 Task: Look for space in Brawley, United States from 8th August, 2023 to 15th August, 2023 for 9 adults in price range Rs.10000 to Rs.14000. Place can be shared room with 5 bedrooms having 9 beds and 5 bathrooms. Property type can be house, flat, guest house. Amenities needed are: wifi, TV, free parkinig on premises, gym, breakfast. Booking option can be shelf check-in. Required host language is English.
Action: Mouse moved to (528, 139)
Screenshot: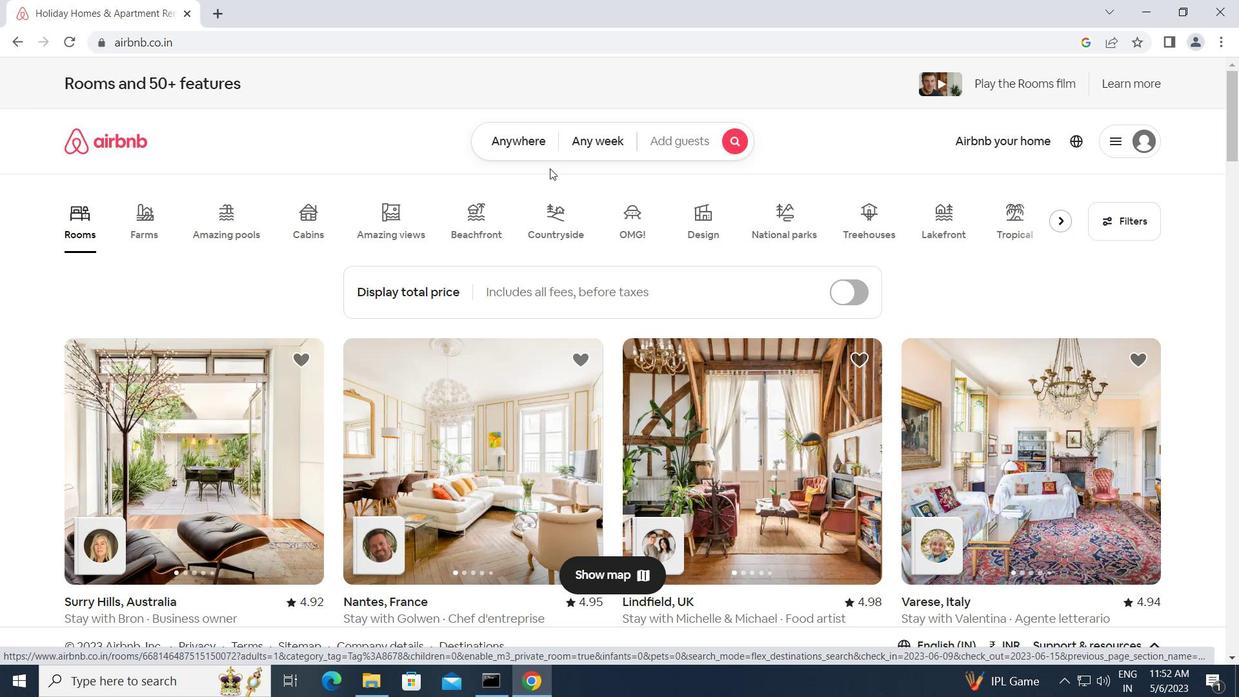 
Action: Mouse pressed left at (528, 139)
Screenshot: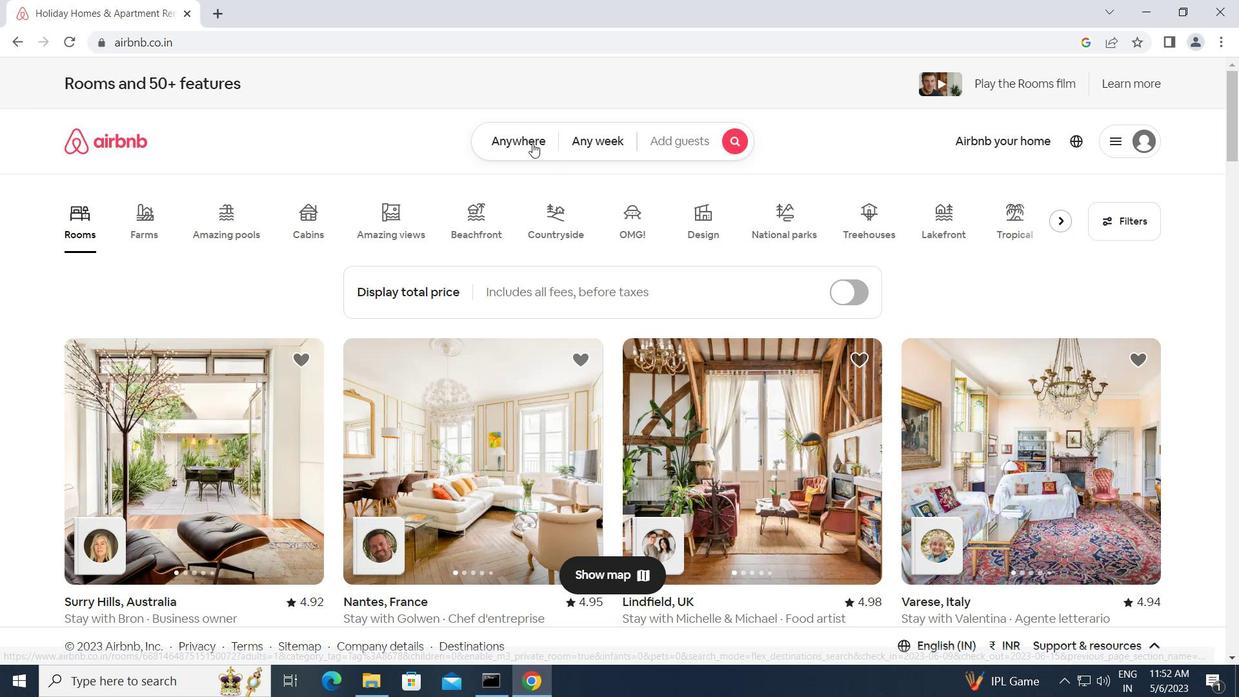 
Action: Mouse moved to (412, 205)
Screenshot: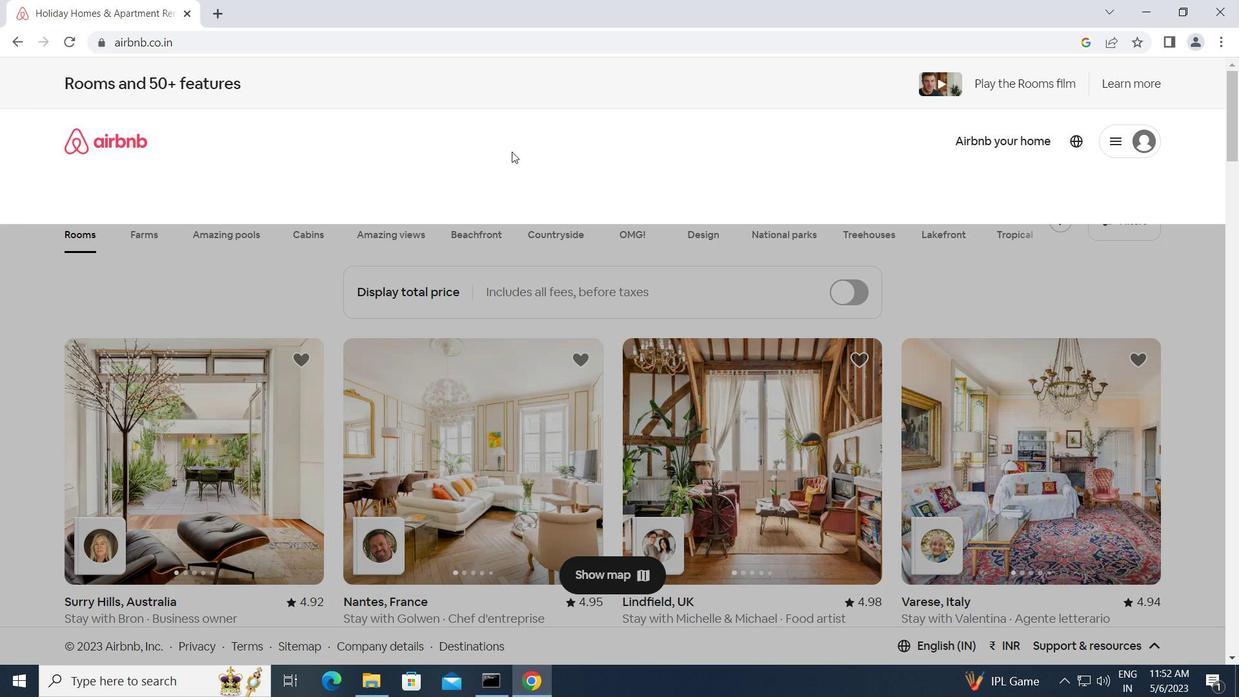 
Action: Mouse pressed left at (412, 205)
Screenshot: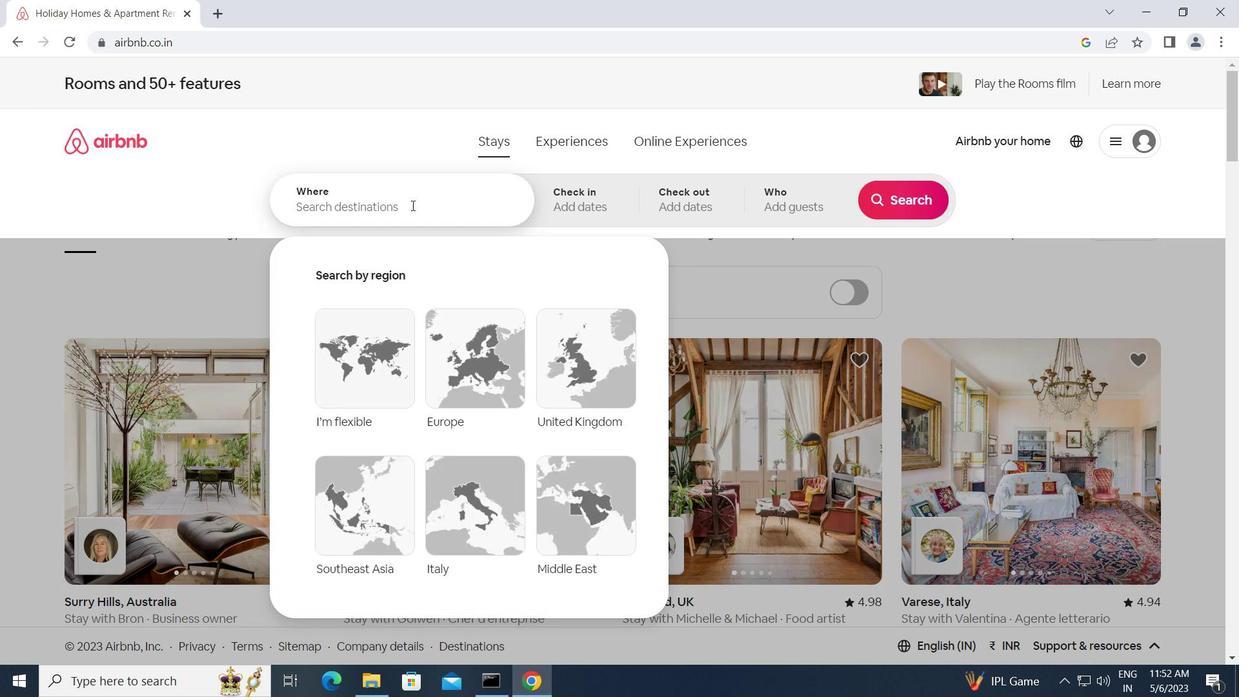 
Action: Key pressed <Key.caps_lock>b<Key.caps_lock>rawley,<Key.space><Key.caps_lock>u<Key.caps_lock>nited<Key.space><Key.caps_lock>s<Key.caps_lock>tates<Key.enter>
Screenshot: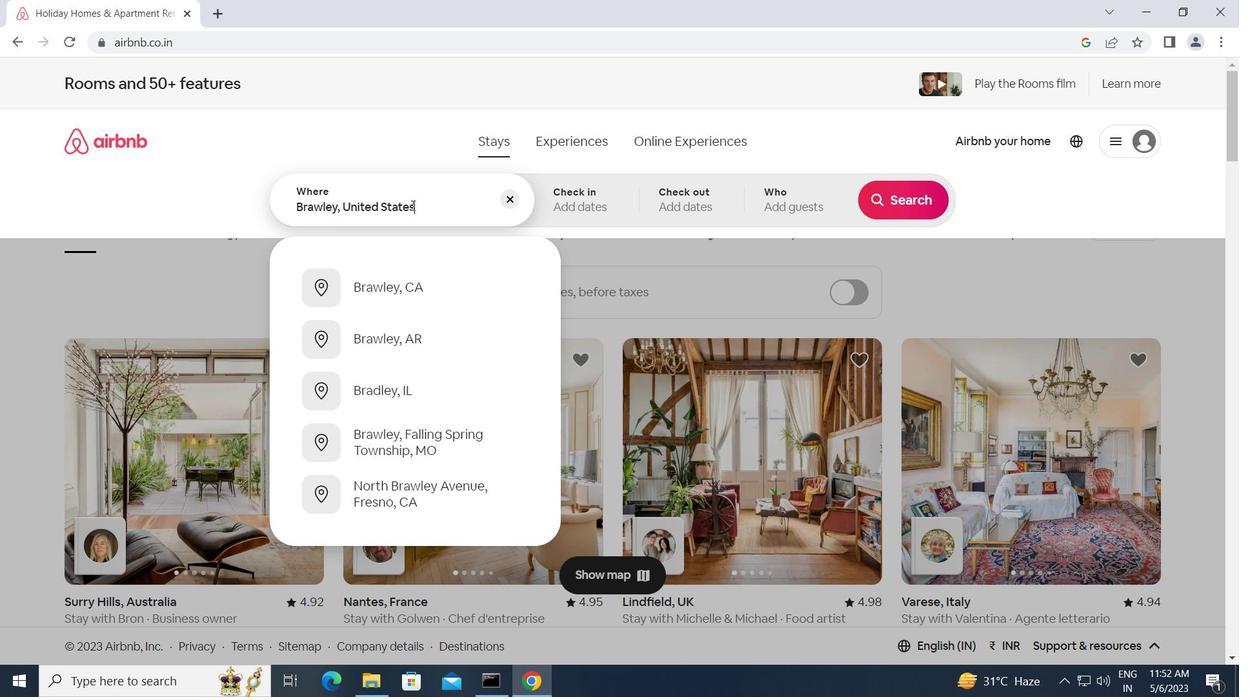 
Action: Mouse moved to (911, 334)
Screenshot: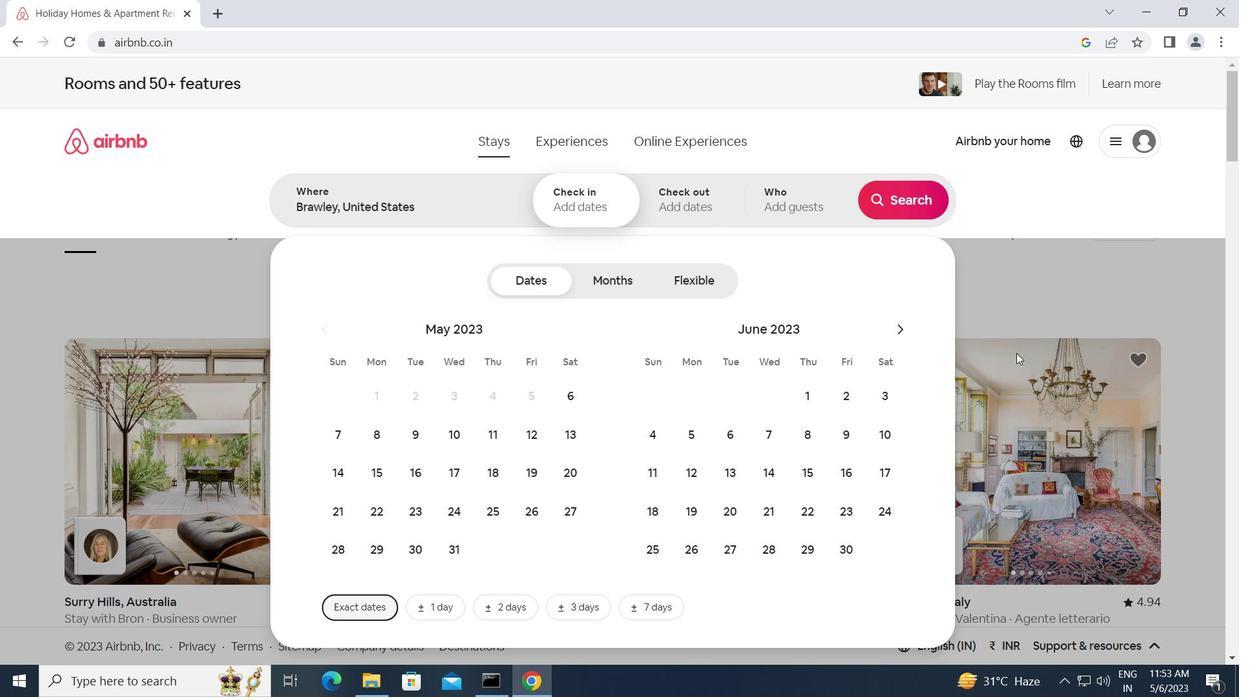 
Action: Mouse pressed left at (911, 334)
Screenshot: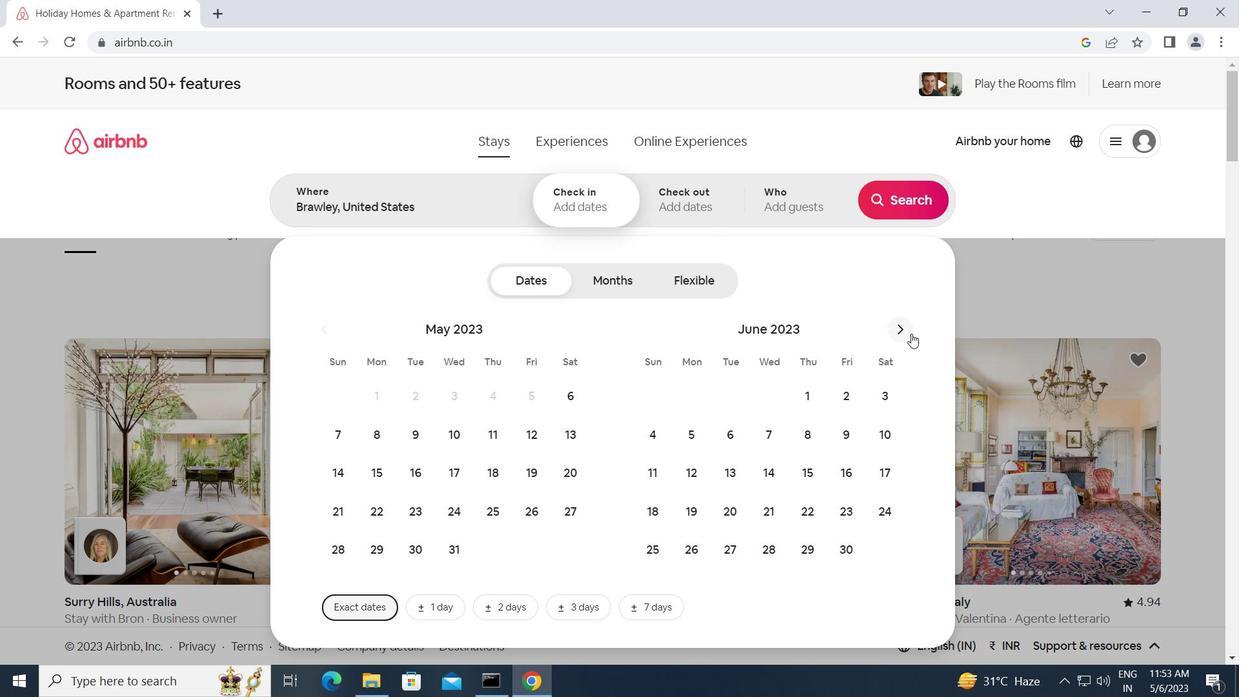 
Action: Mouse pressed left at (911, 334)
Screenshot: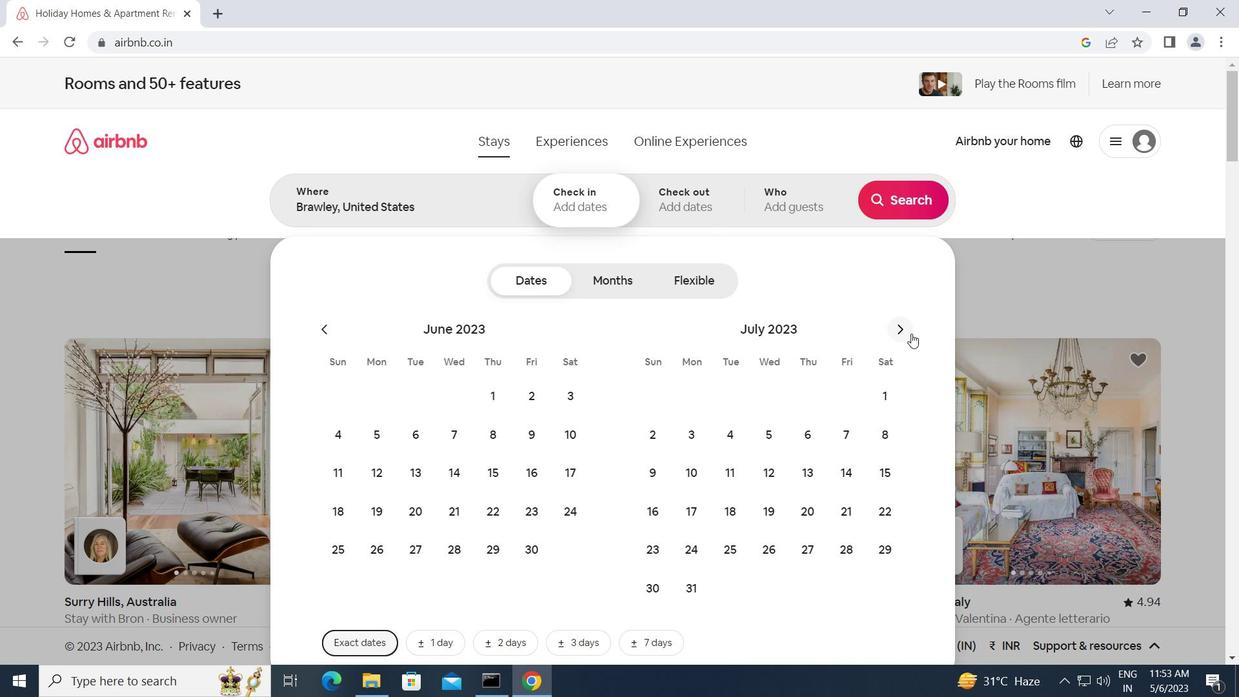 
Action: Mouse moved to (733, 436)
Screenshot: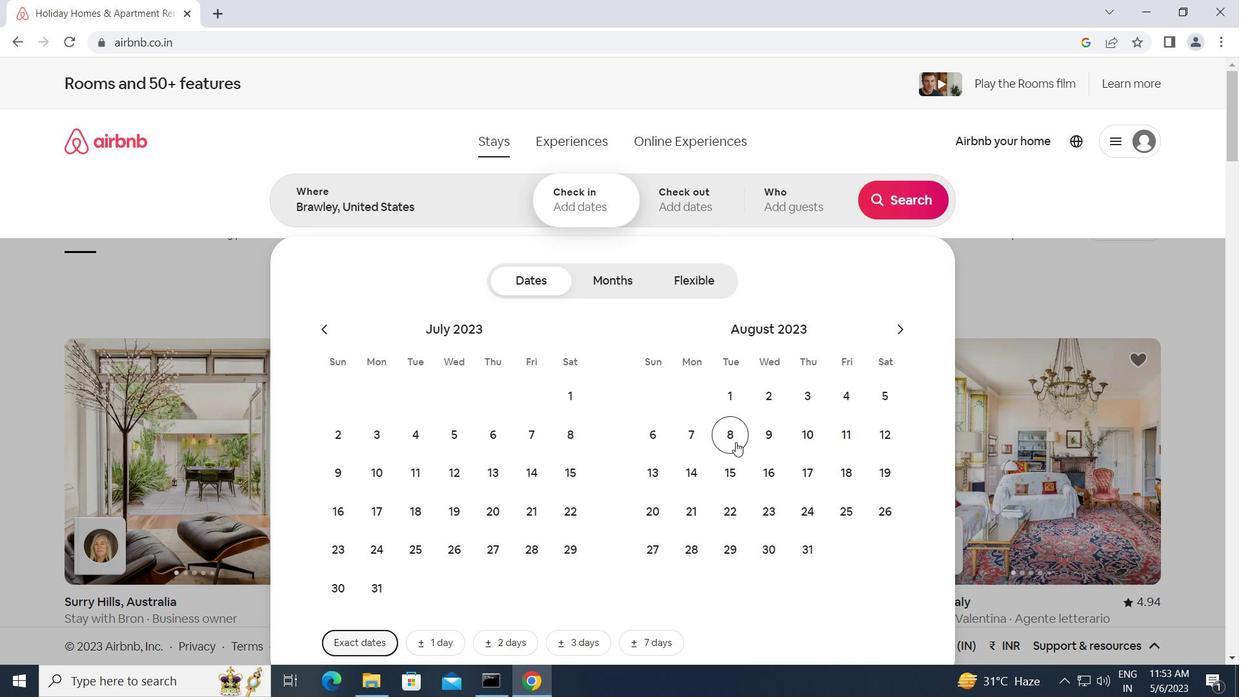 
Action: Mouse pressed left at (733, 436)
Screenshot: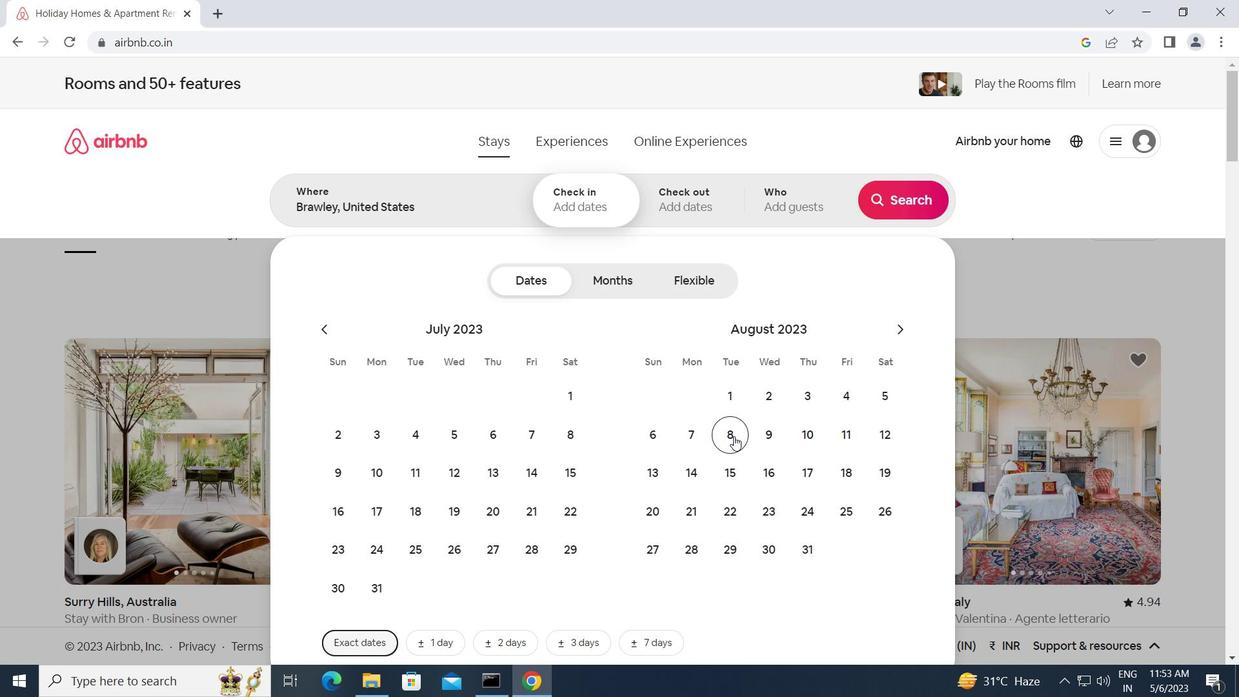 
Action: Mouse moved to (733, 471)
Screenshot: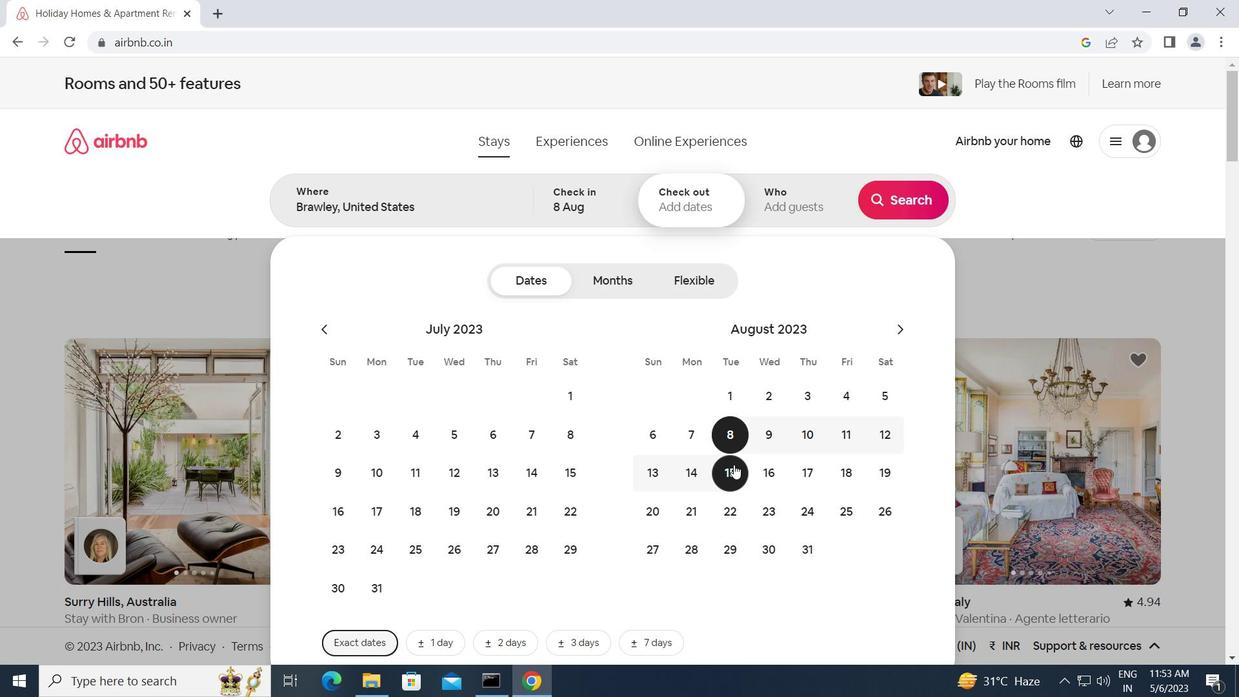 
Action: Mouse pressed left at (733, 471)
Screenshot: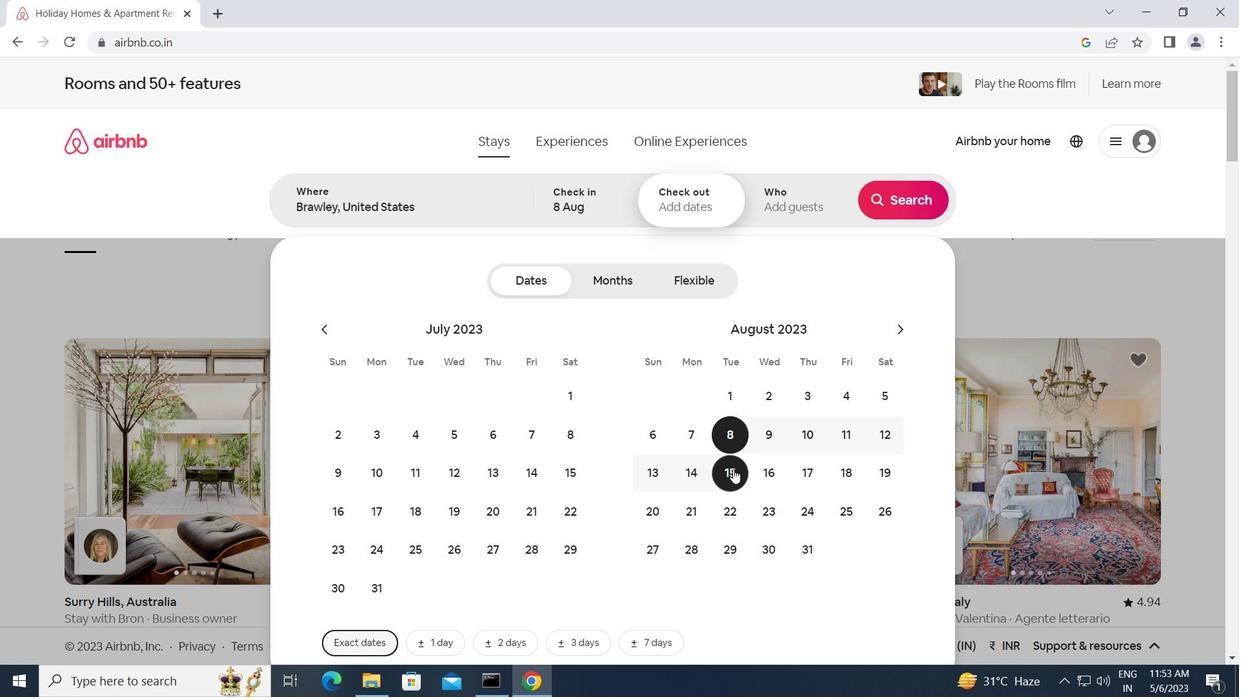 
Action: Mouse moved to (800, 214)
Screenshot: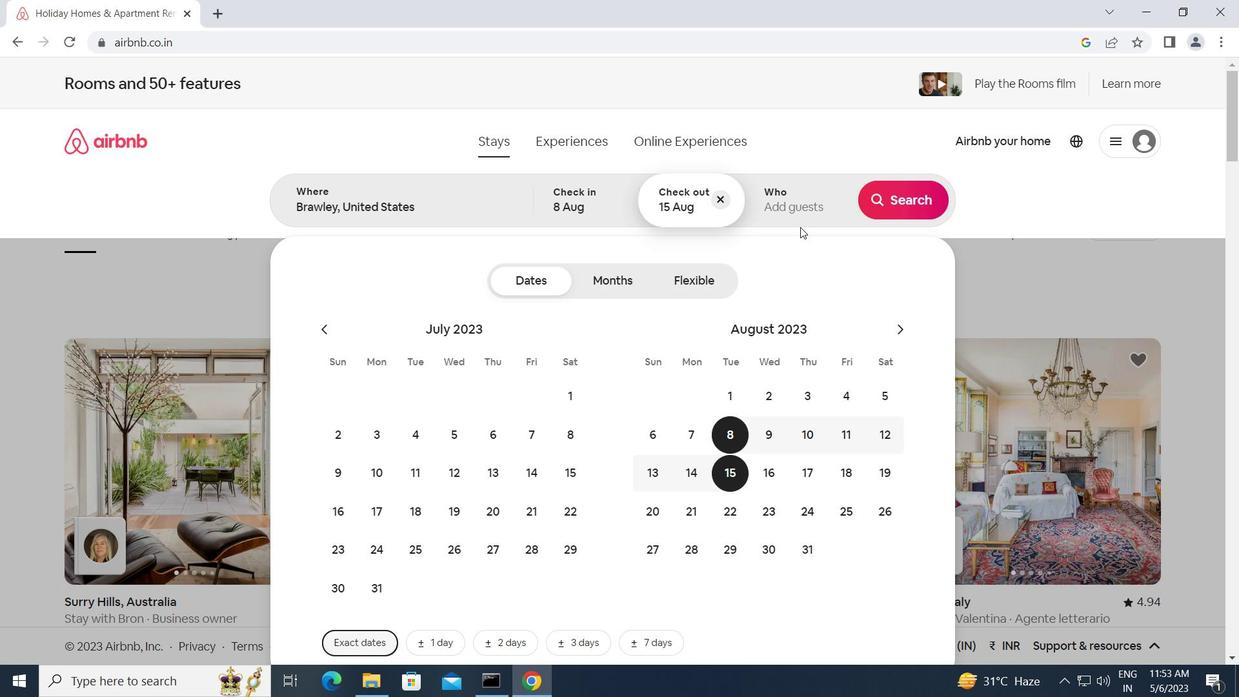 
Action: Mouse pressed left at (800, 214)
Screenshot: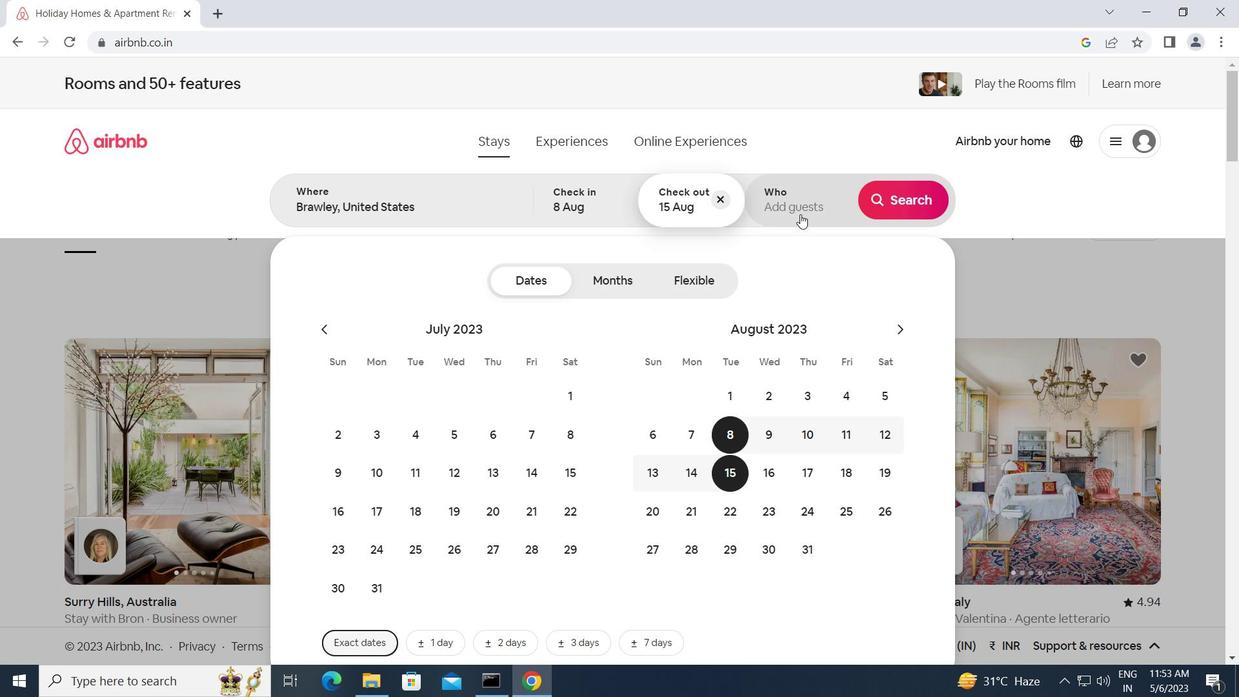 
Action: Mouse moved to (911, 291)
Screenshot: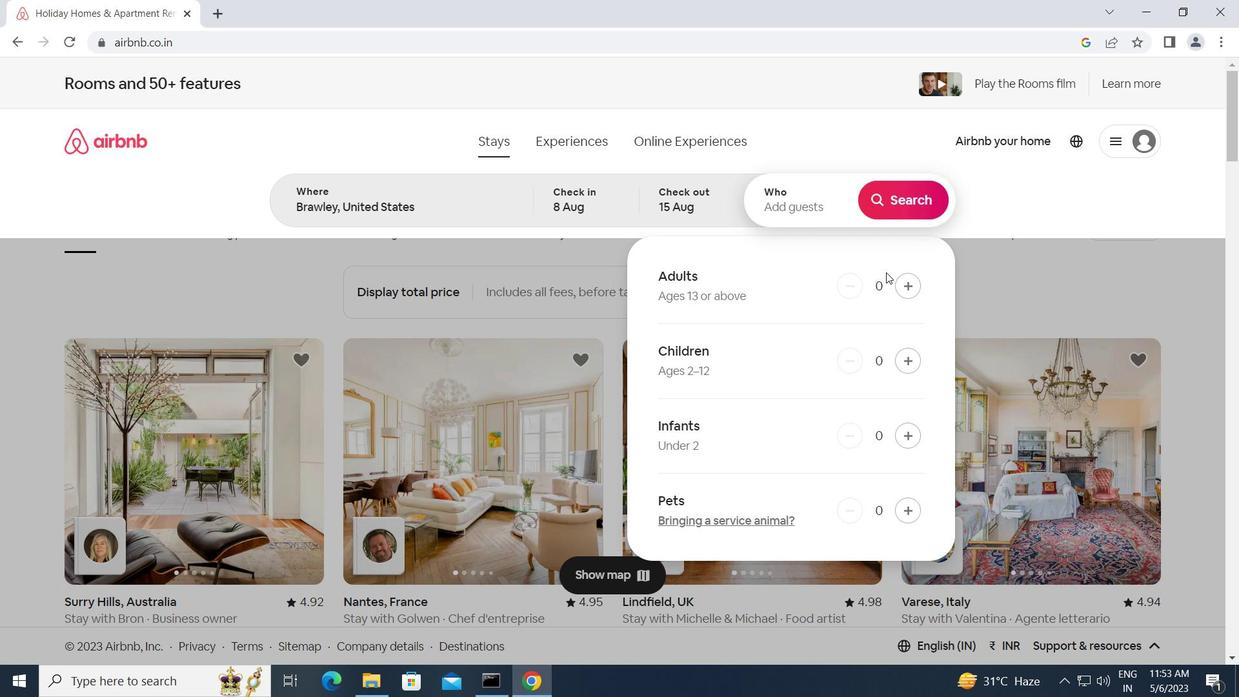 
Action: Mouse pressed left at (911, 291)
Screenshot: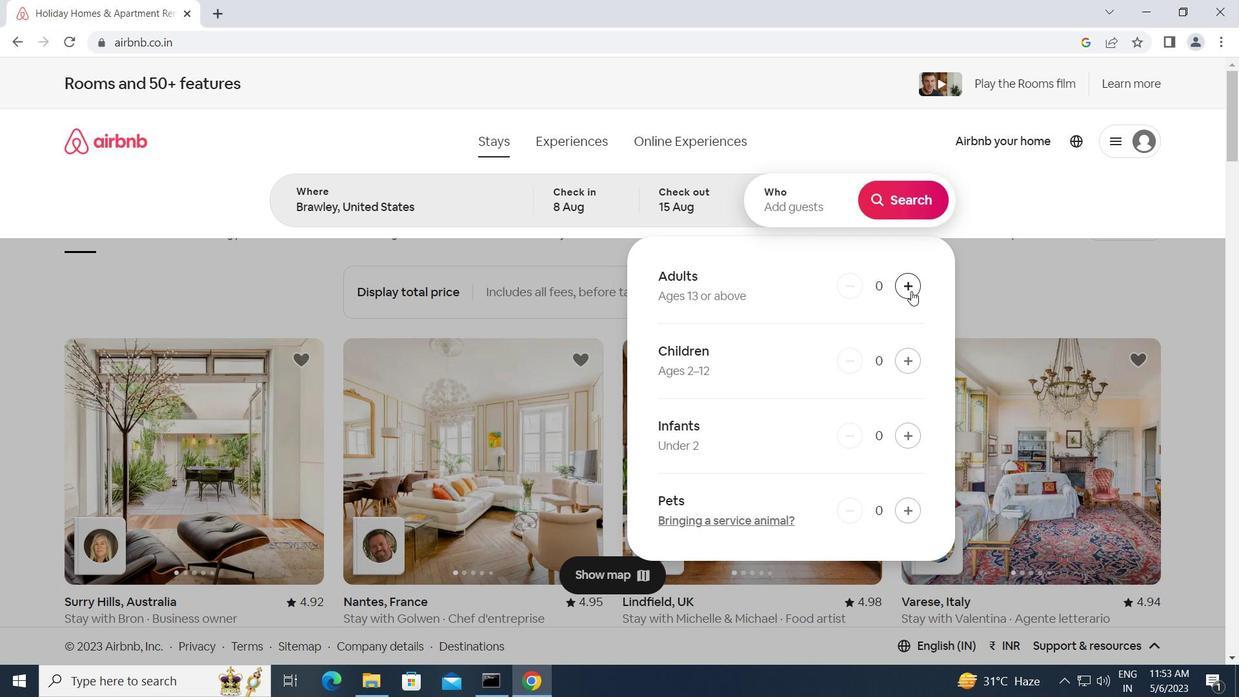 
Action: Mouse pressed left at (911, 291)
Screenshot: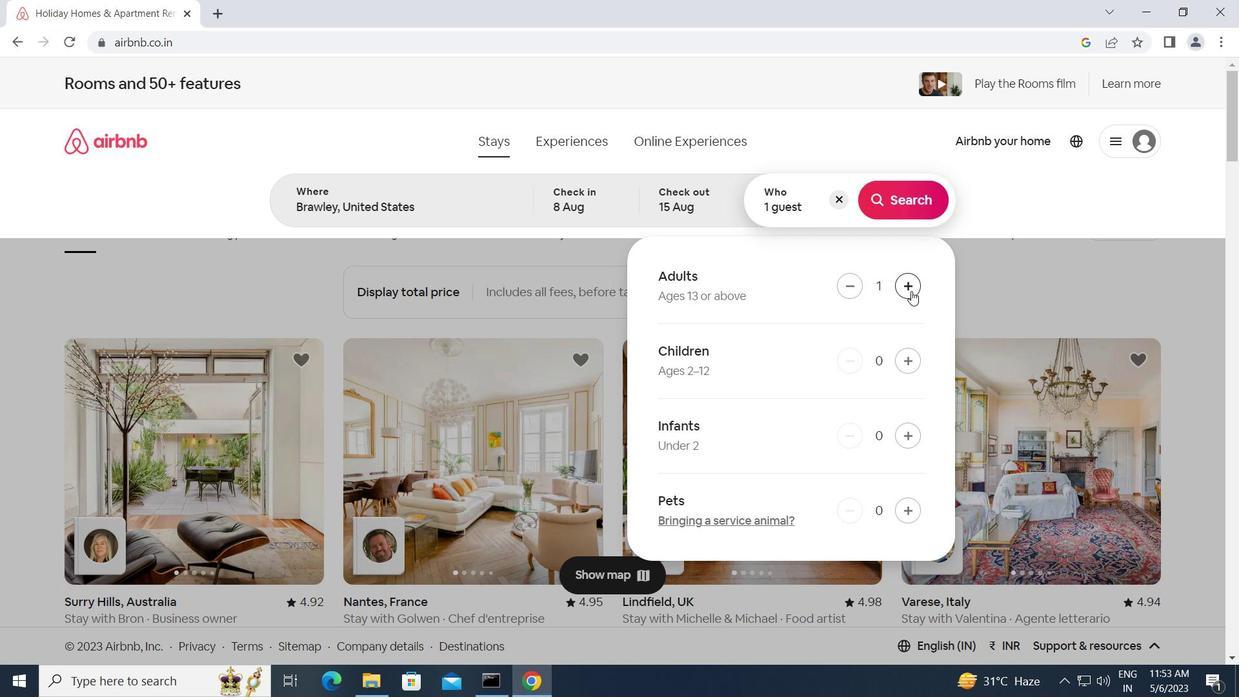 
Action: Mouse pressed left at (911, 291)
Screenshot: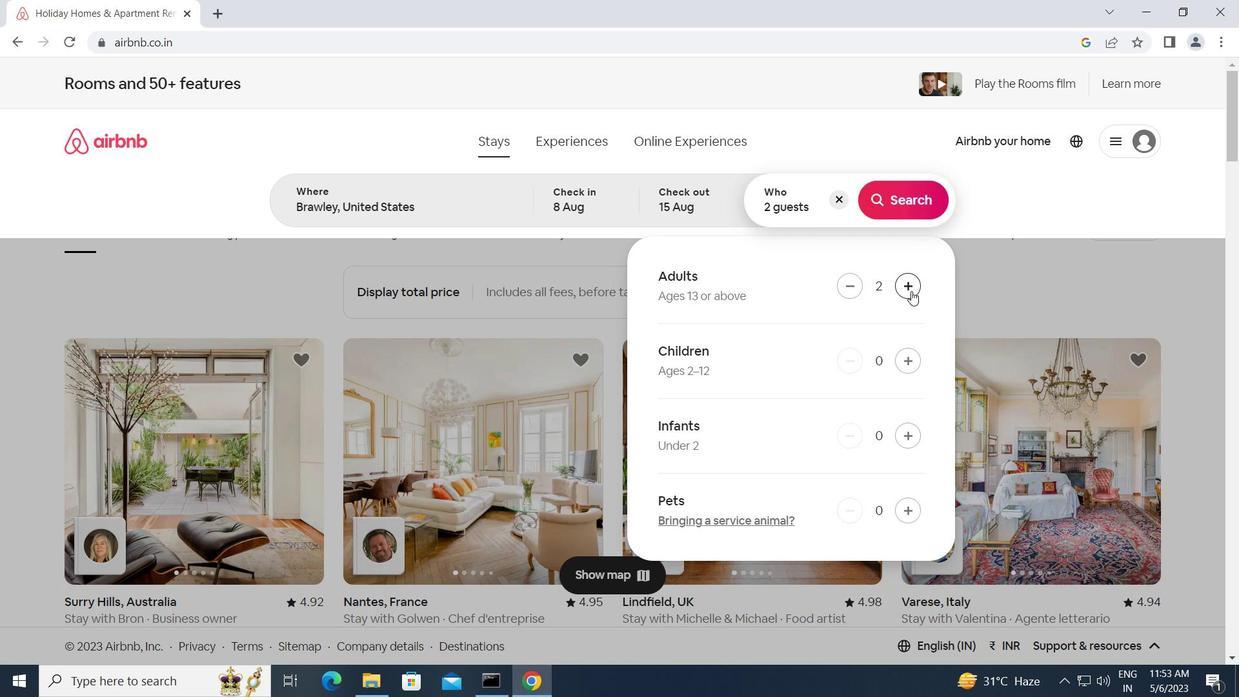 
Action: Mouse pressed left at (911, 291)
Screenshot: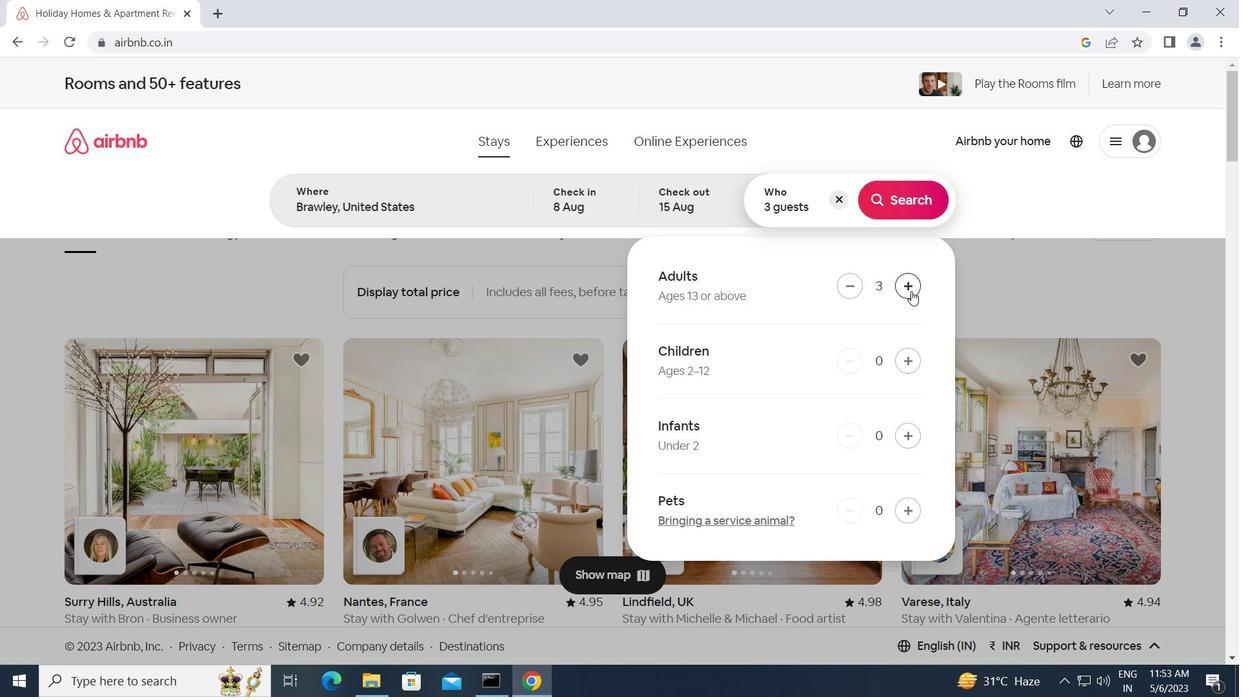 
Action: Mouse pressed left at (911, 291)
Screenshot: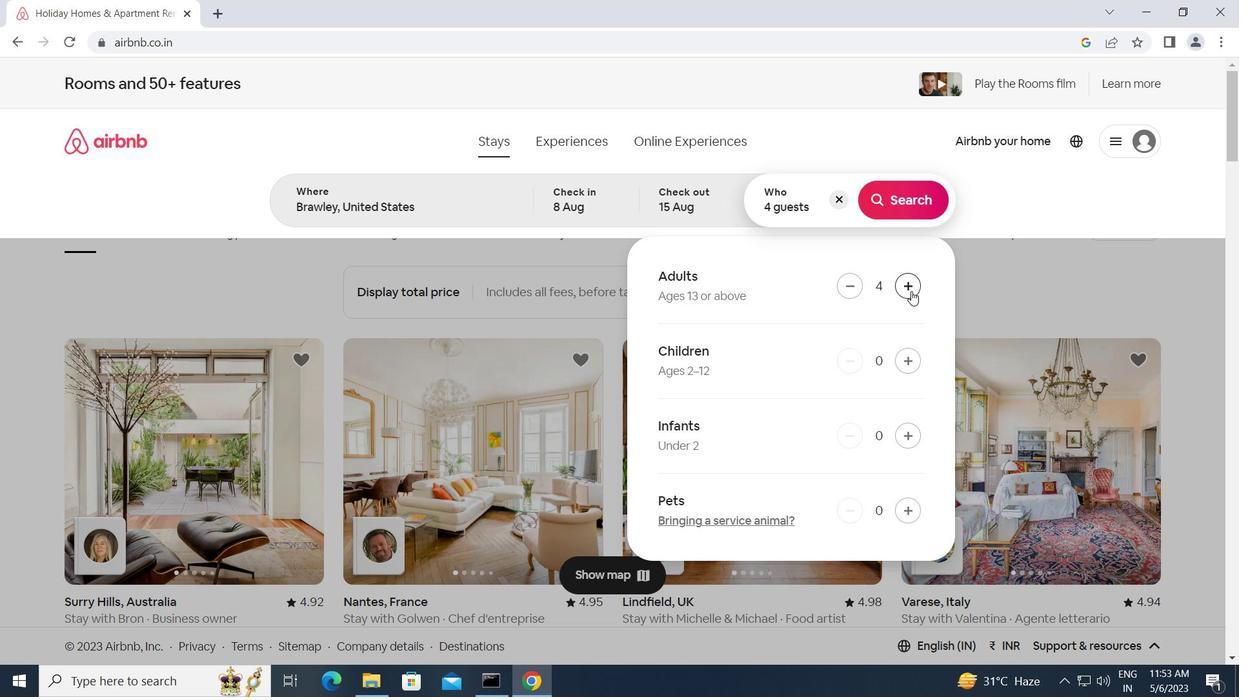 
Action: Mouse pressed left at (911, 291)
Screenshot: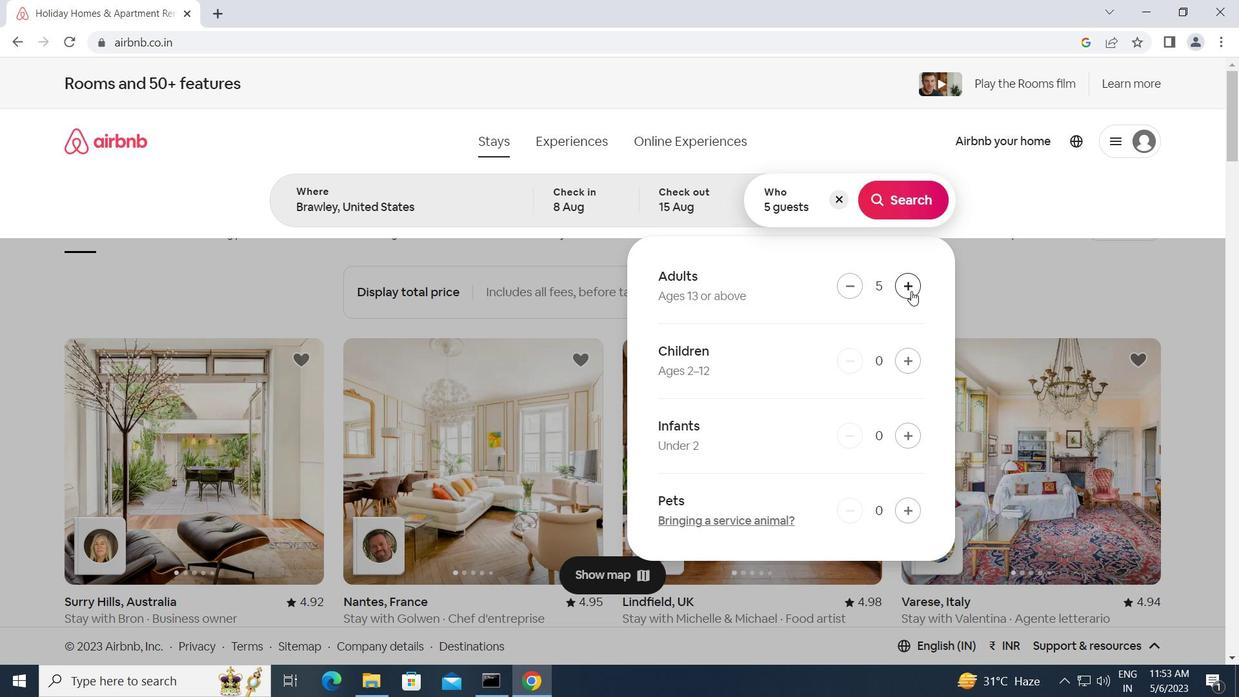
Action: Mouse pressed left at (911, 291)
Screenshot: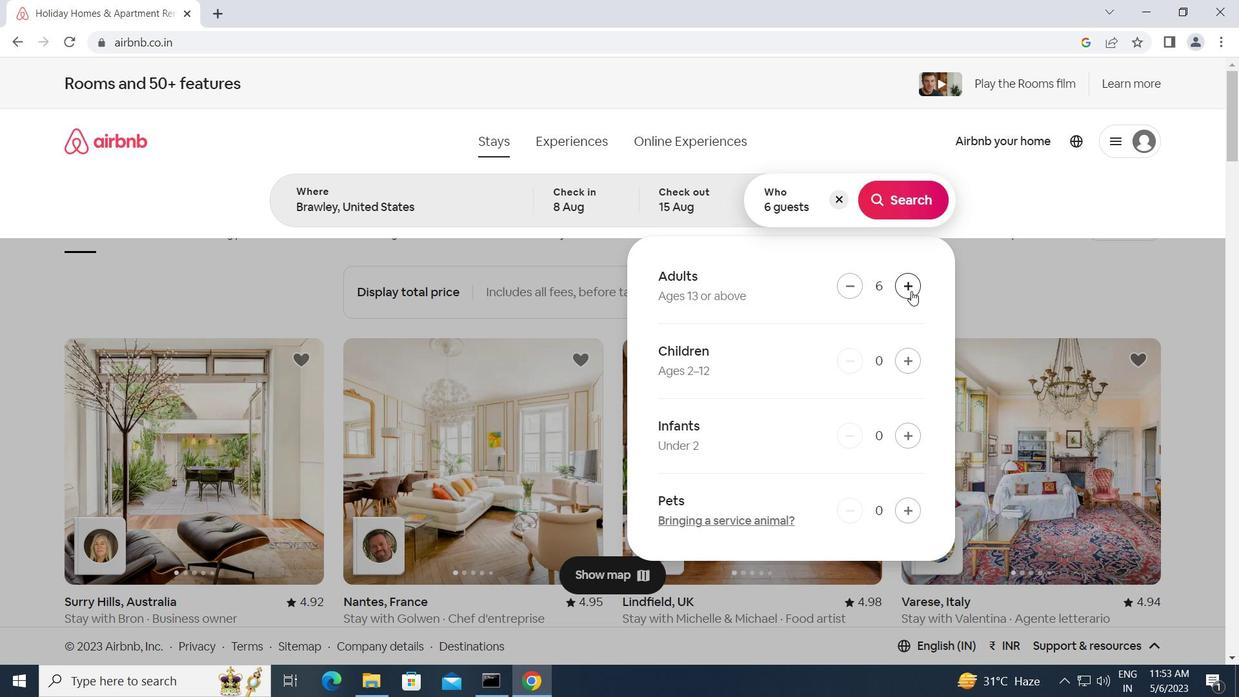 
Action: Mouse pressed left at (911, 291)
Screenshot: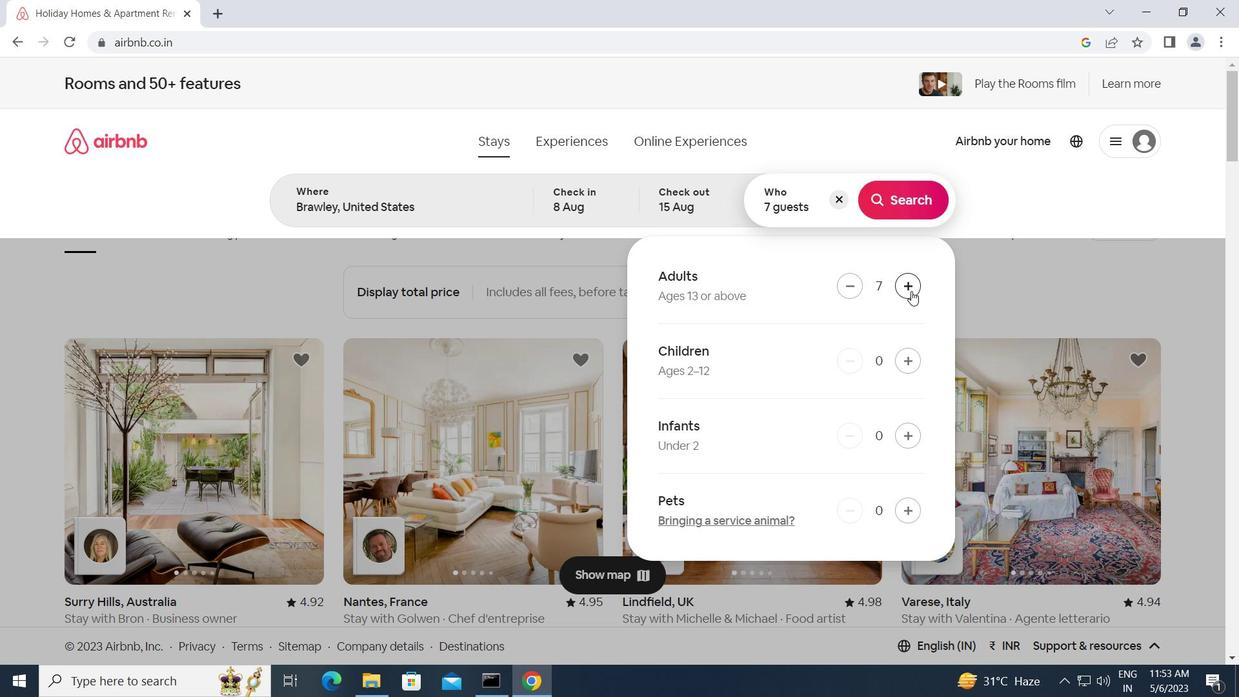 
Action: Mouse pressed left at (911, 291)
Screenshot: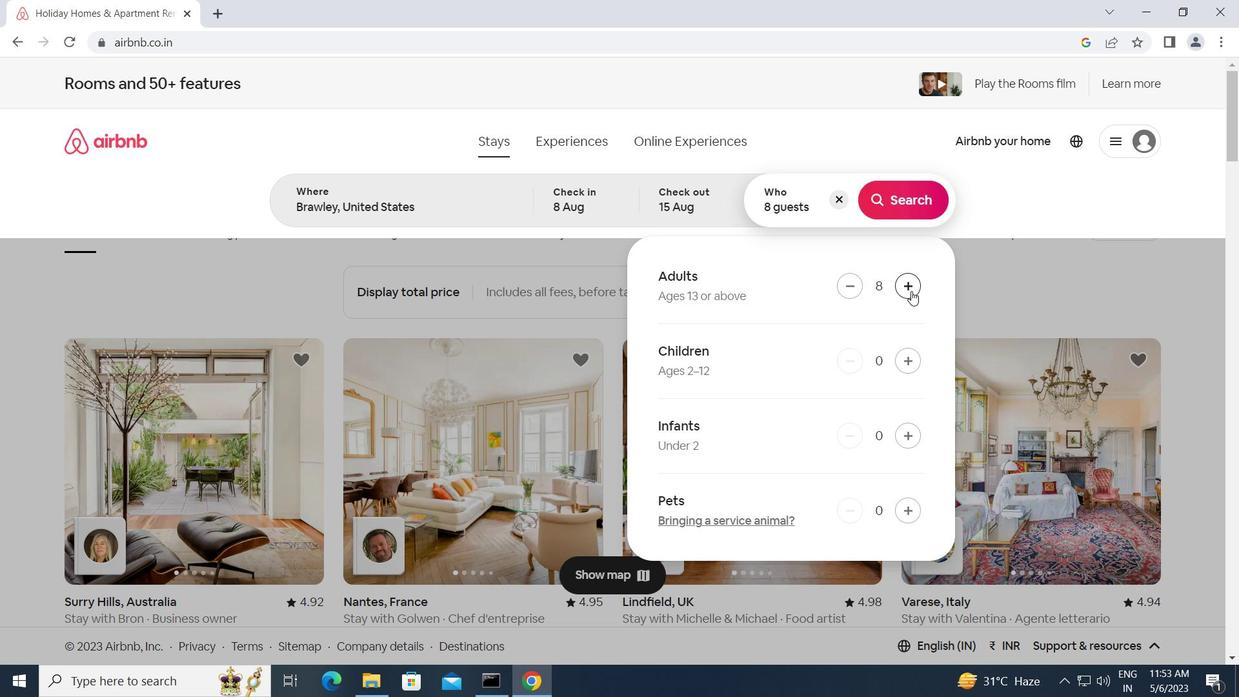 
Action: Mouse moved to (892, 192)
Screenshot: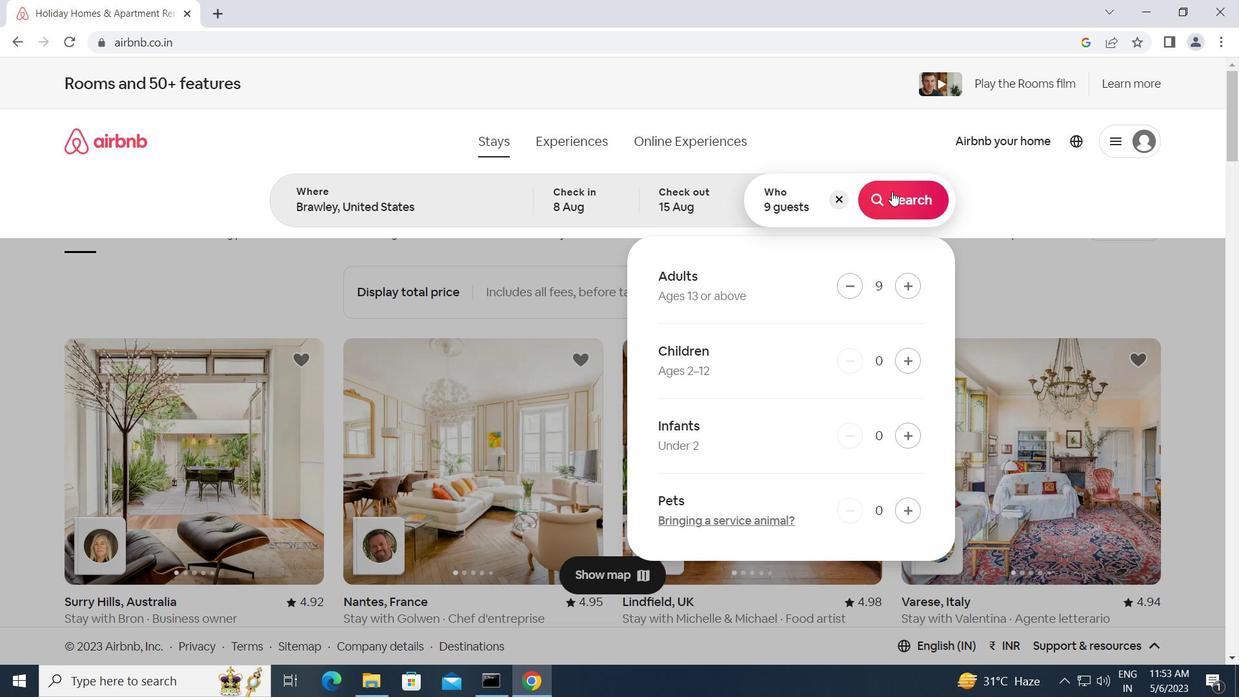 
Action: Mouse pressed left at (892, 192)
Screenshot: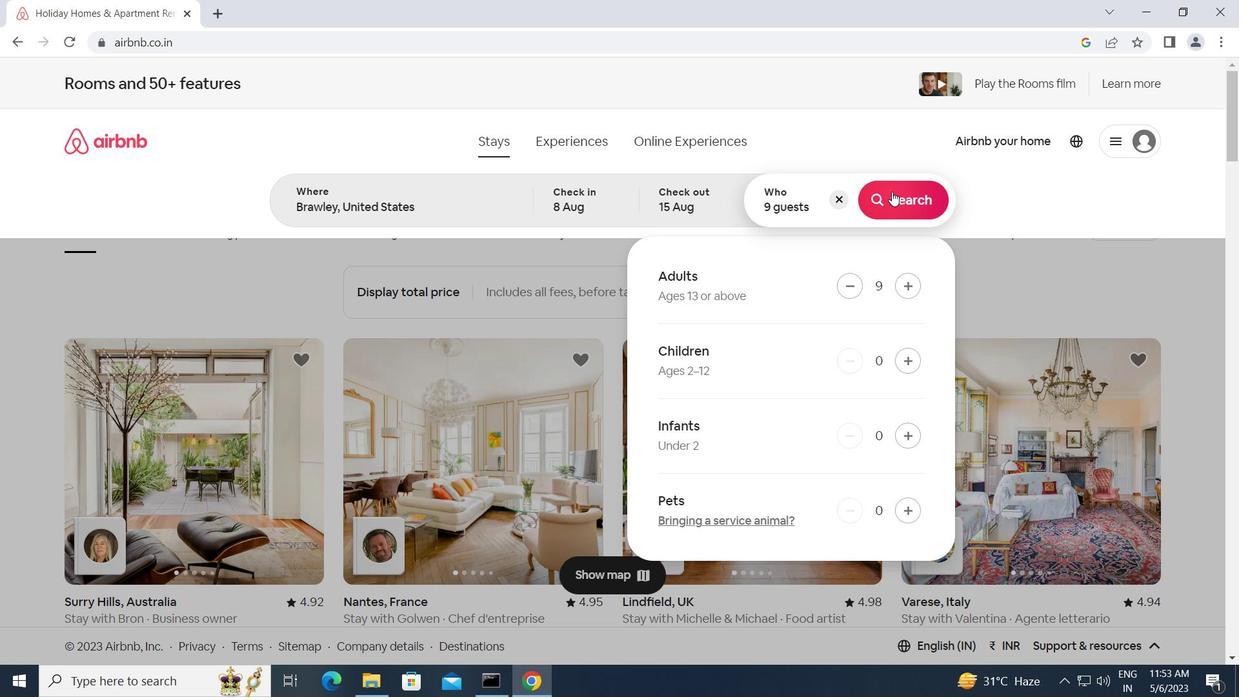 
Action: Mouse moved to (1174, 147)
Screenshot: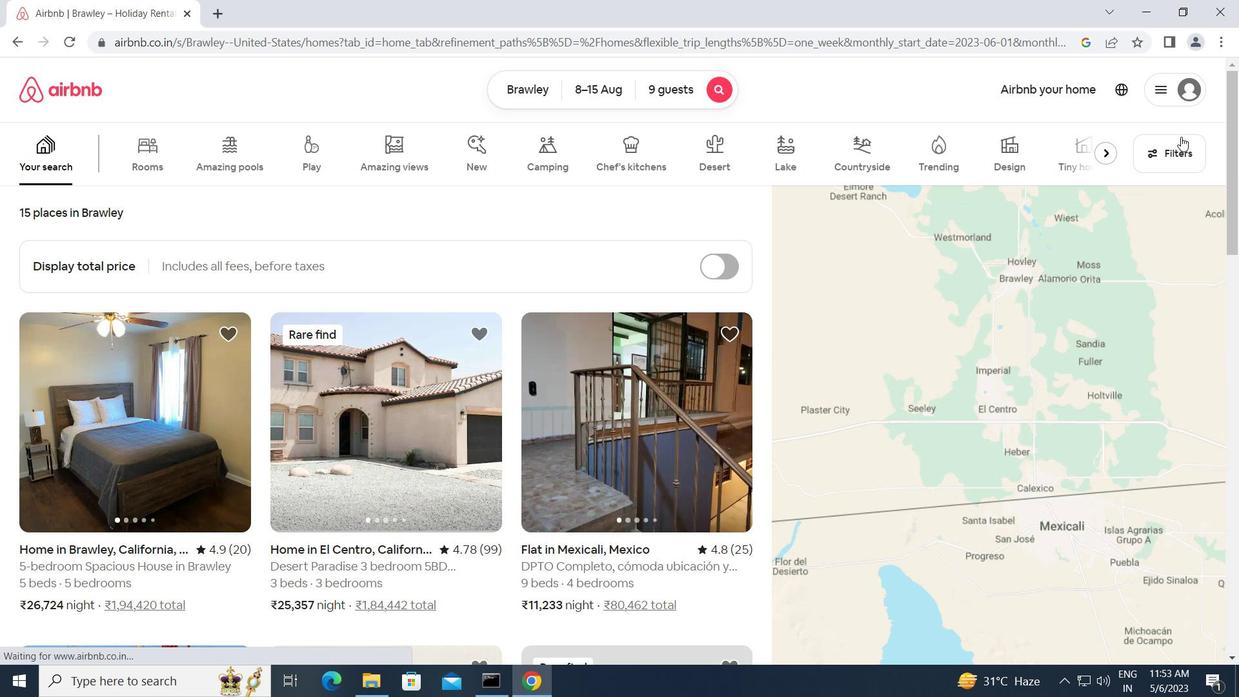 
Action: Mouse pressed left at (1174, 147)
Screenshot: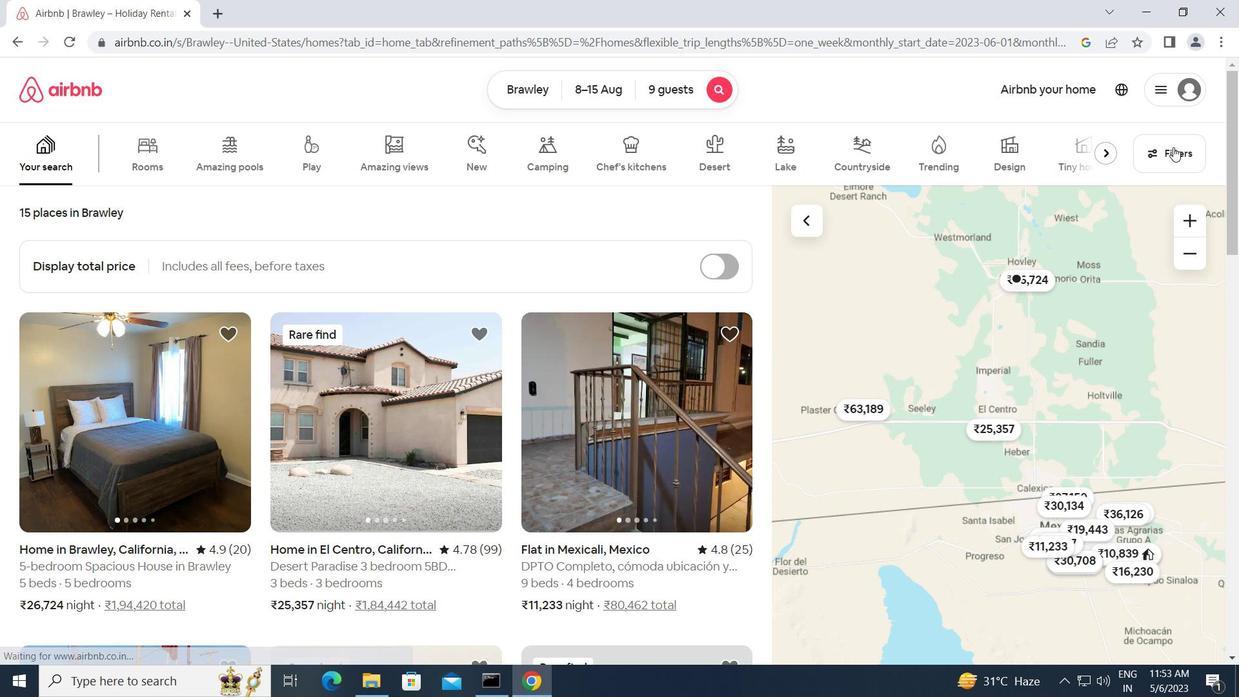
Action: Mouse moved to (380, 456)
Screenshot: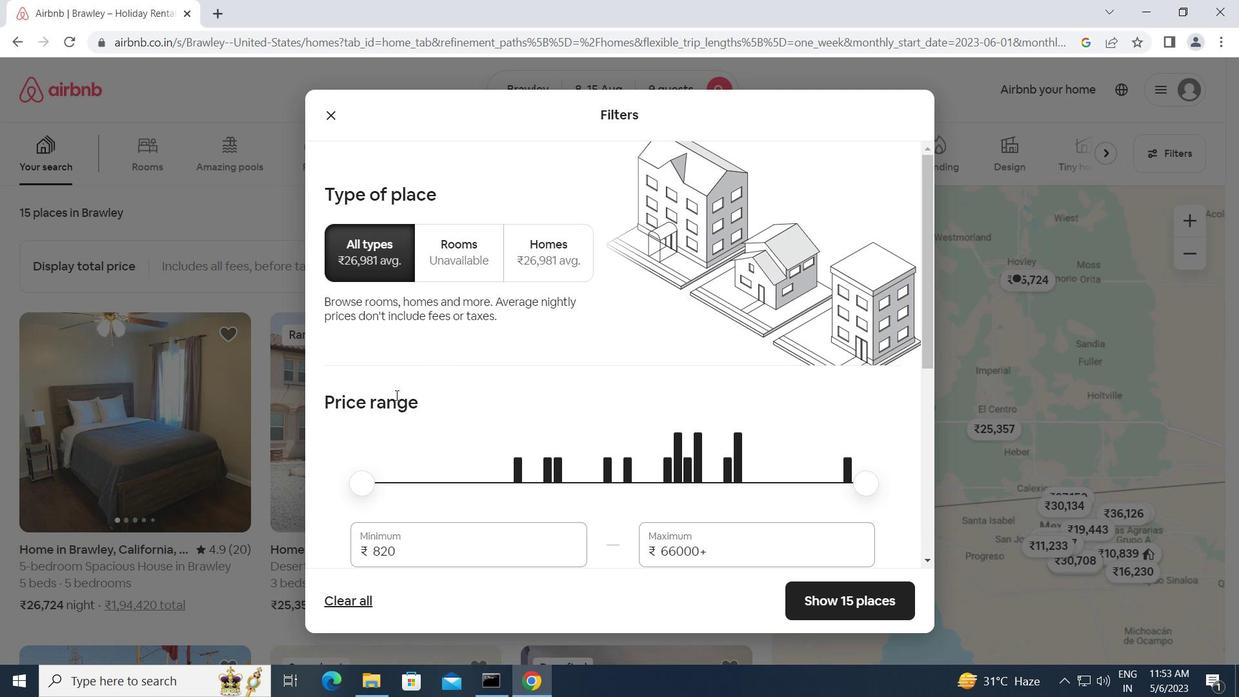 
Action: Mouse scrolled (380, 455) with delta (0, 0)
Screenshot: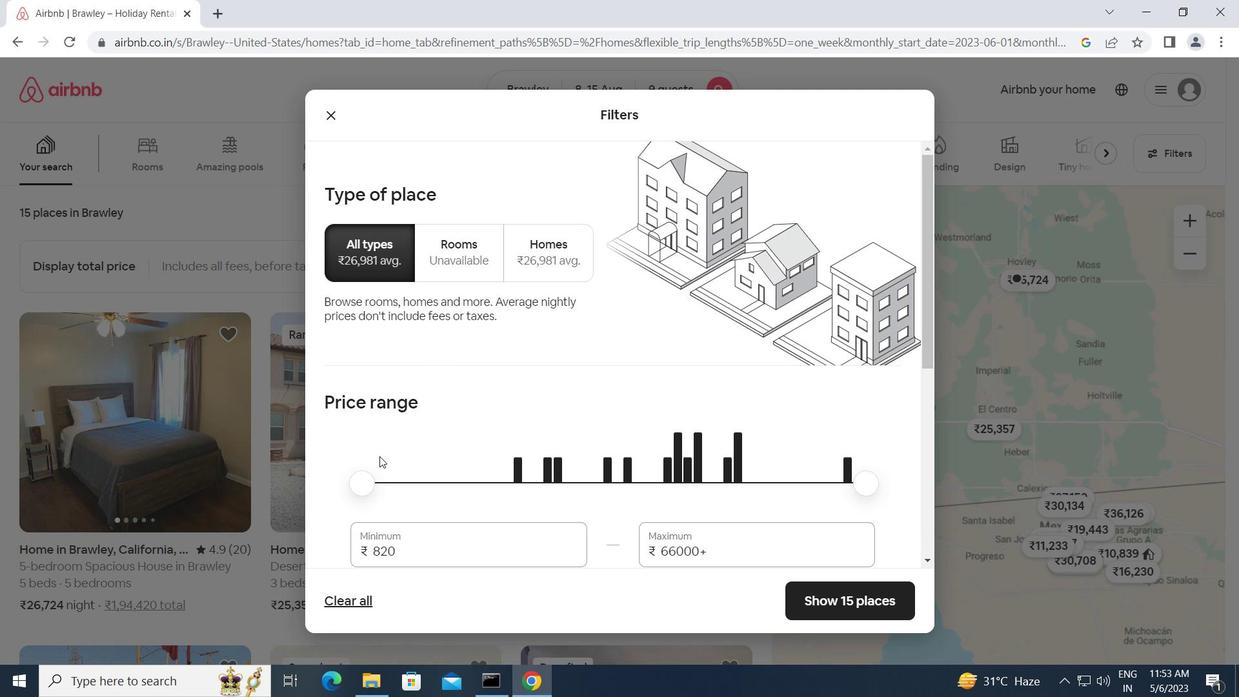 
Action: Mouse moved to (398, 471)
Screenshot: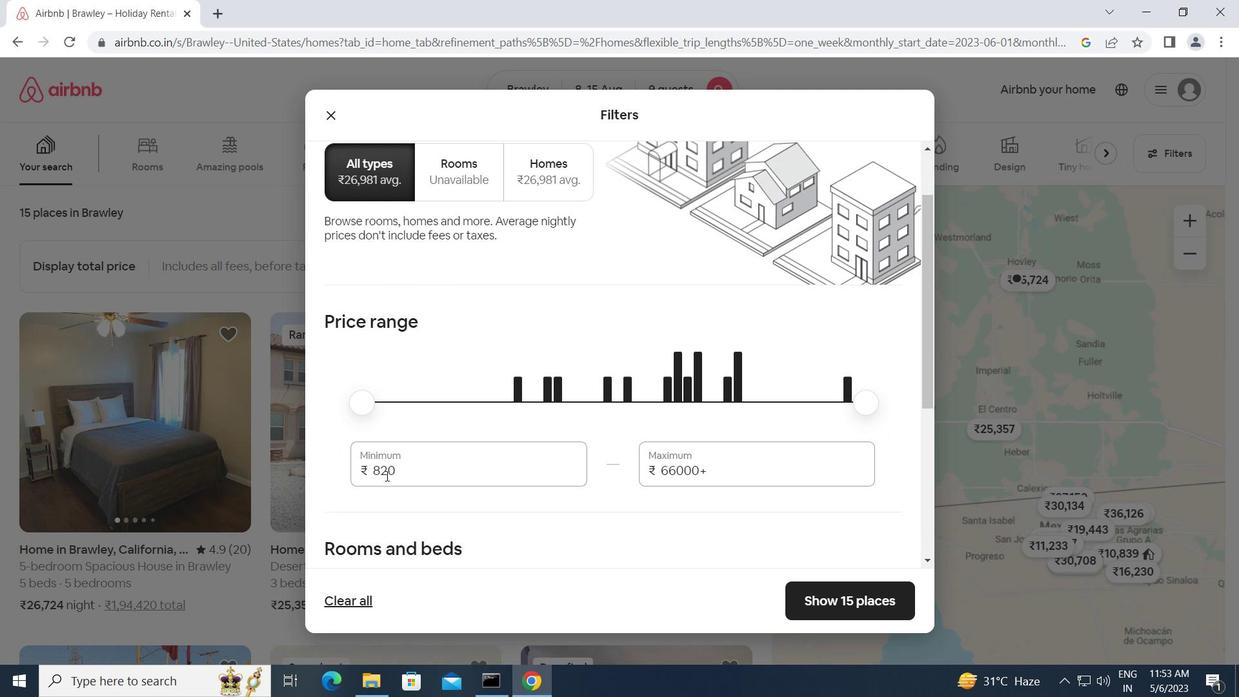 
Action: Mouse pressed left at (398, 471)
Screenshot: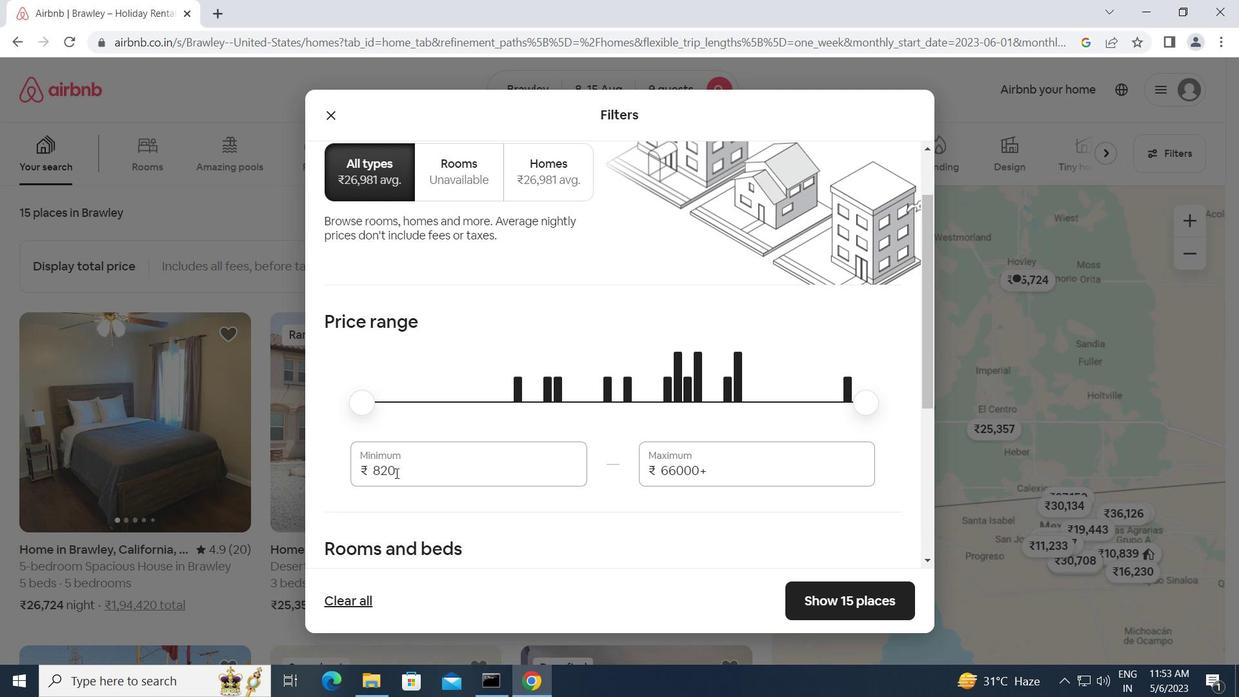 
Action: Mouse moved to (356, 479)
Screenshot: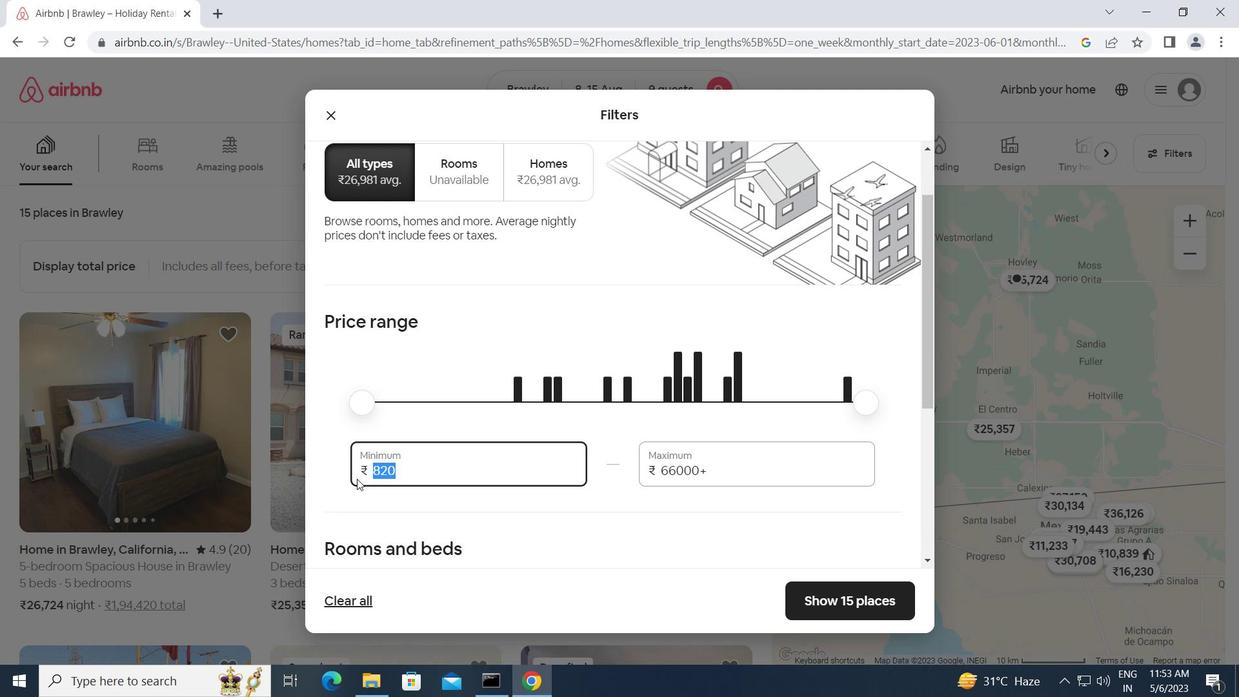 
Action: Key pressed 10000<Key.tab>14000
Screenshot: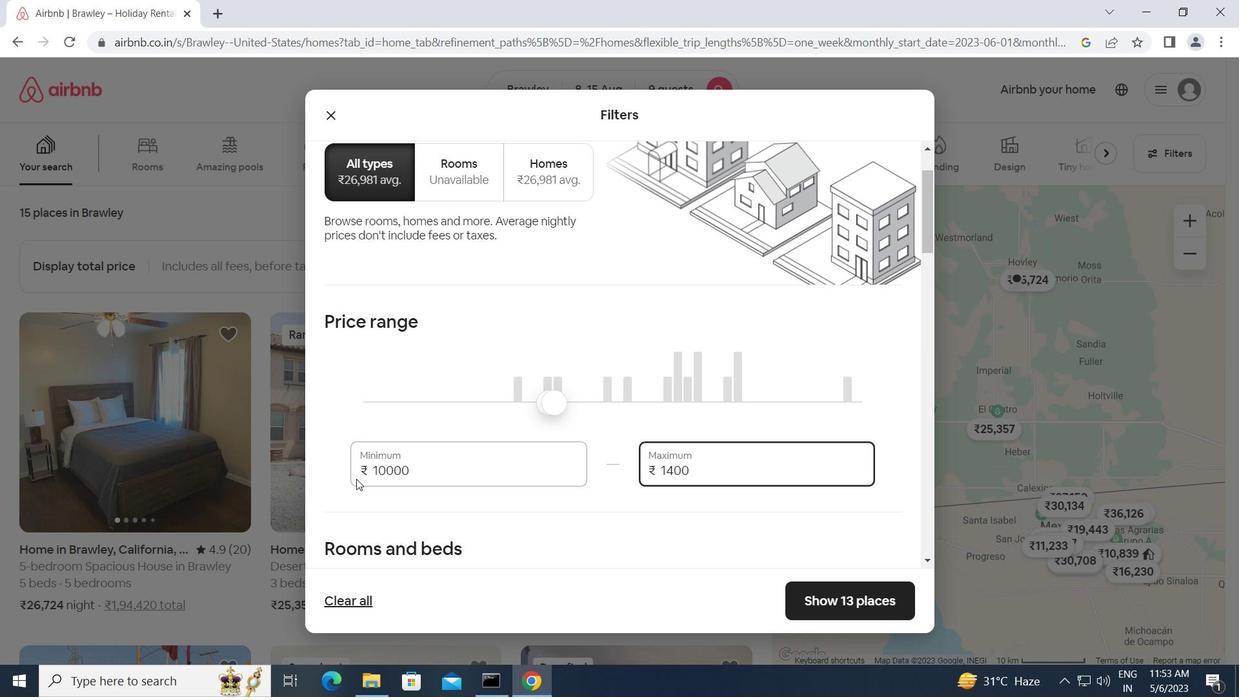 
Action: Mouse scrolled (356, 478) with delta (0, 0)
Screenshot: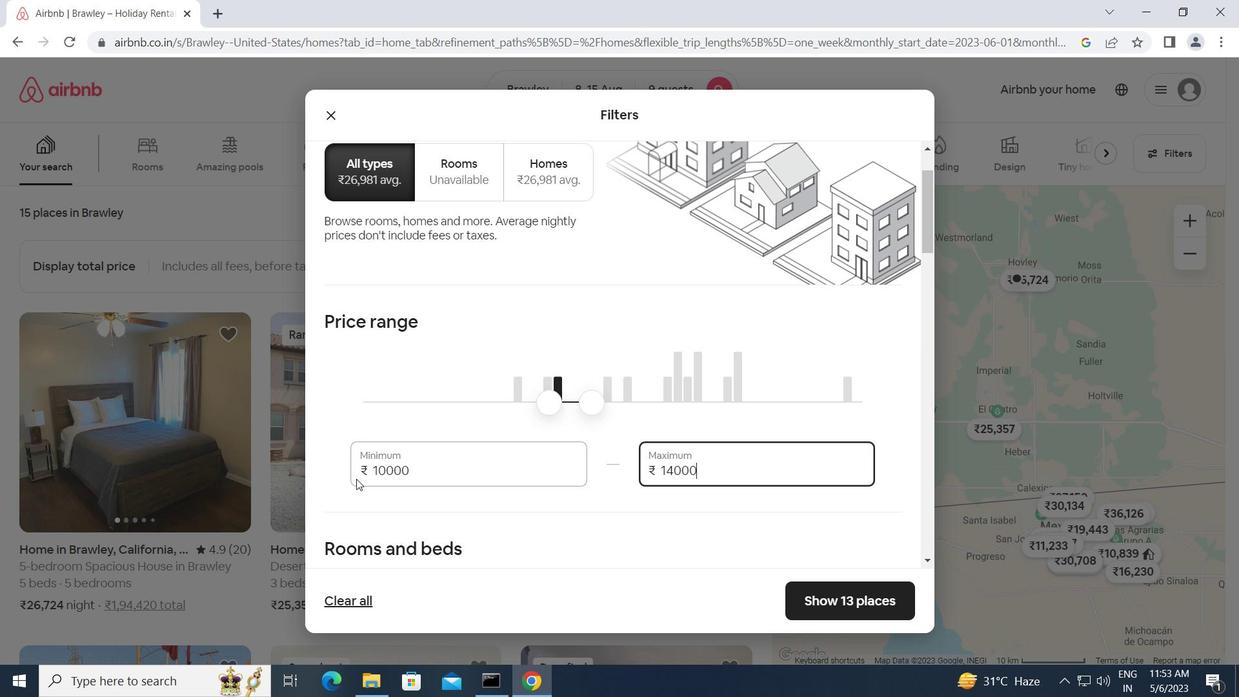 
Action: Mouse moved to (445, 476)
Screenshot: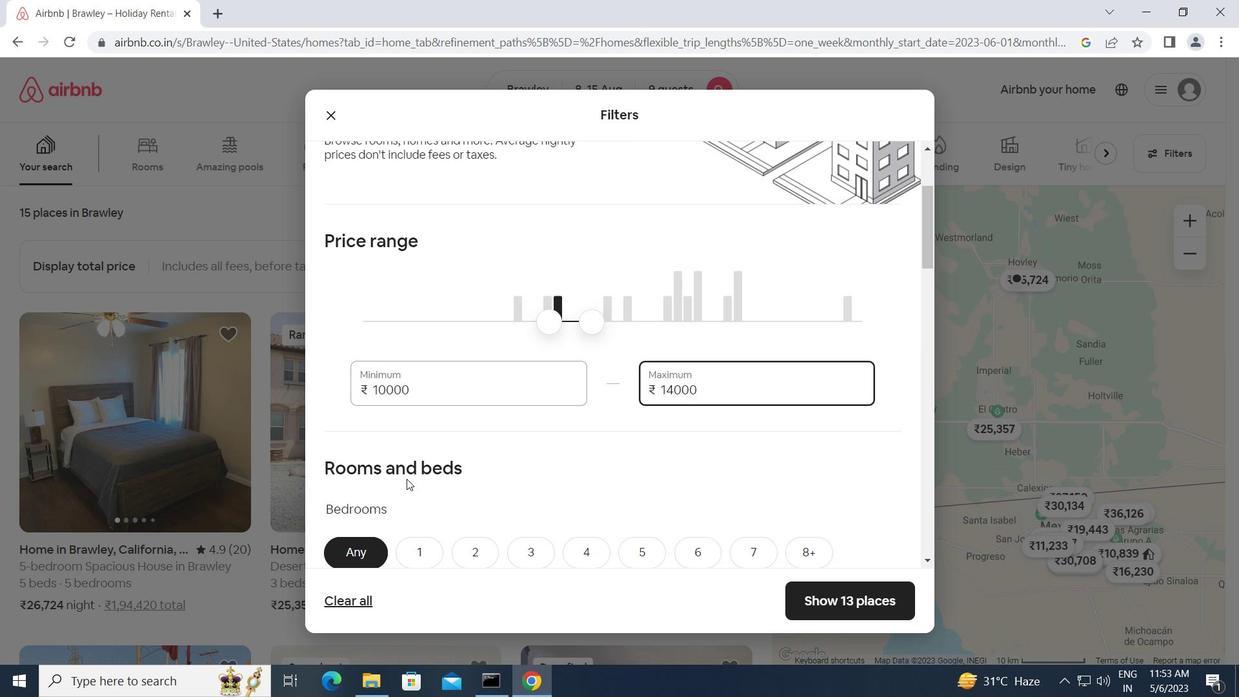 
Action: Mouse scrolled (445, 475) with delta (0, 0)
Screenshot: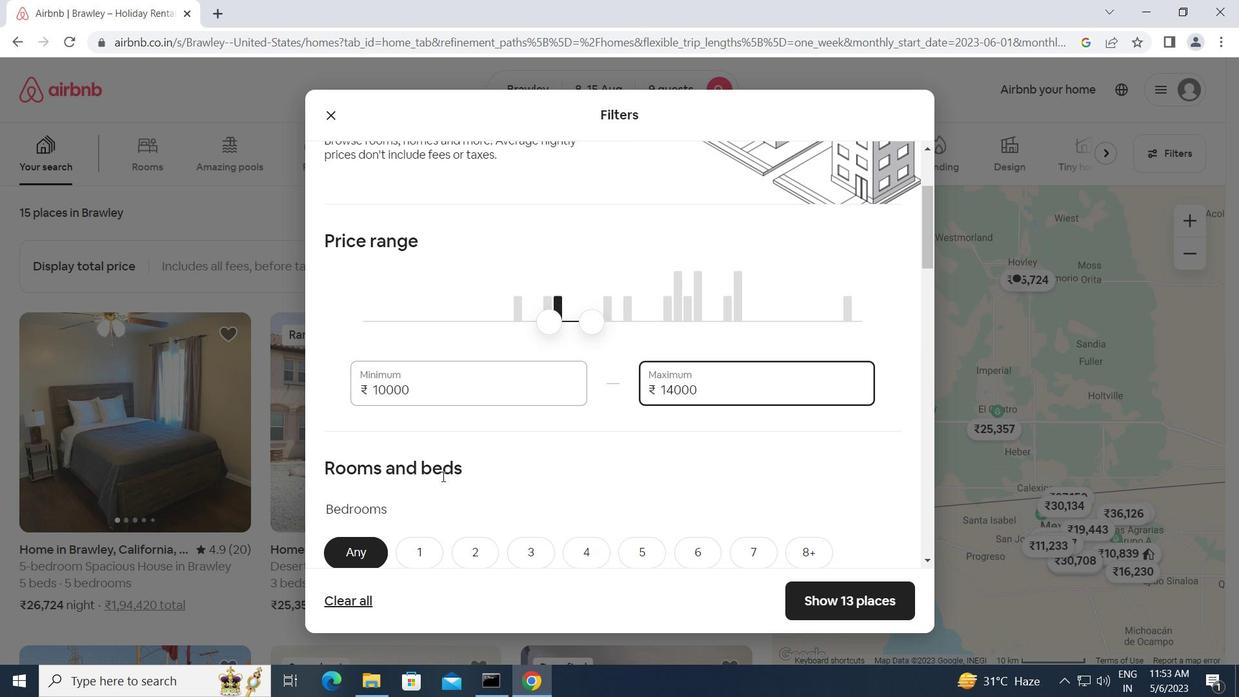 
Action: Mouse scrolled (445, 475) with delta (0, 0)
Screenshot: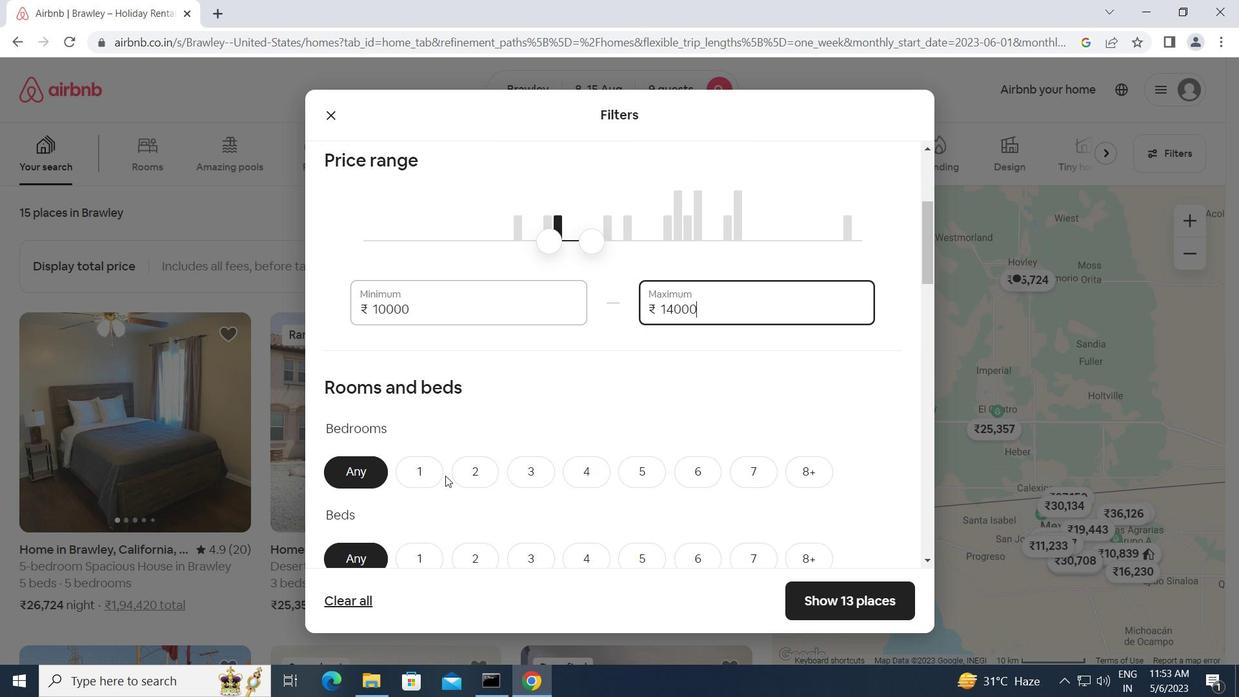 
Action: Mouse scrolled (445, 475) with delta (0, 0)
Screenshot: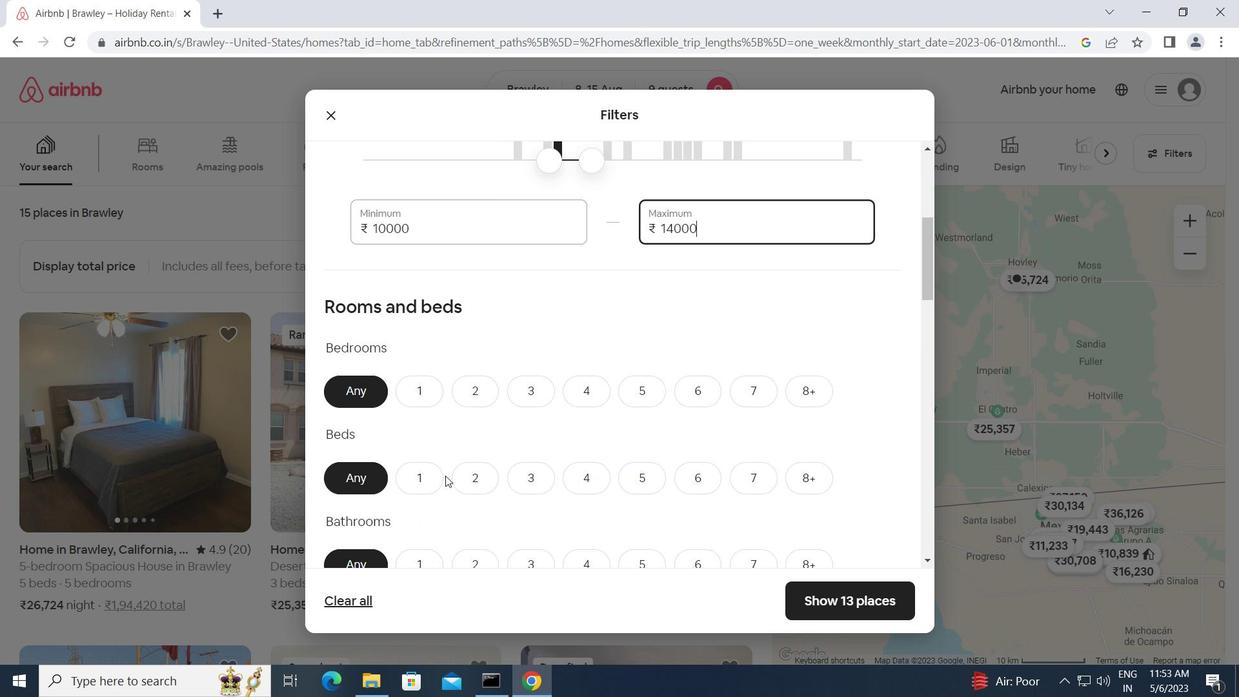 
Action: Mouse moved to (637, 311)
Screenshot: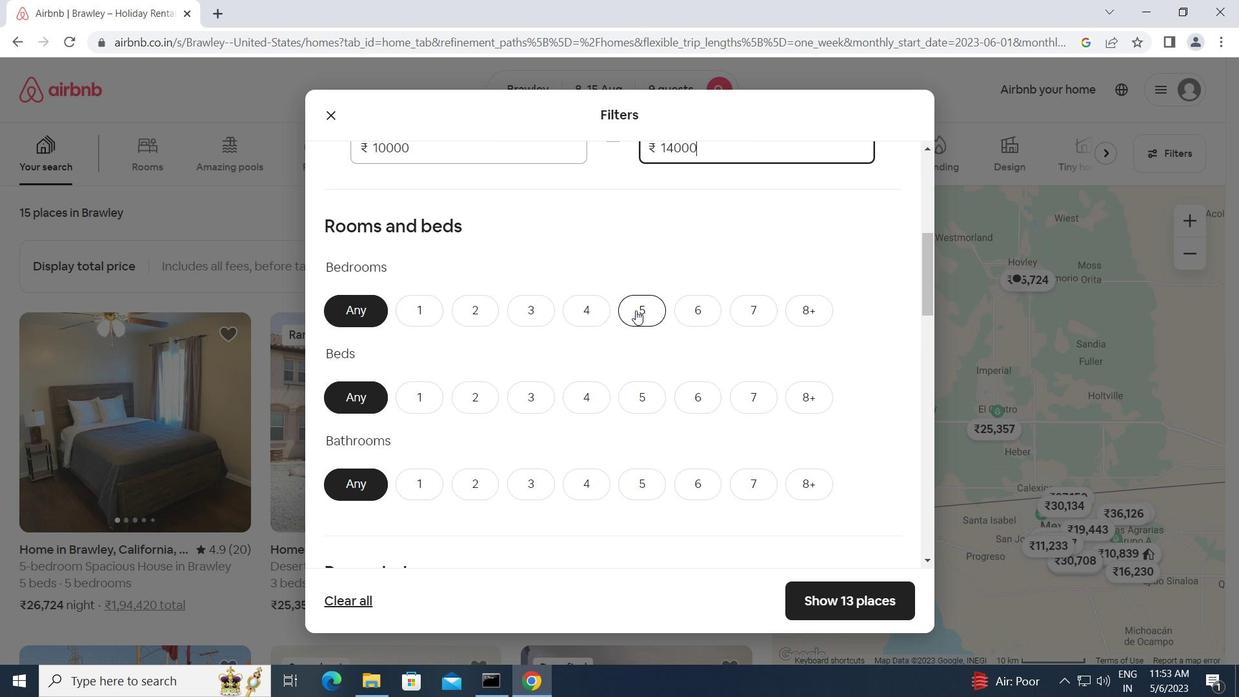 
Action: Mouse pressed left at (637, 311)
Screenshot: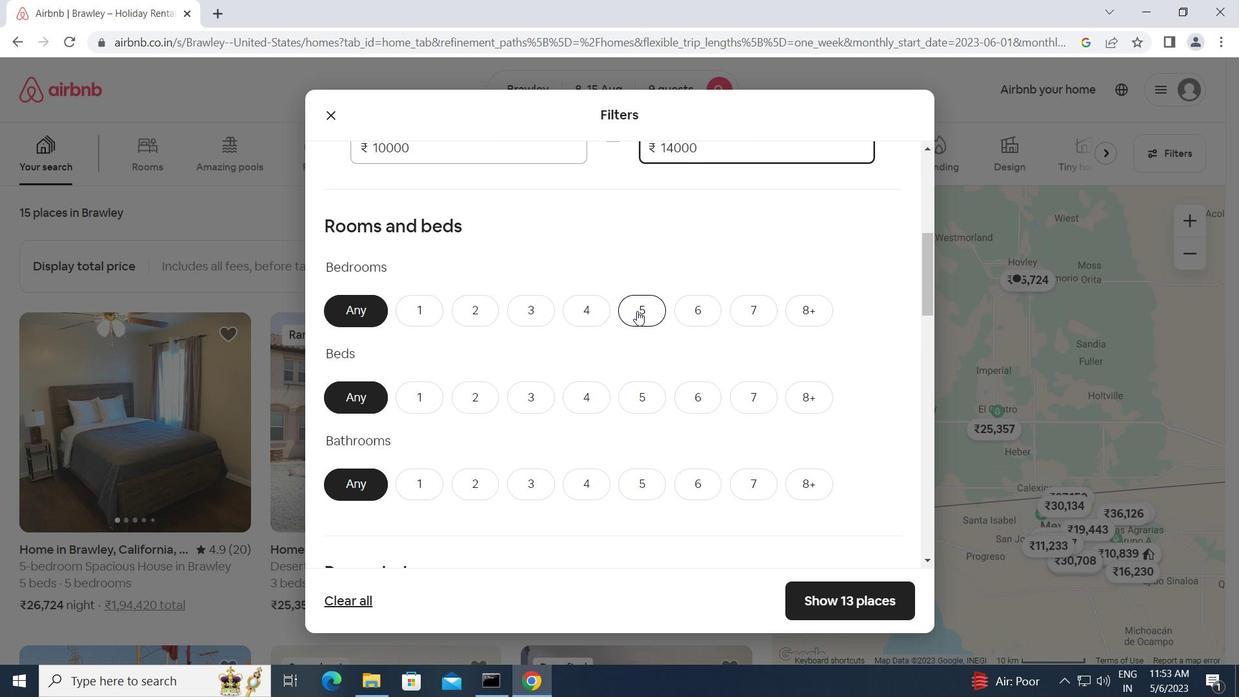
Action: Mouse moved to (815, 397)
Screenshot: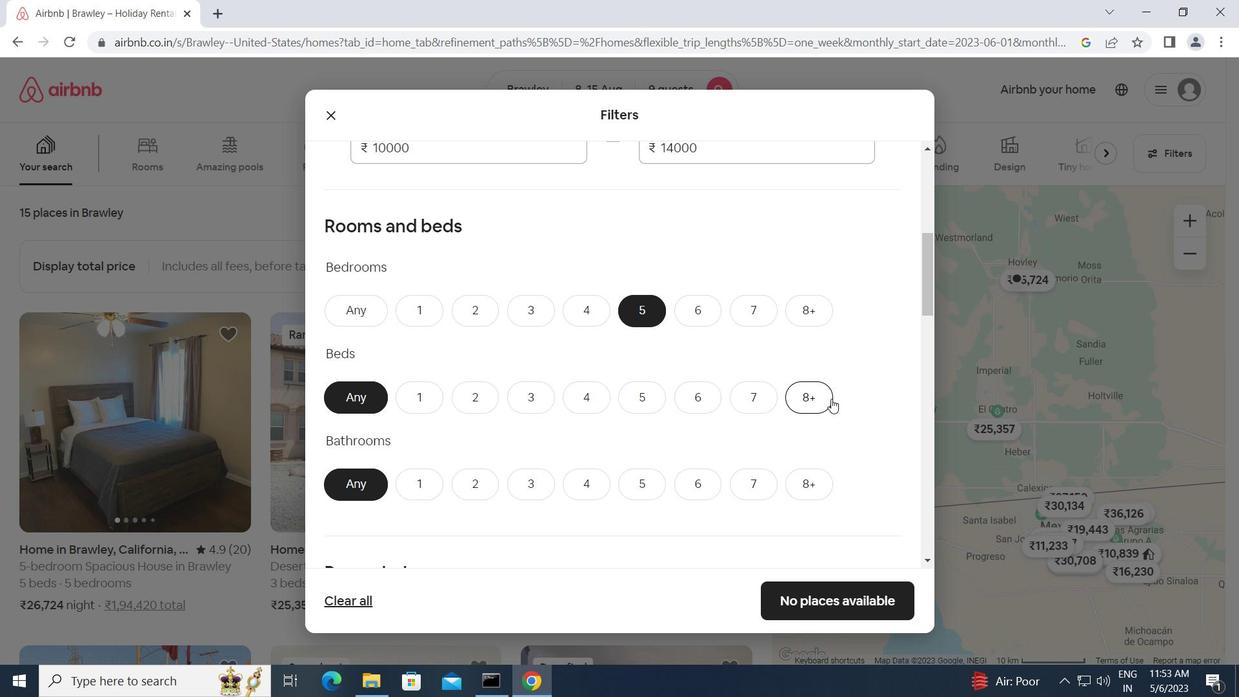 
Action: Mouse pressed left at (815, 397)
Screenshot: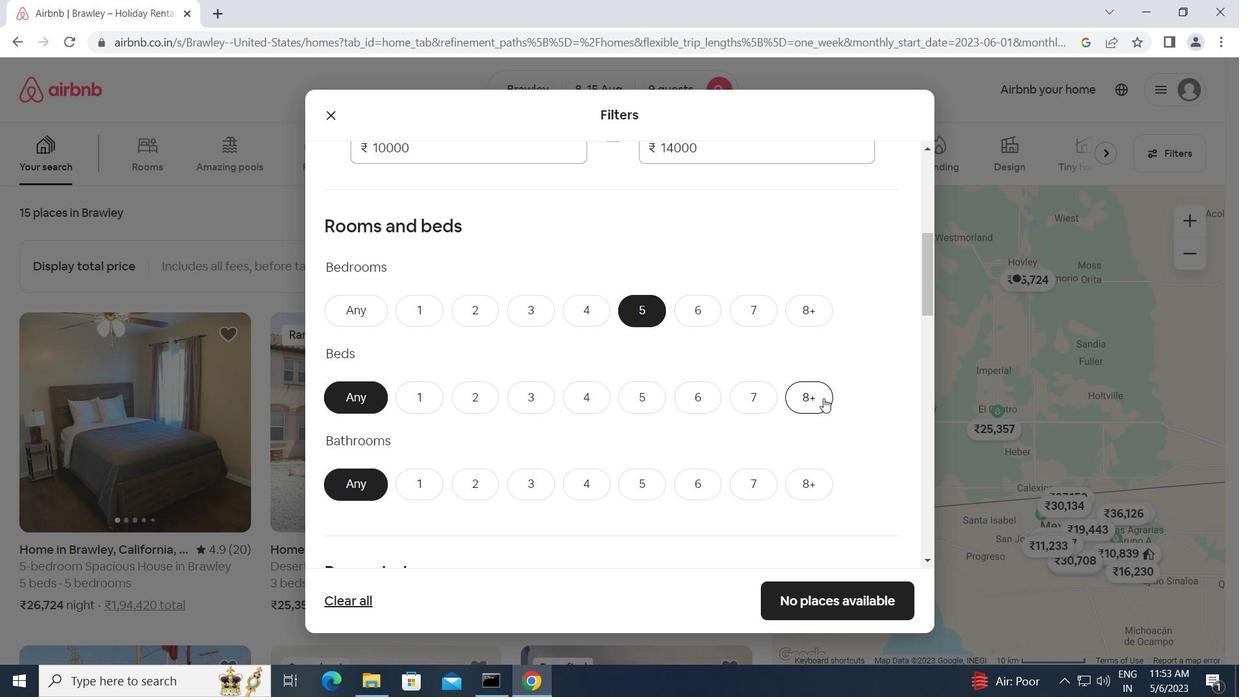 
Action: Mouse moved to (569, 487)
Screenshot: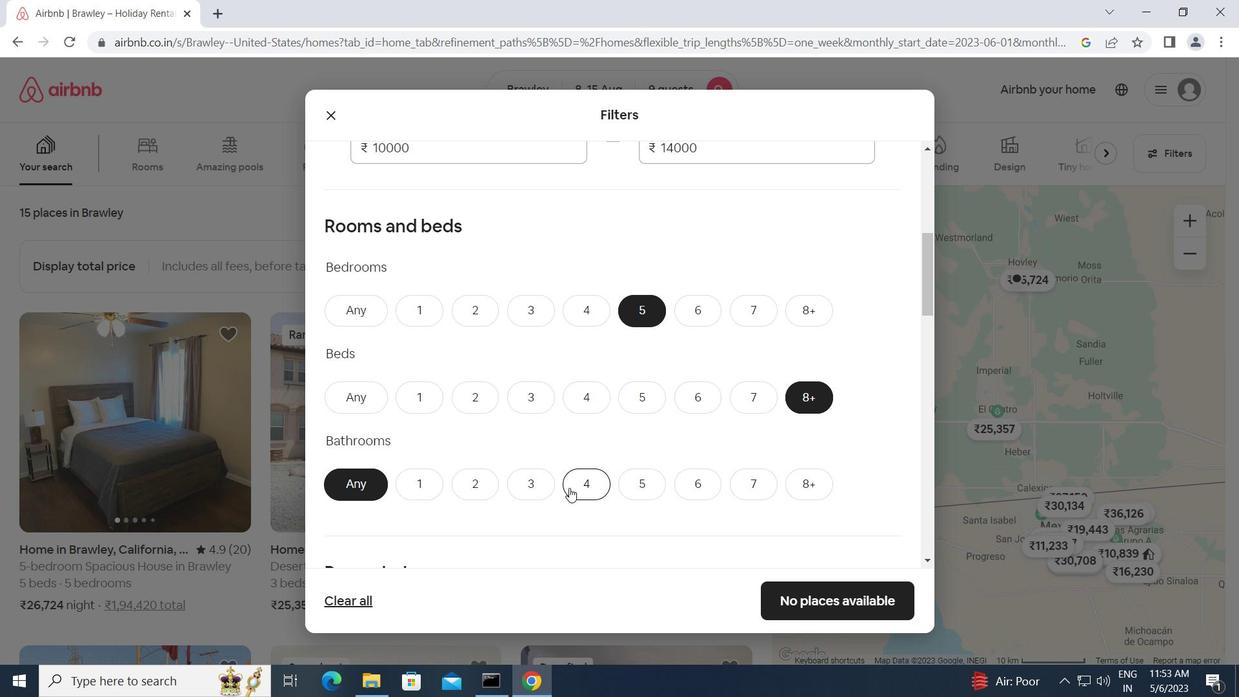 
Action: Mouse scrolled (569, 486) with delta (0, 0)
Screenshot: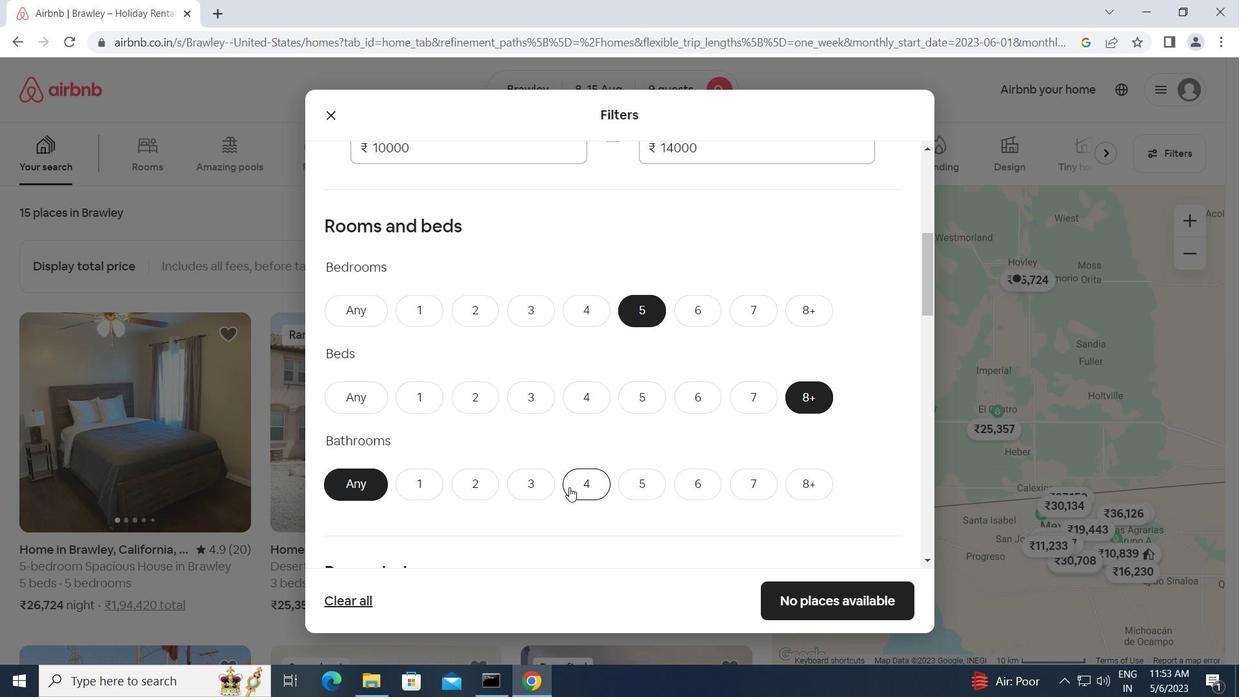 
Action: Mouse scrolled (569, 487) with delta (0, 0)
Screenshot: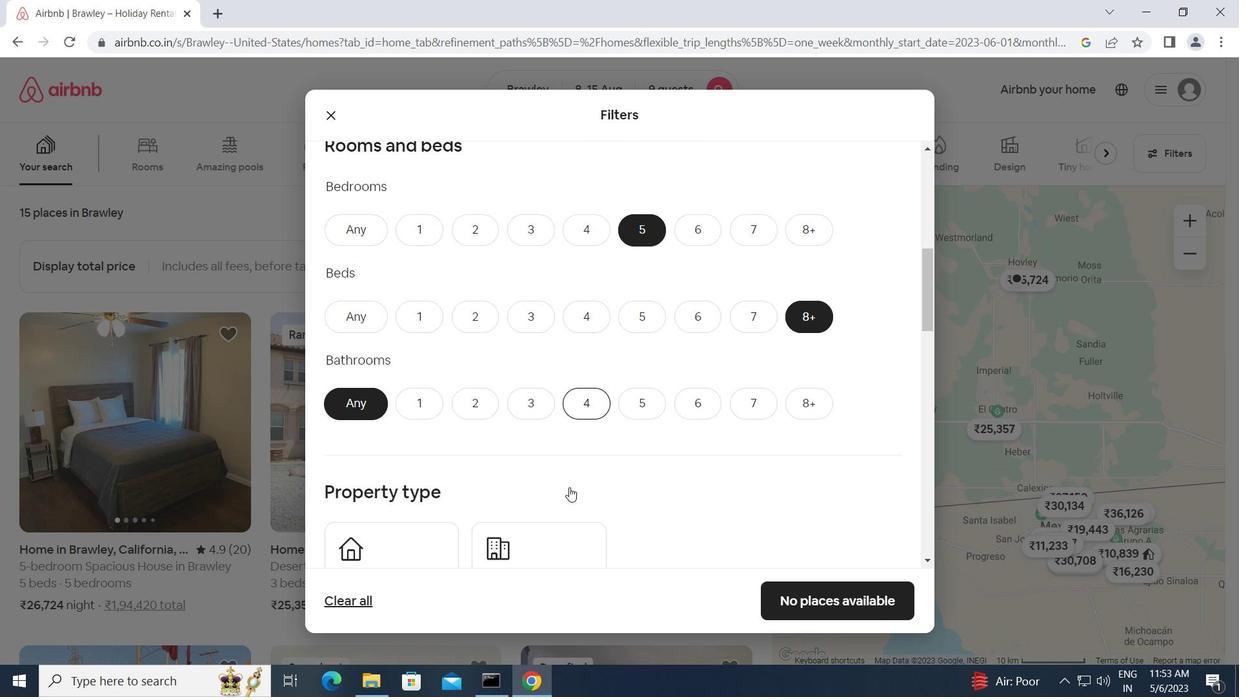
Action: Mouse moved to (650, 483)
Screenshot: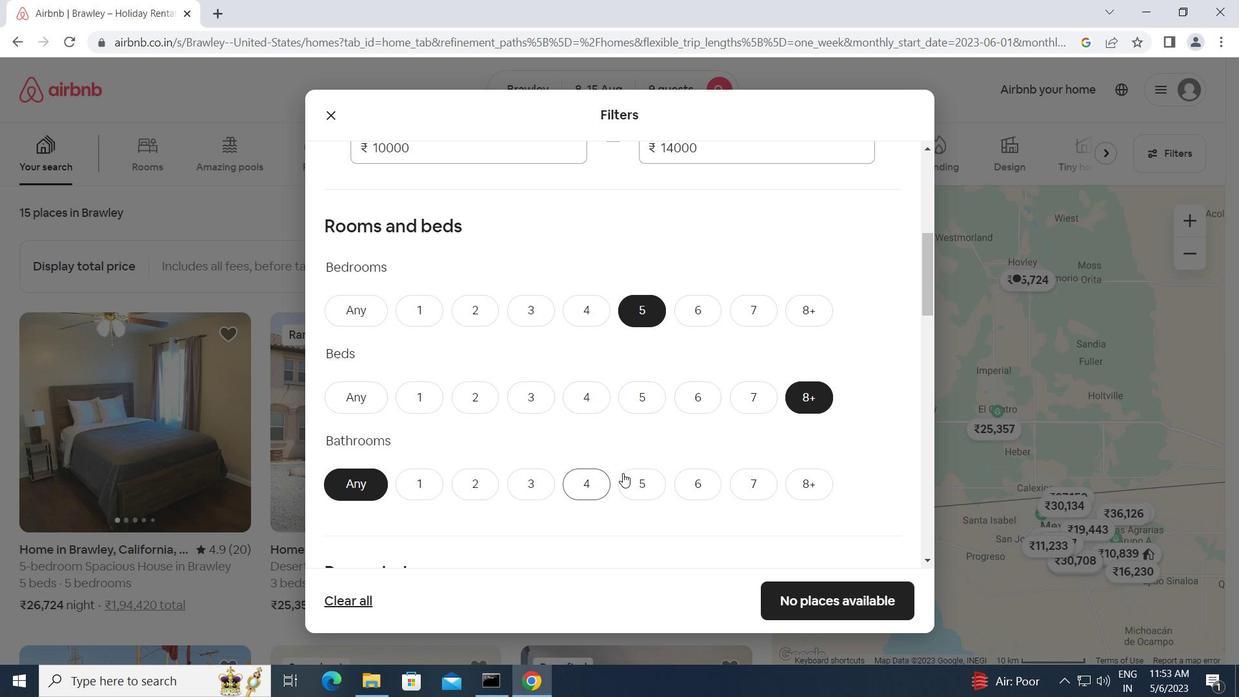 
Action: Mouse pressed left at (650, 483)
Screenshot: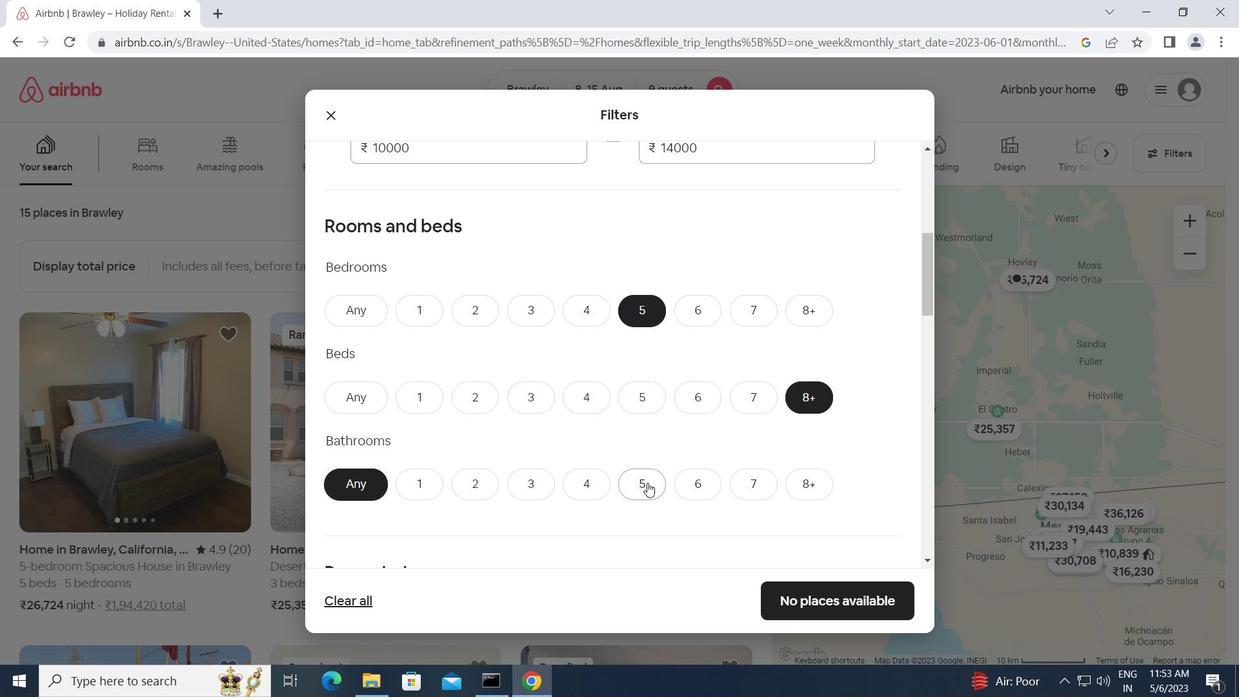 
Action: Mouse moved to (628, 500)
Screenshot: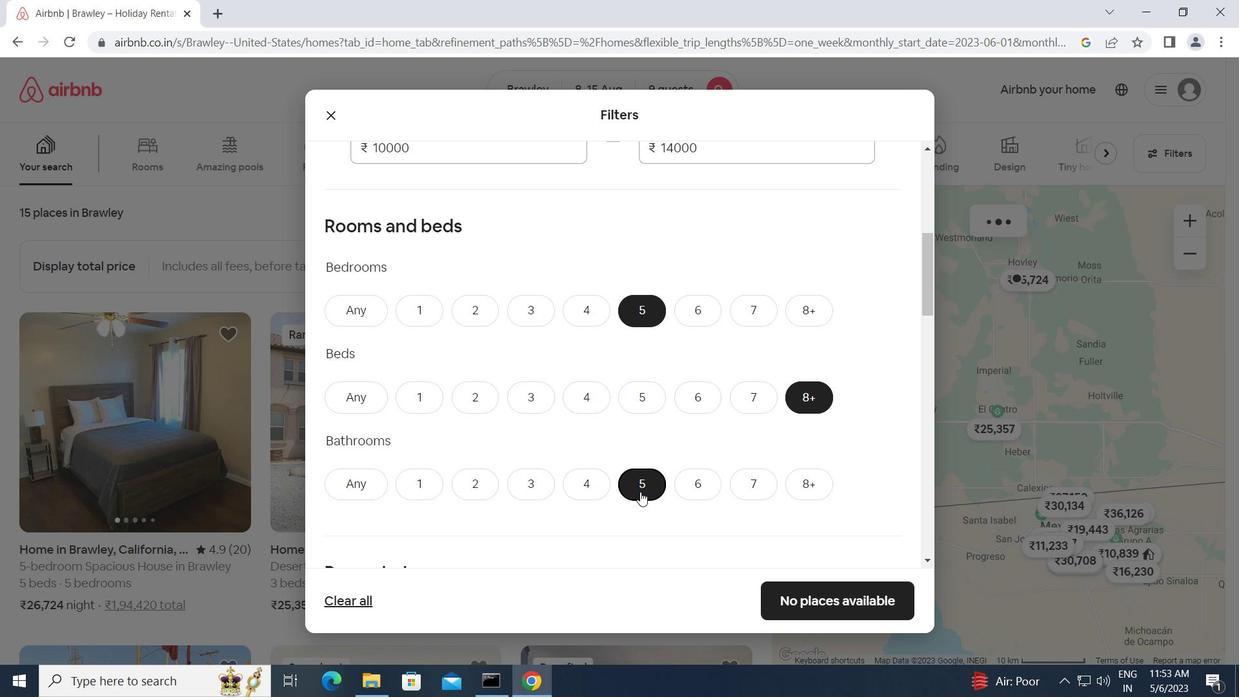 
Action: Mouse scrolled (628, 499) with delta (0, 0)
Screenshot: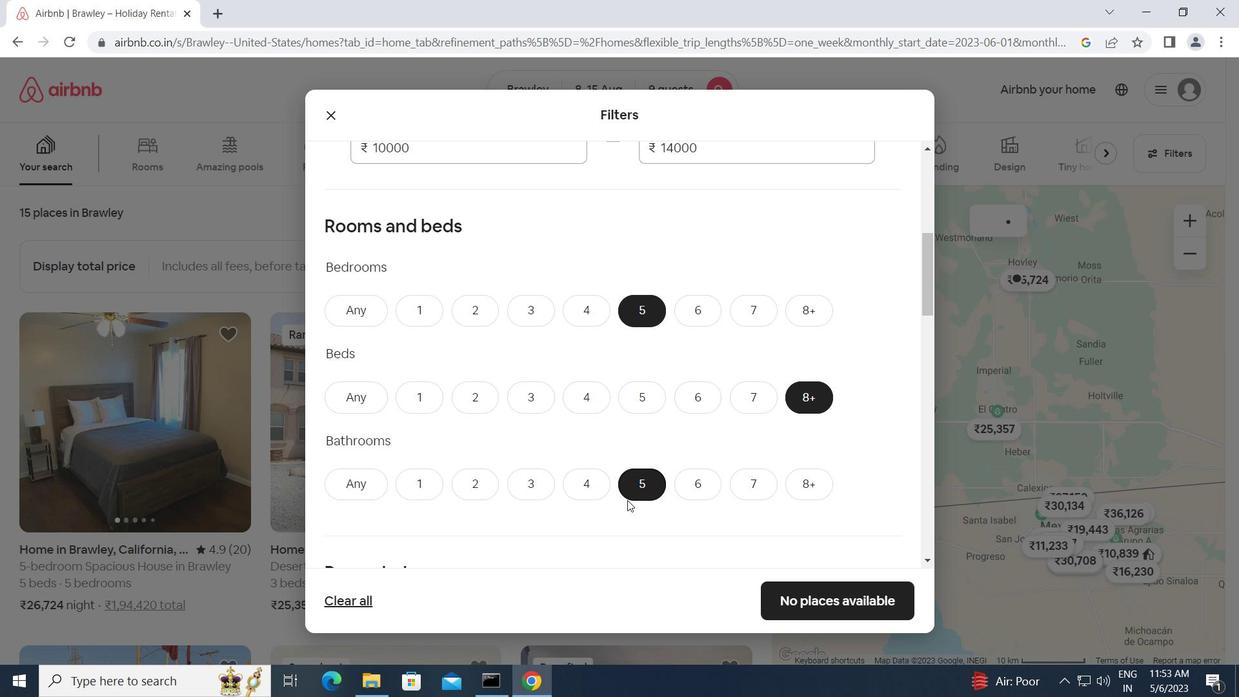 
Action: Mouse scrolled (628, 499) with delta (0, 0)
Screenshot: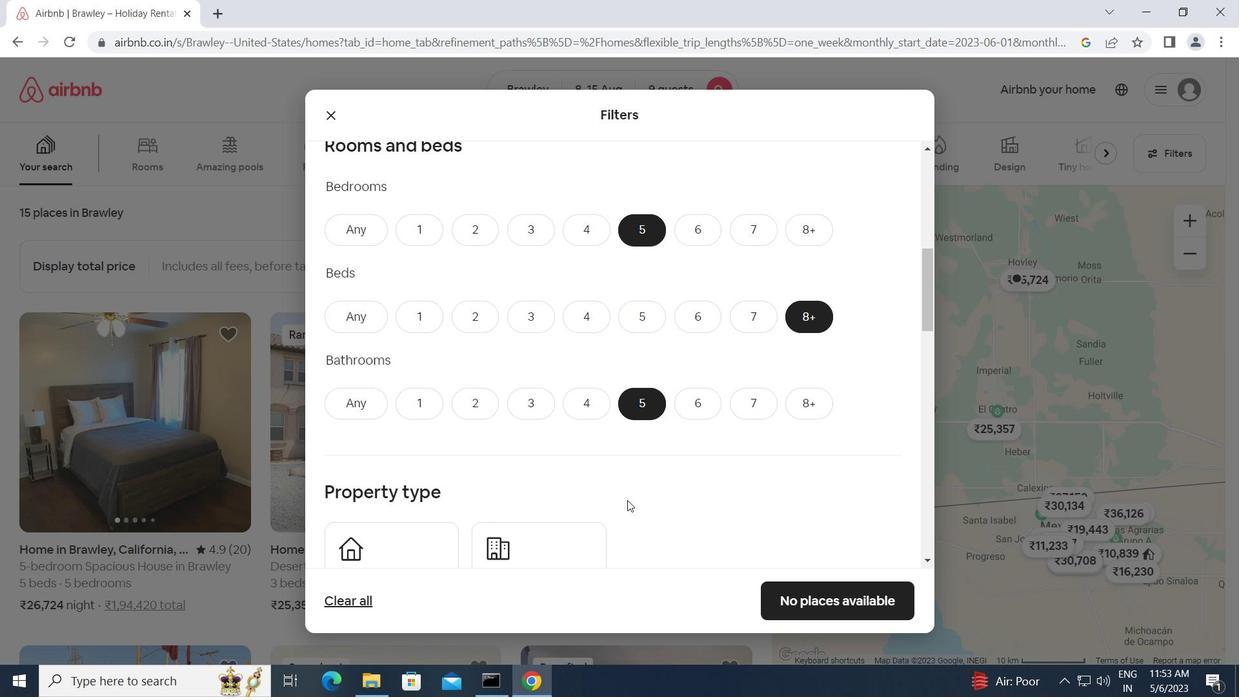 
Action: Mouse scrolled (628, 499) with delta (0, 0)
Screenshot: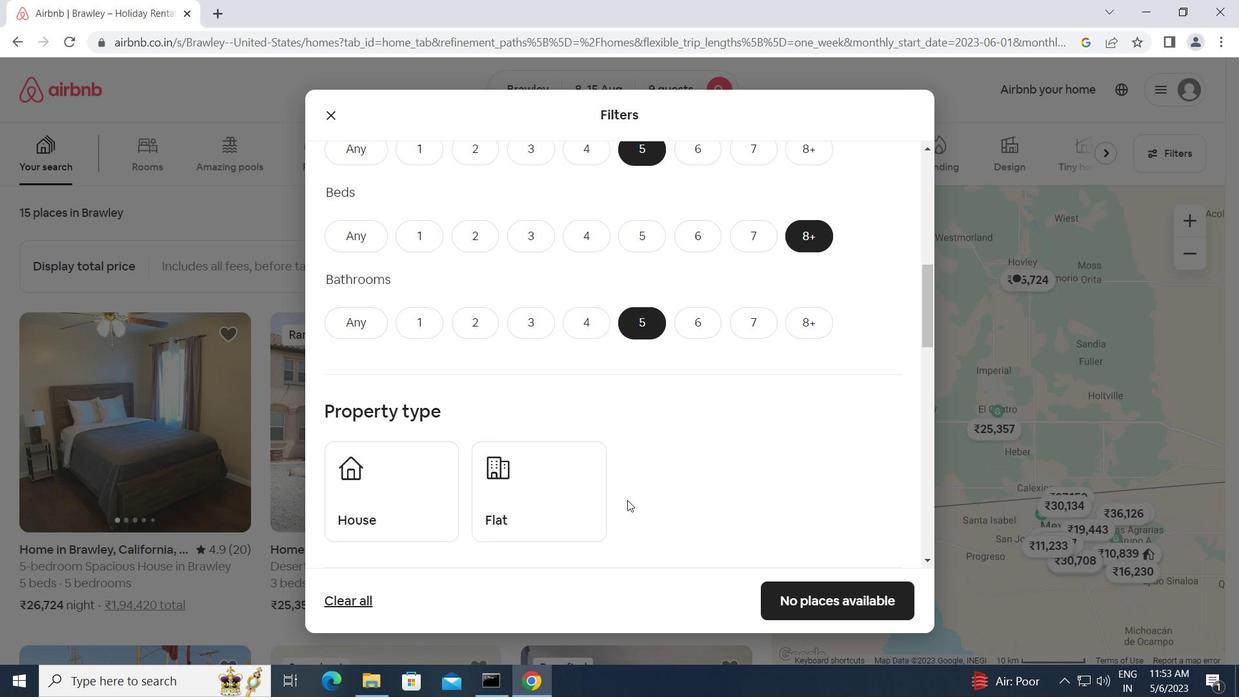 
Action: Mouse scrolled (628, 499) with delta (0, 0)
Screenshot: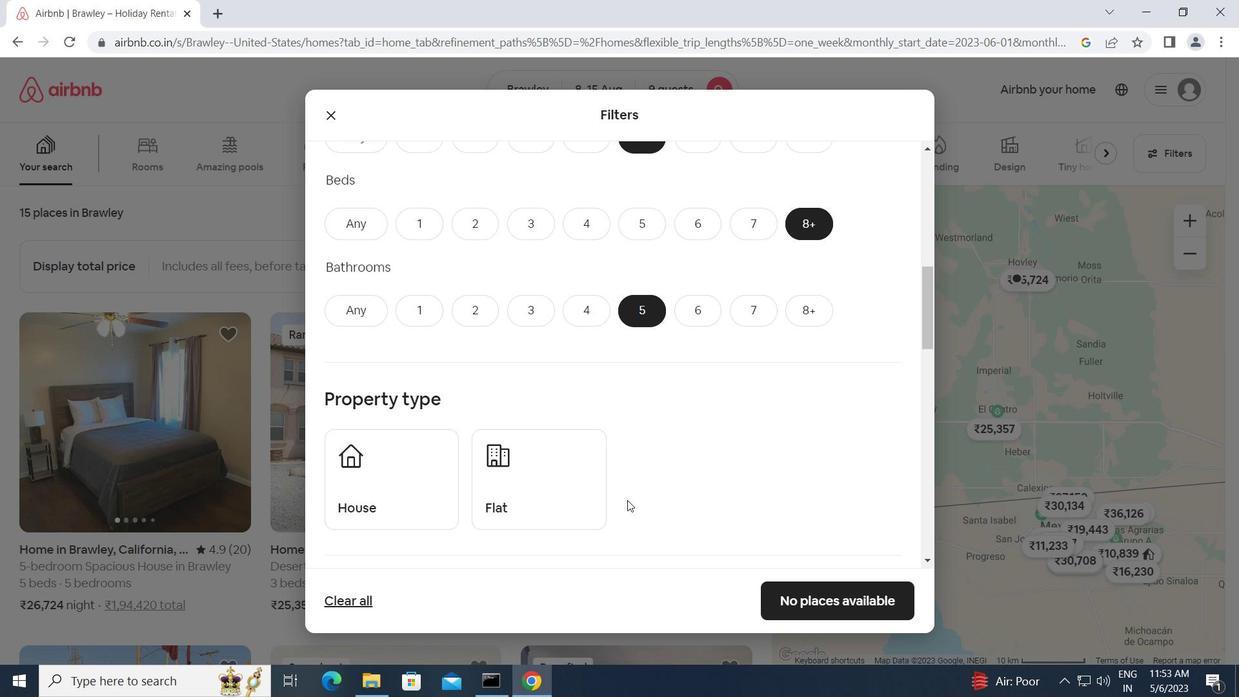 
Action: Mouse scrolled (628, 499) with delta (0, 0)
Screenshot: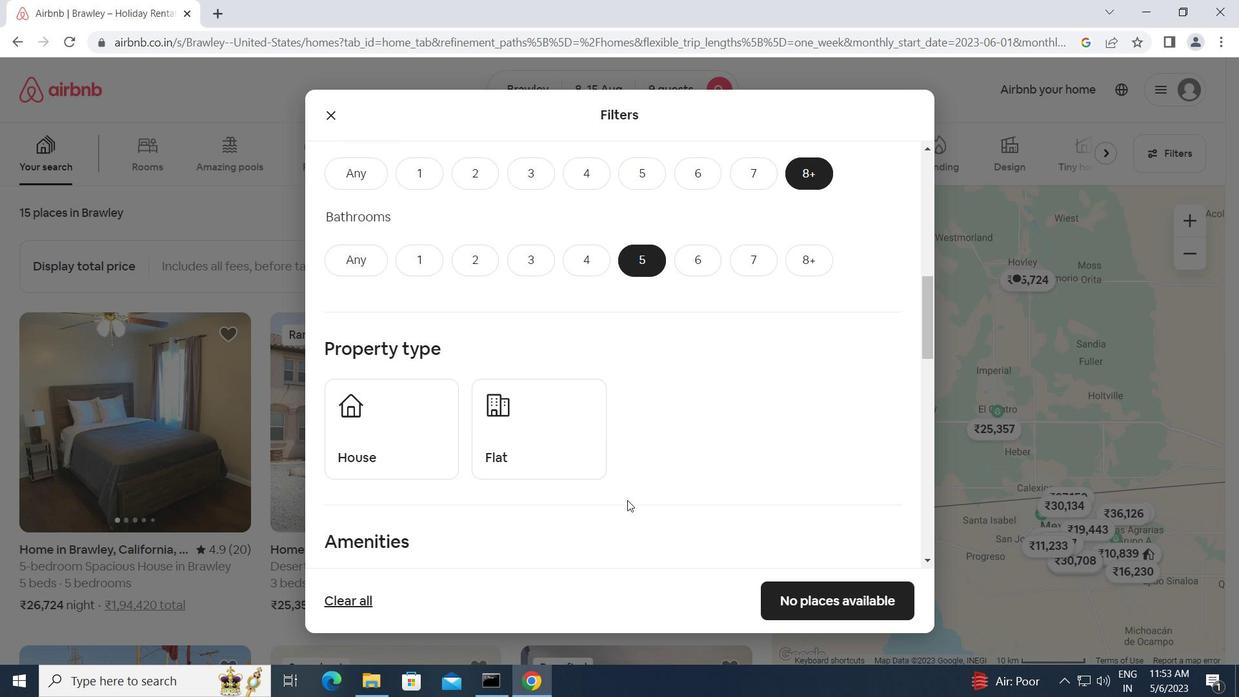
Action: Mouse moved to (375, 258)
Screenshot: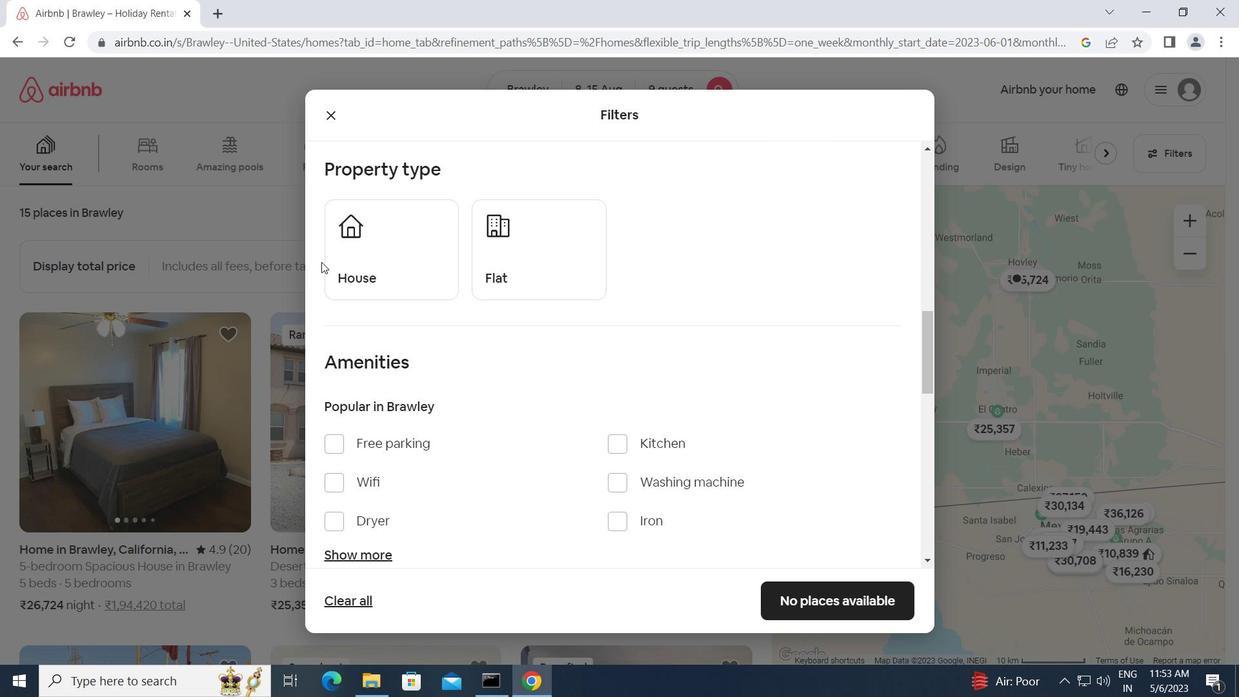 
Action: Mouse pressed left at (375, 258)
Screenshot: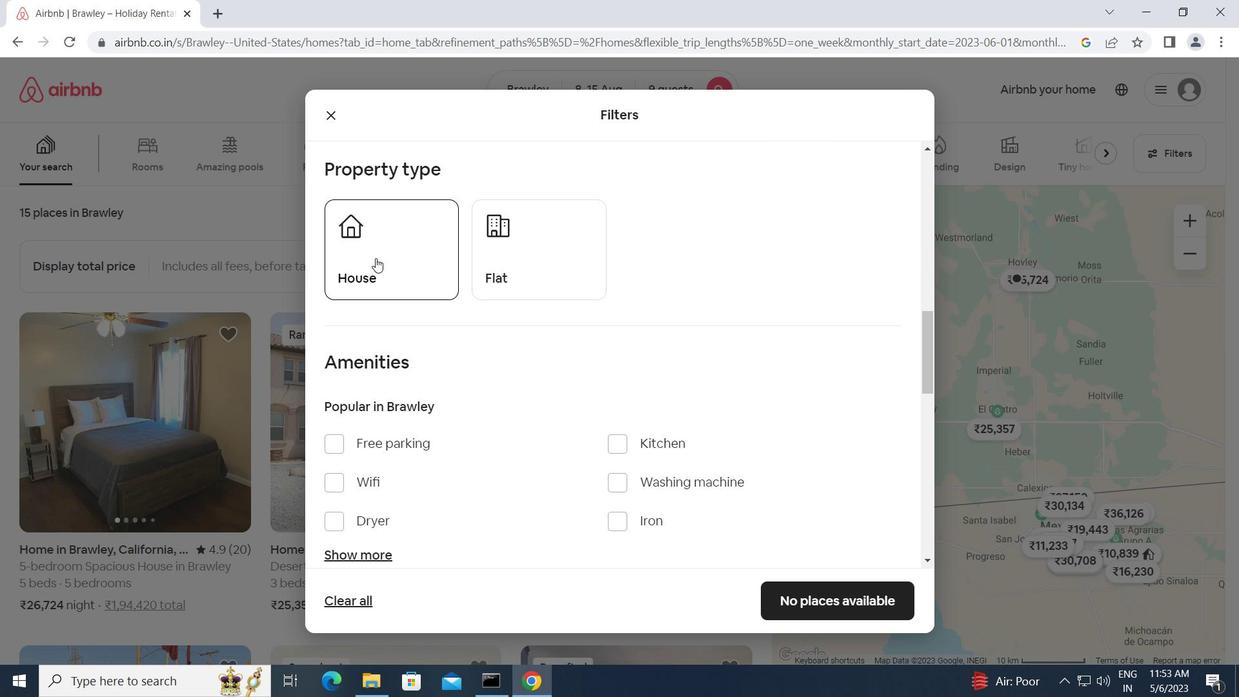 
Action: Mouse moved to (500, 258)
Screenshot: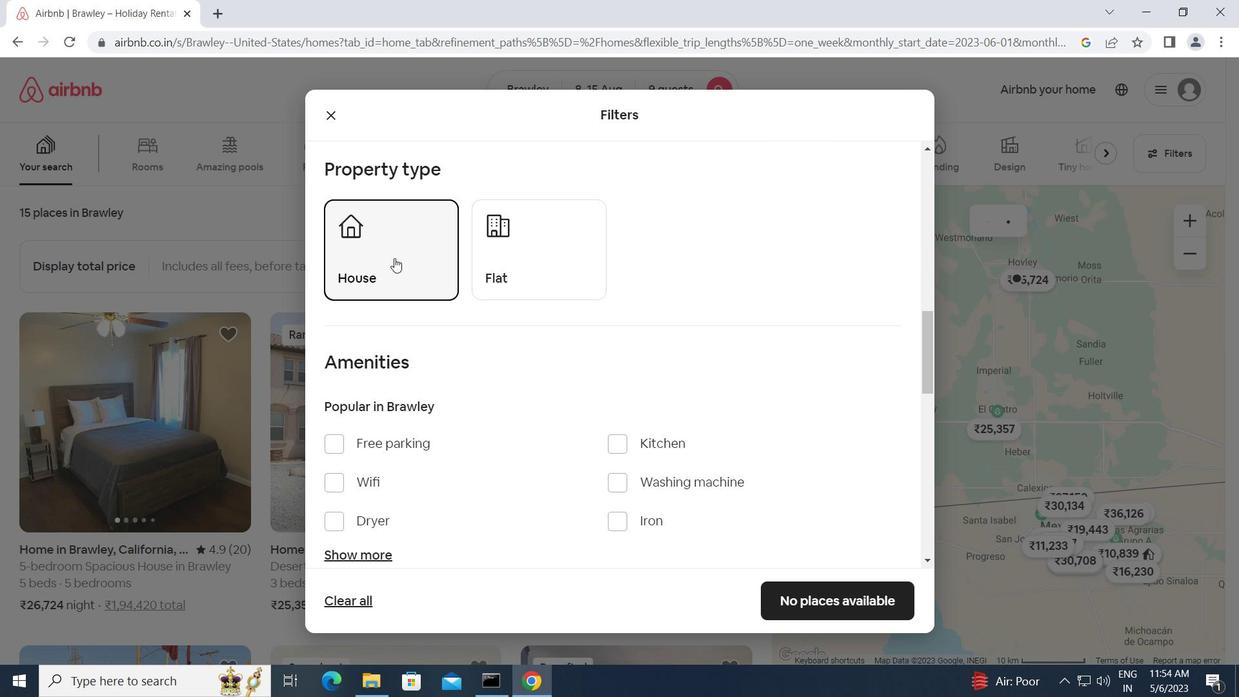 
Action: Mouse pressed left at (500, 258)
Screenshot: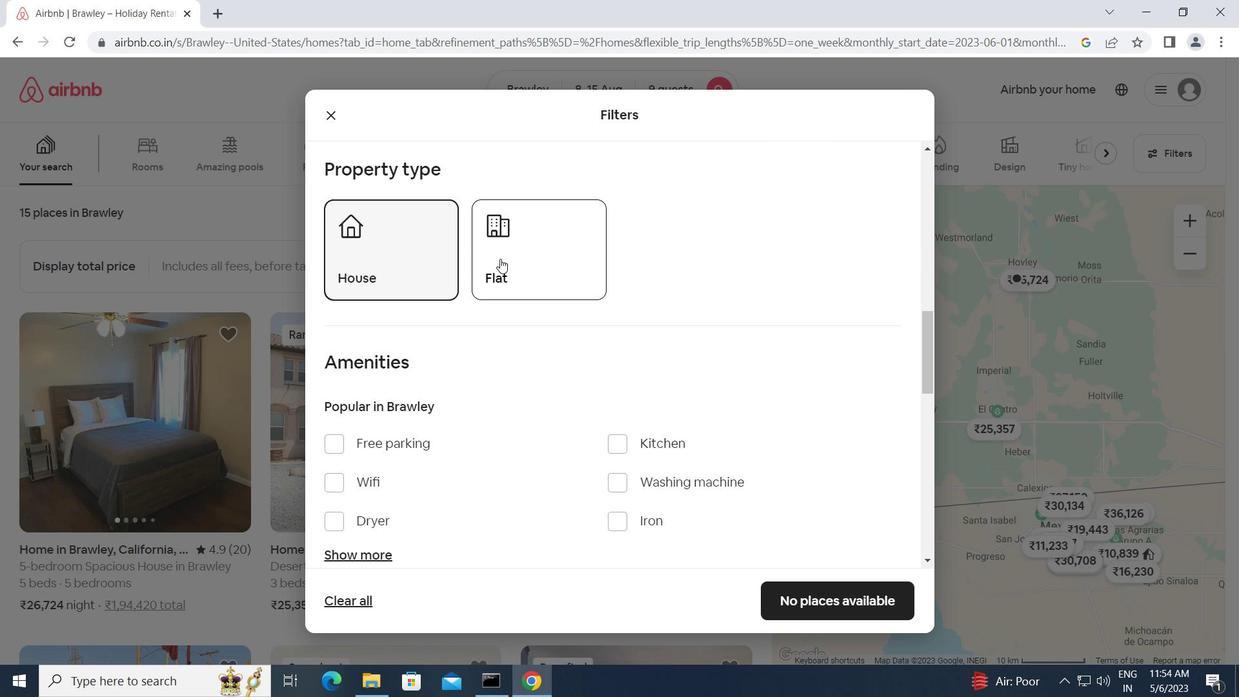 
Action: Mouse moved to (501, 378)
Screenshot: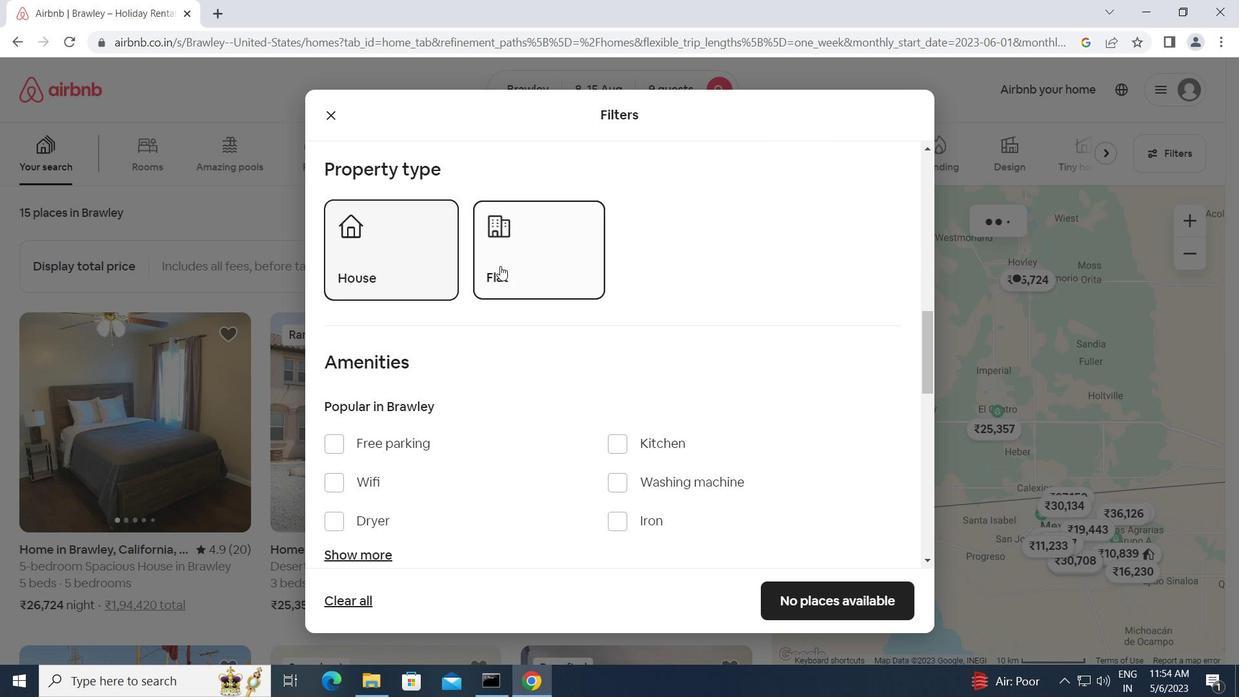 
Action: Mouse scrolled (501, 378) with delta (0, 0)
Screenshot: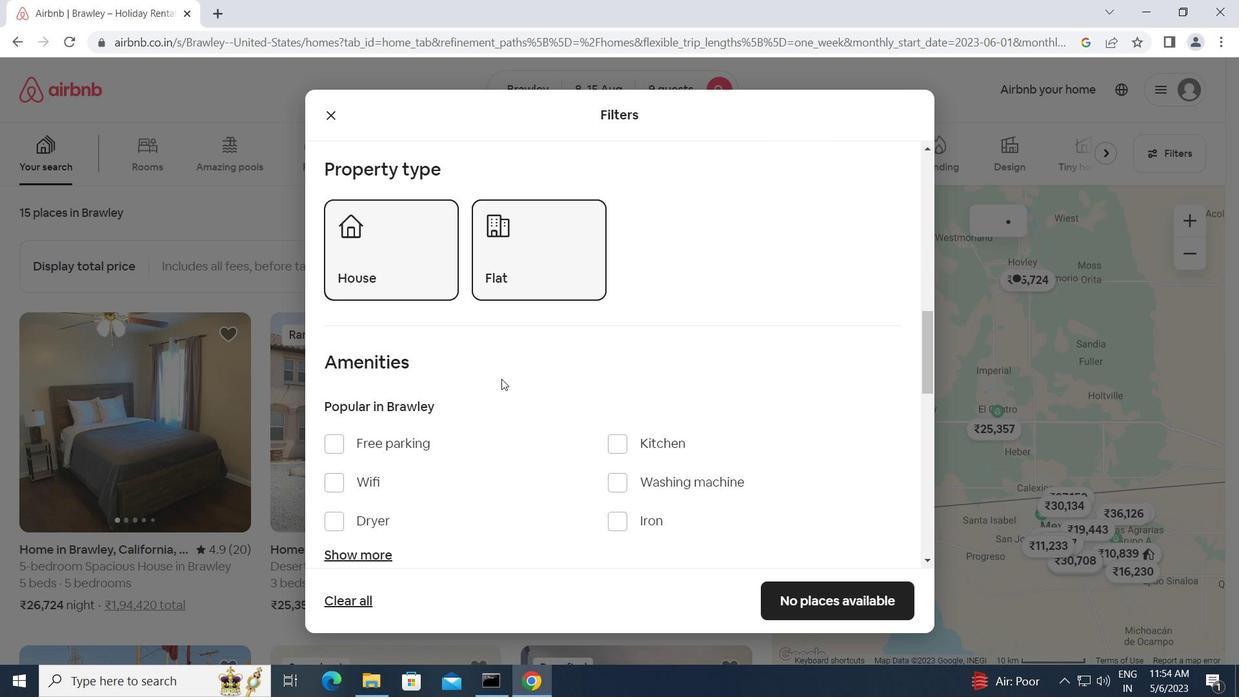 
Action: Mouse moved to (334, 398)
Screenshot: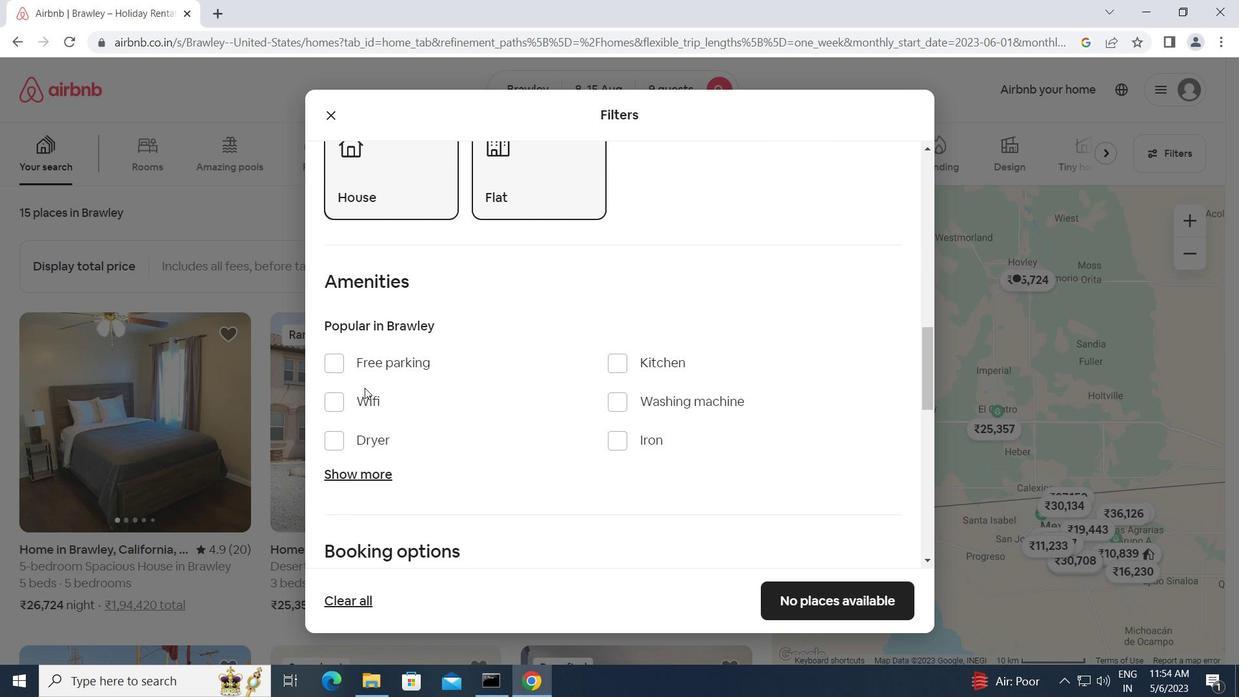 
Action: Mouse pressed left at (334, 398)
Screenshot: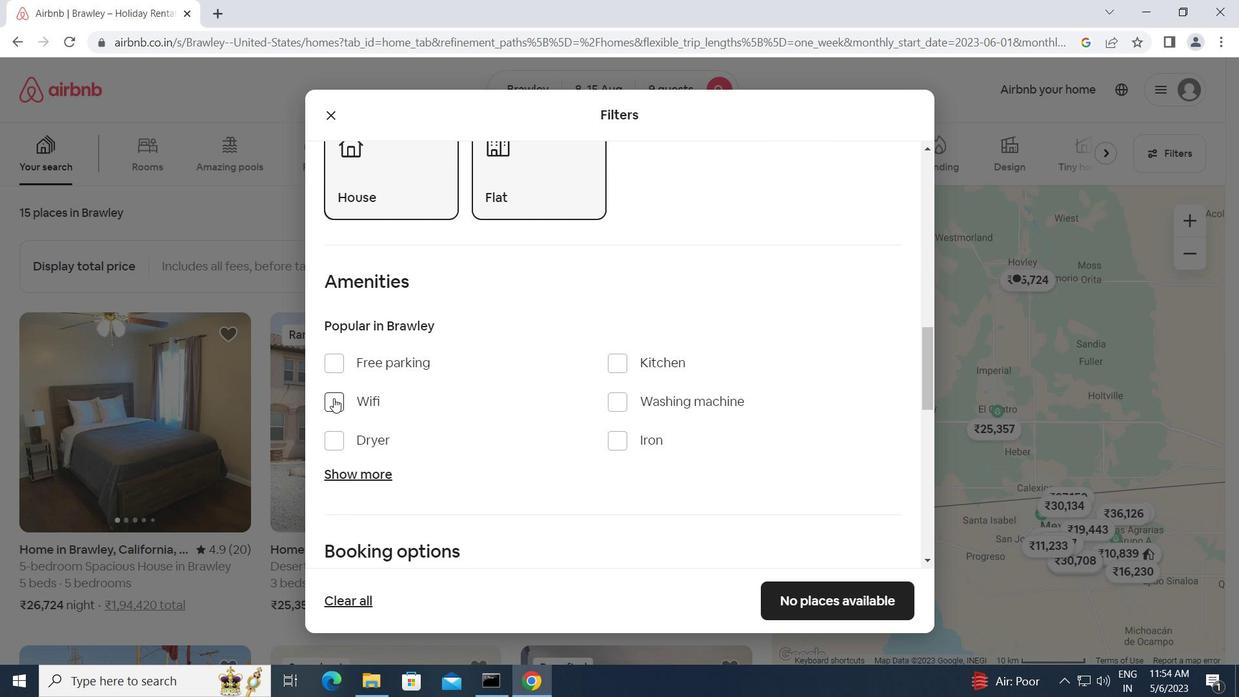 
Action: Mouse moved to (363, 440)
Screenshot: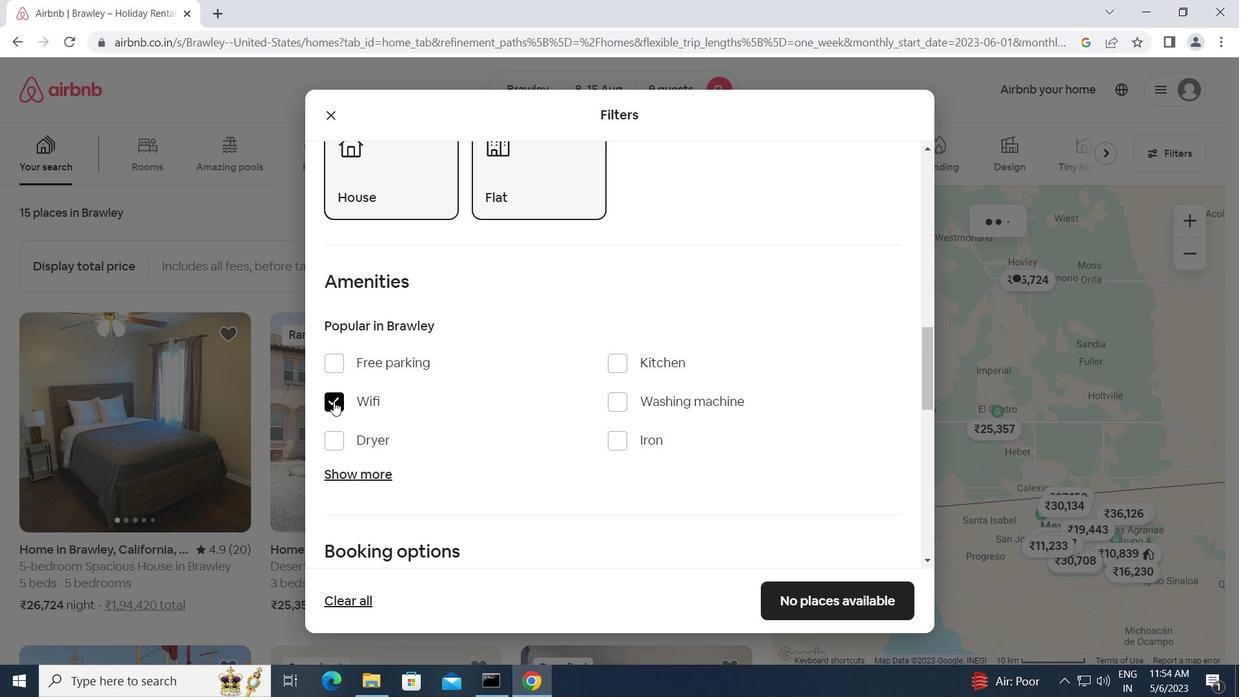 
Action: Mouse scrolled (363, 439) with delta (0, 0)
Screenshot: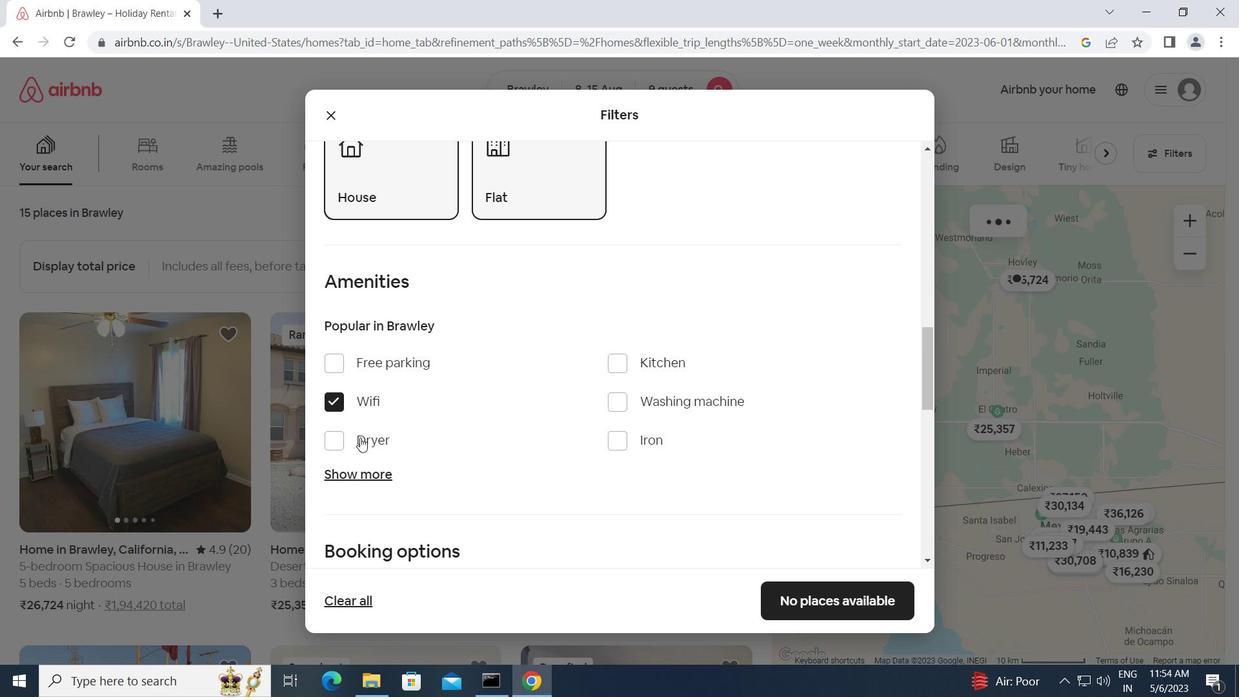 
Action: Mouse scrolled (363, 439) with delta (0, 0)
Screenshot: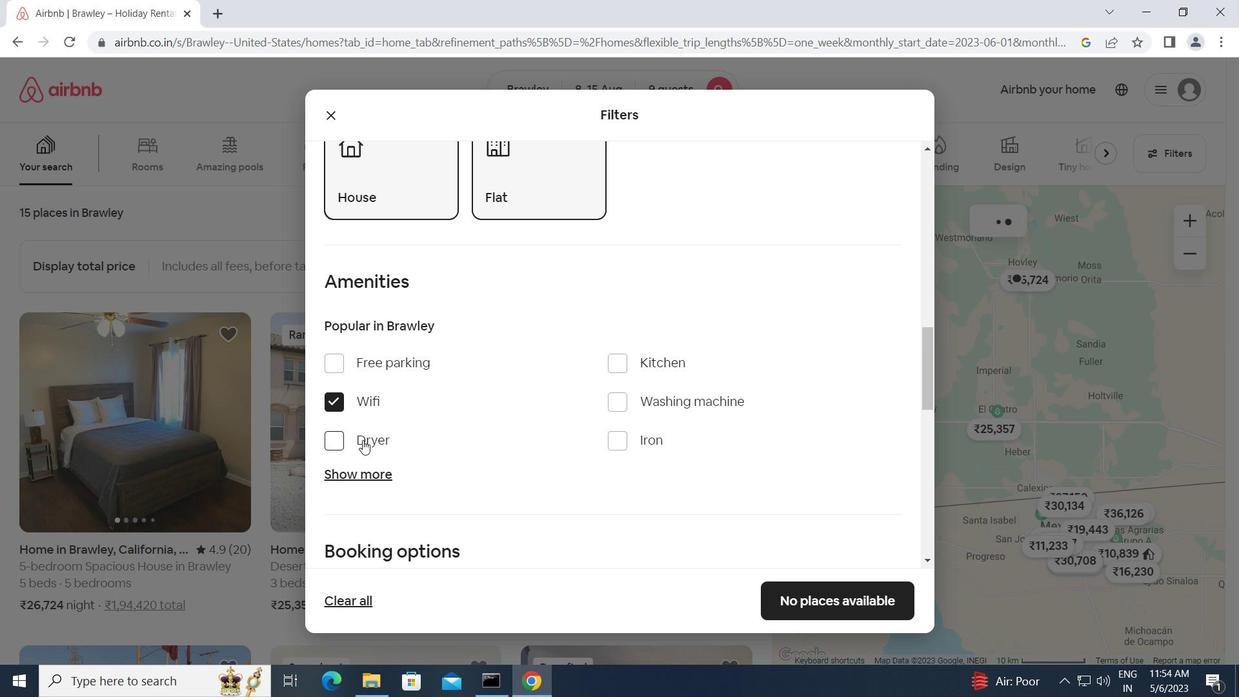 
Action: Mouse moved to (369, 321)
Screenshot: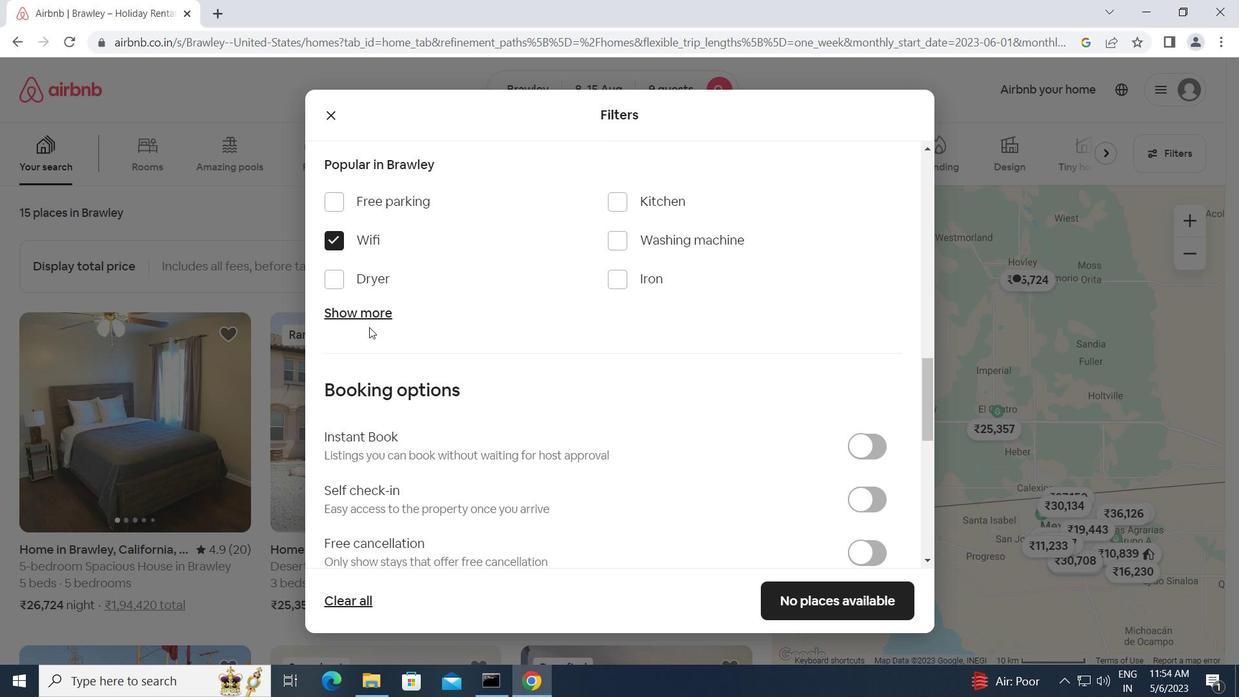 
Action: Mouse pressed left at (369, 321)
Screenshot: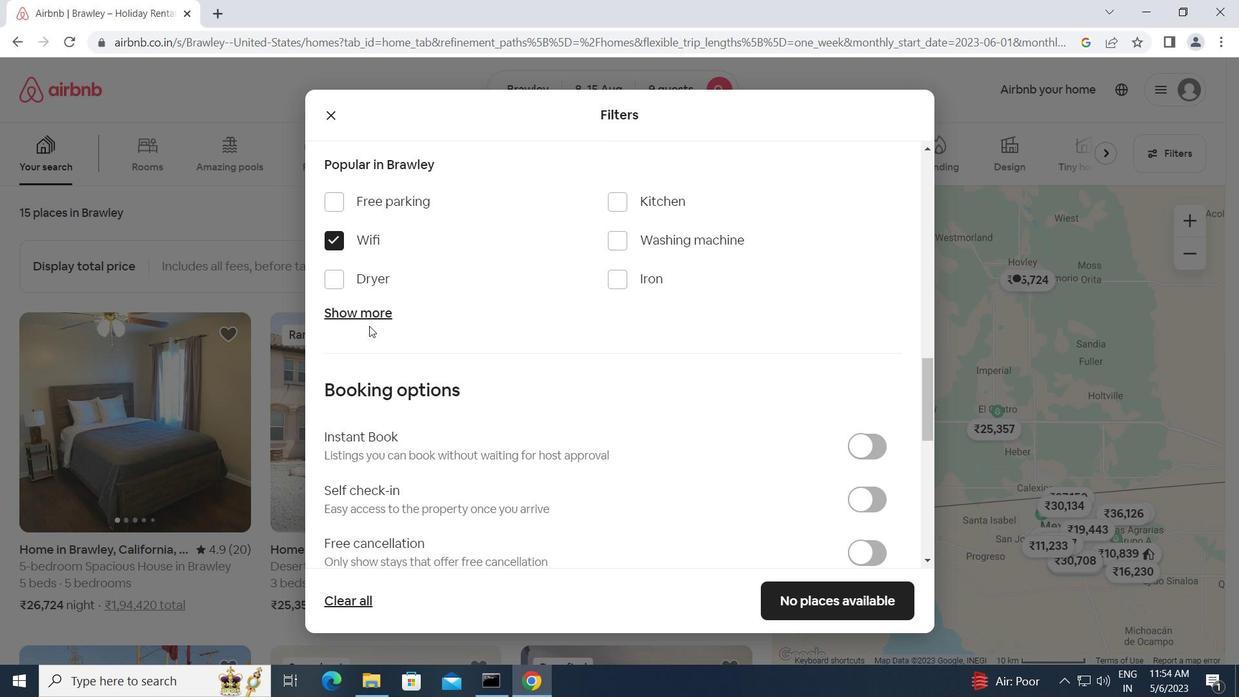 
Action: Mouse moved to (372, 313)
Screenshot: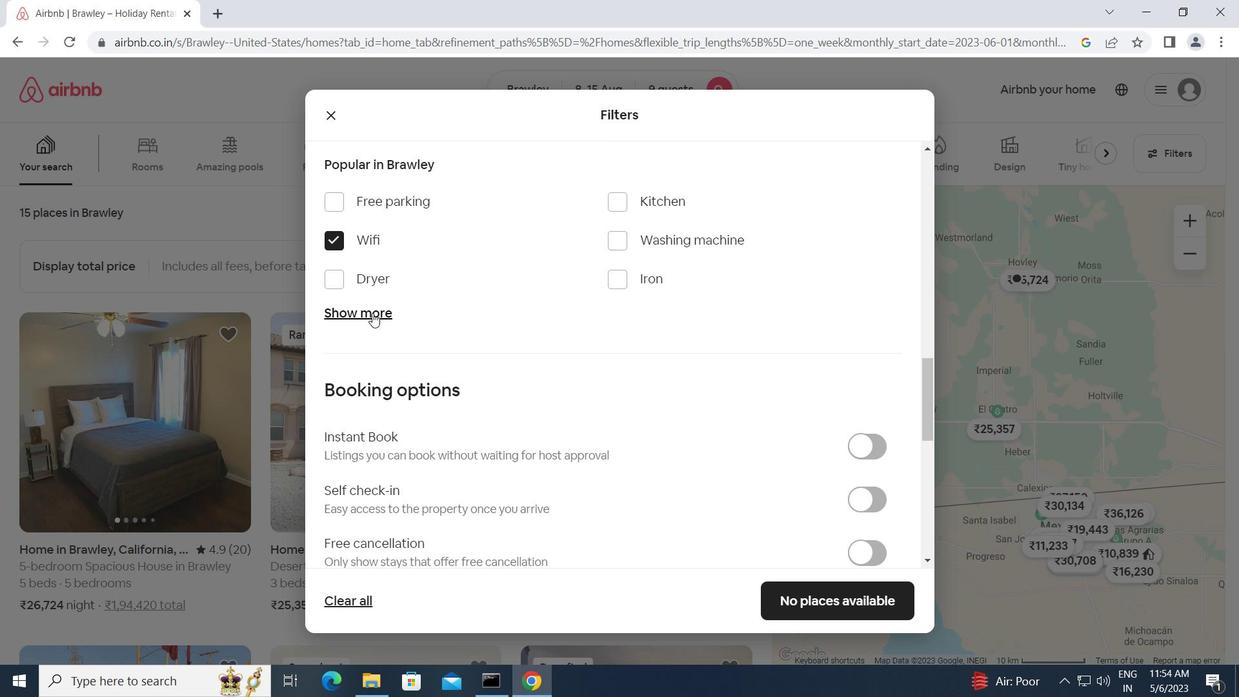 
Action: Mouse pressed left at (372, 313)
Screenshot: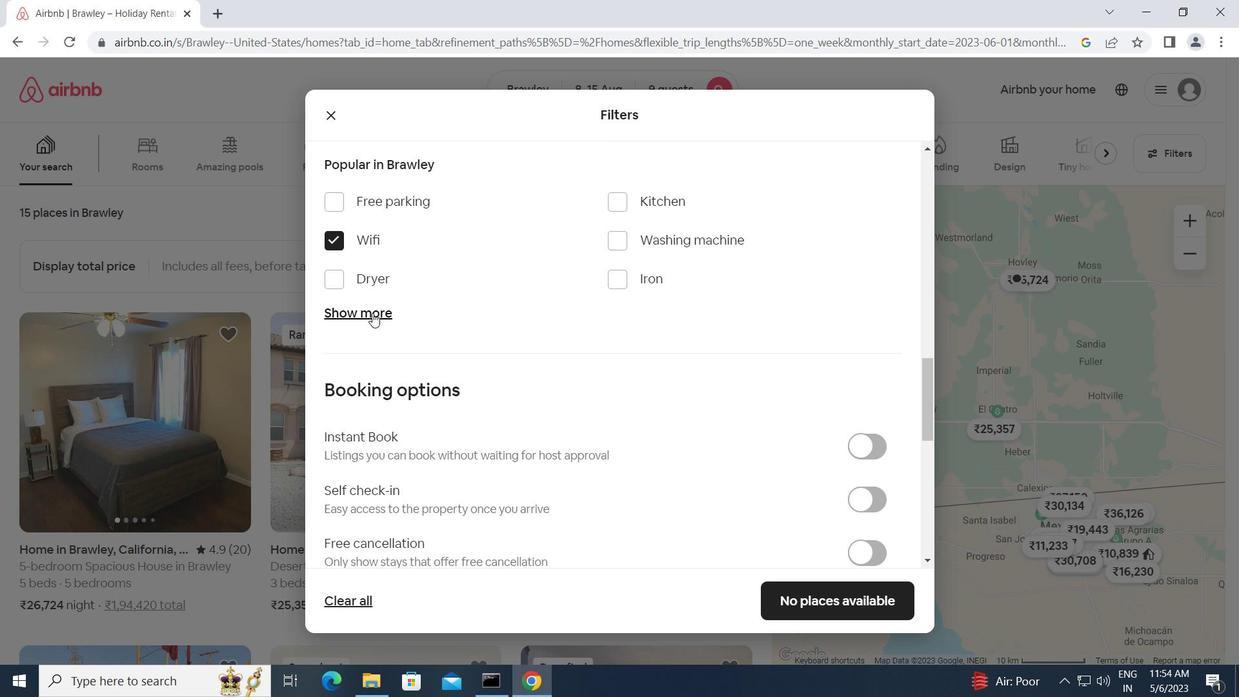 
Action: Mouse moved to (617, 405)
Screenshot: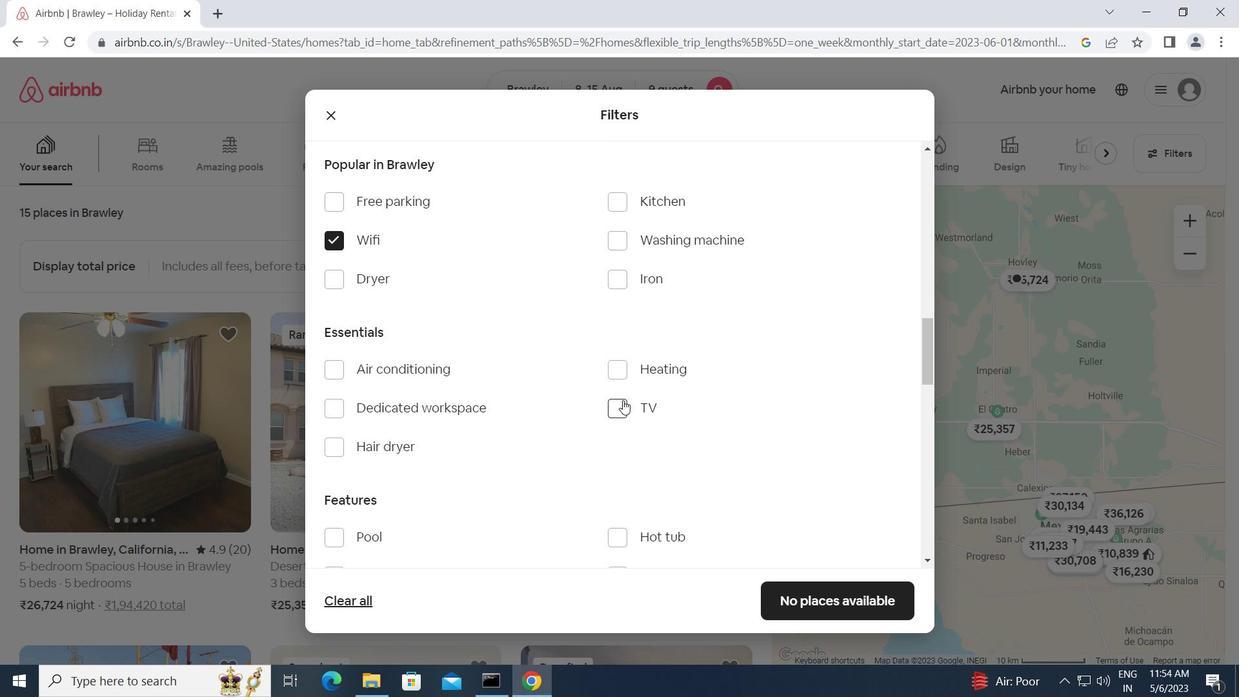 
Action: Mouse pressed left at (617, 405)
Screenshot: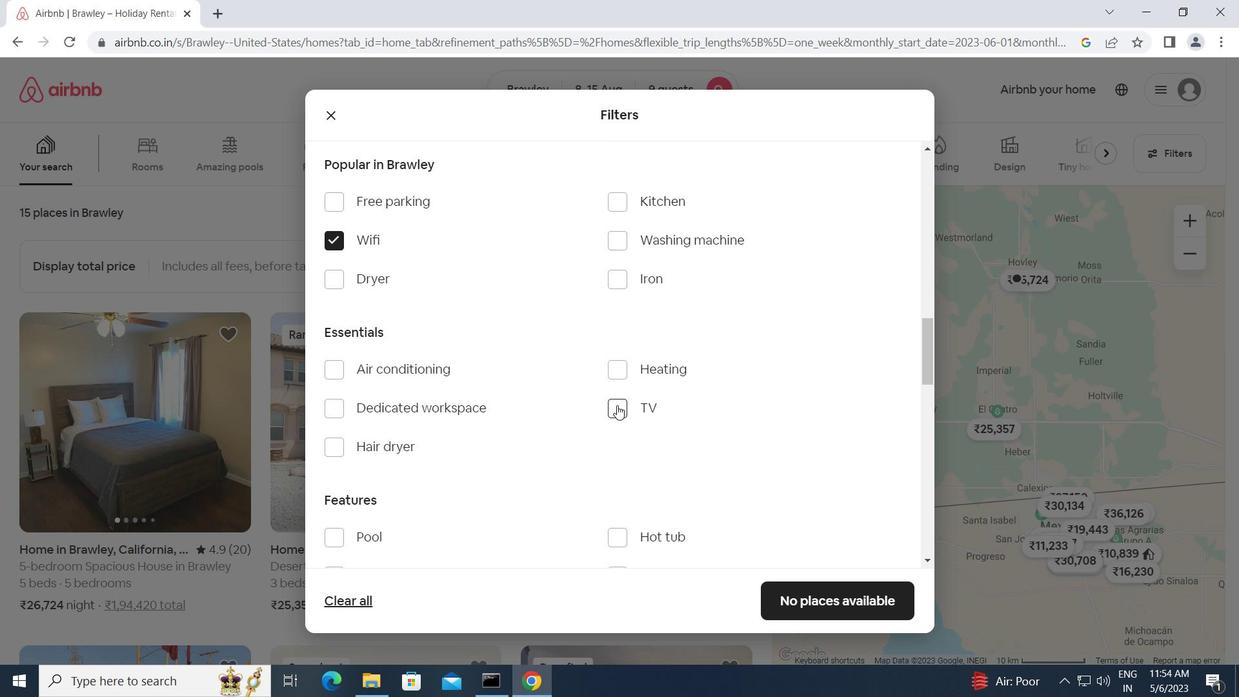 
Action: Mouse moved to (574, 453)
Screenshot: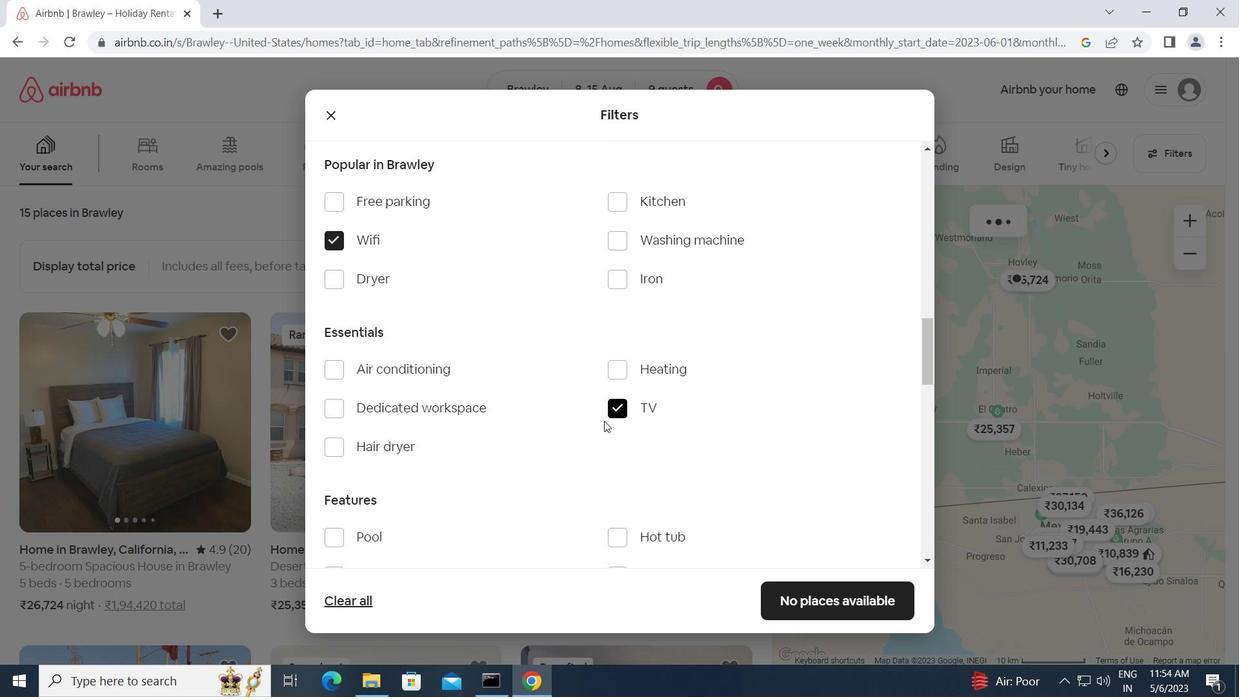 
Action: Mouse scrolled (574, 452) with delta (0, 0)
Screenshot: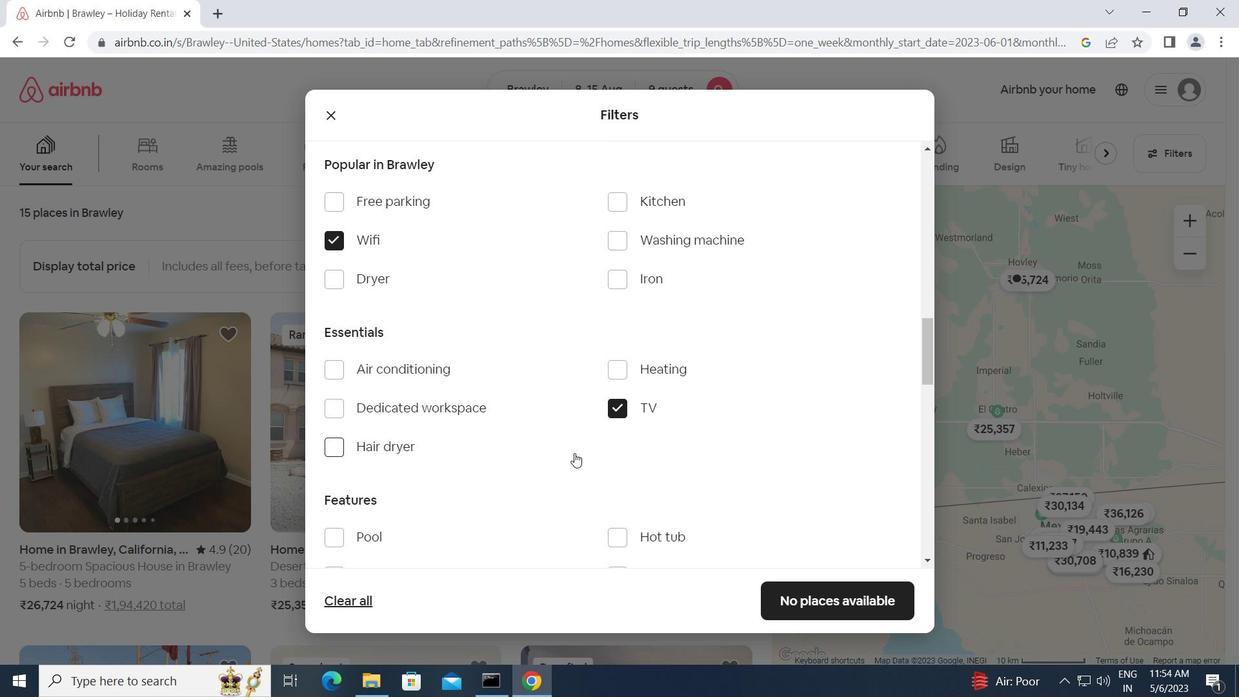
Action: Mouse moved to (351, 478)
Screenshot: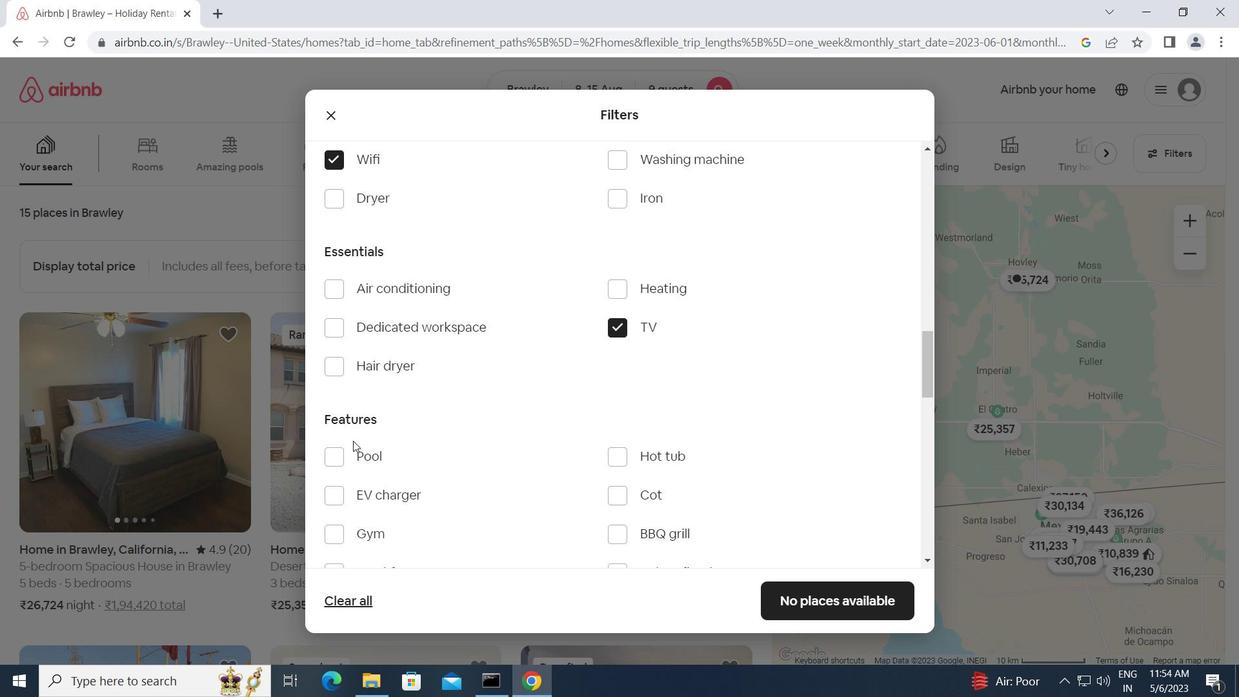 
Action: Mouse scrolled (351, 477) with delta (0, 0)
Screenshot: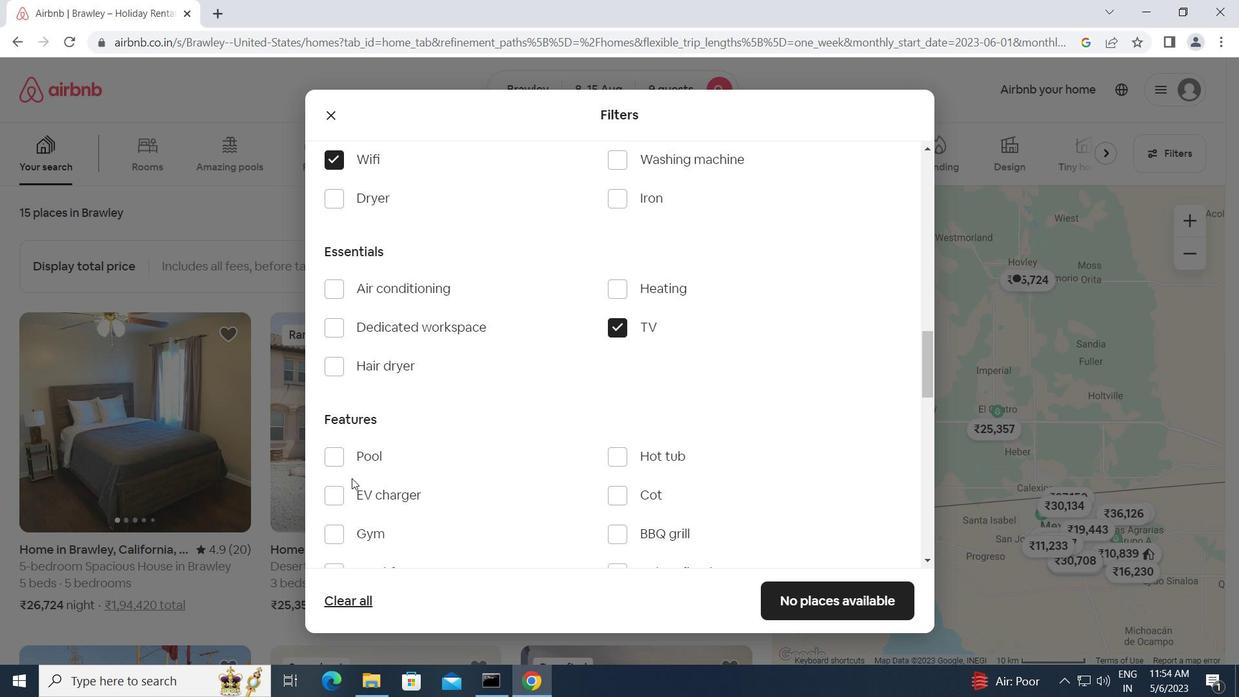 
Action: Mouse scrolled (351, 477) with delta (0, 0)
Screenshot: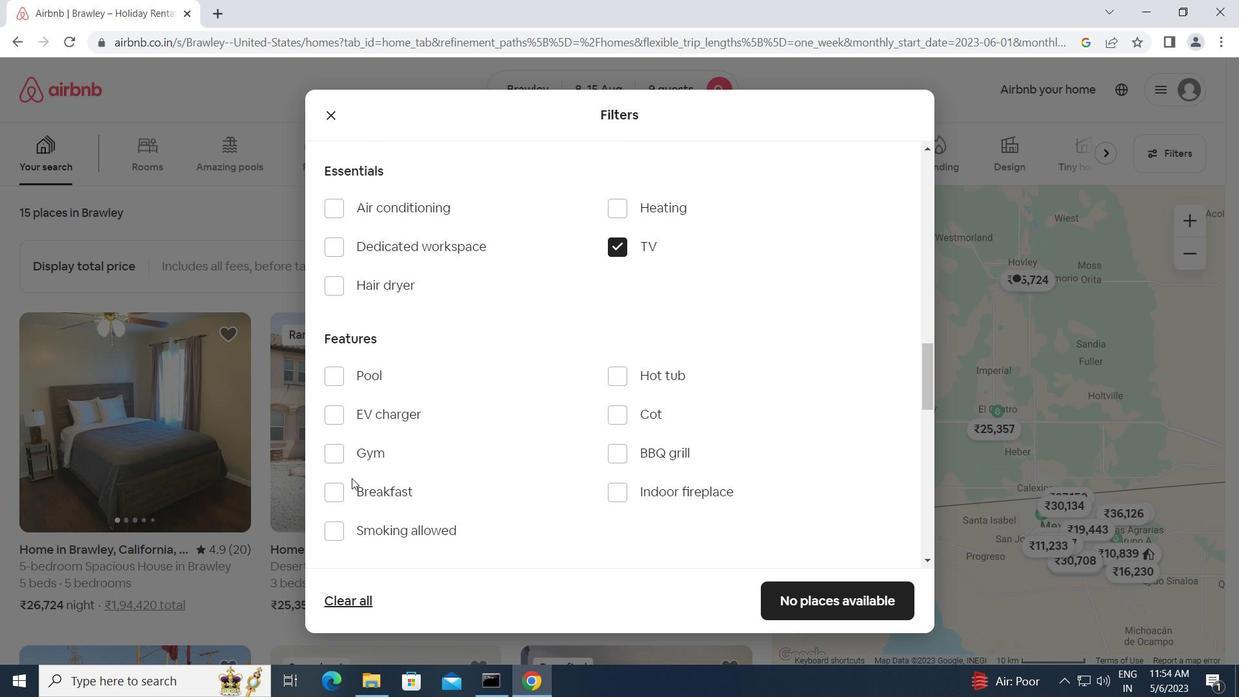 
Action: Mouse moved to (351, 472)
Screenshot: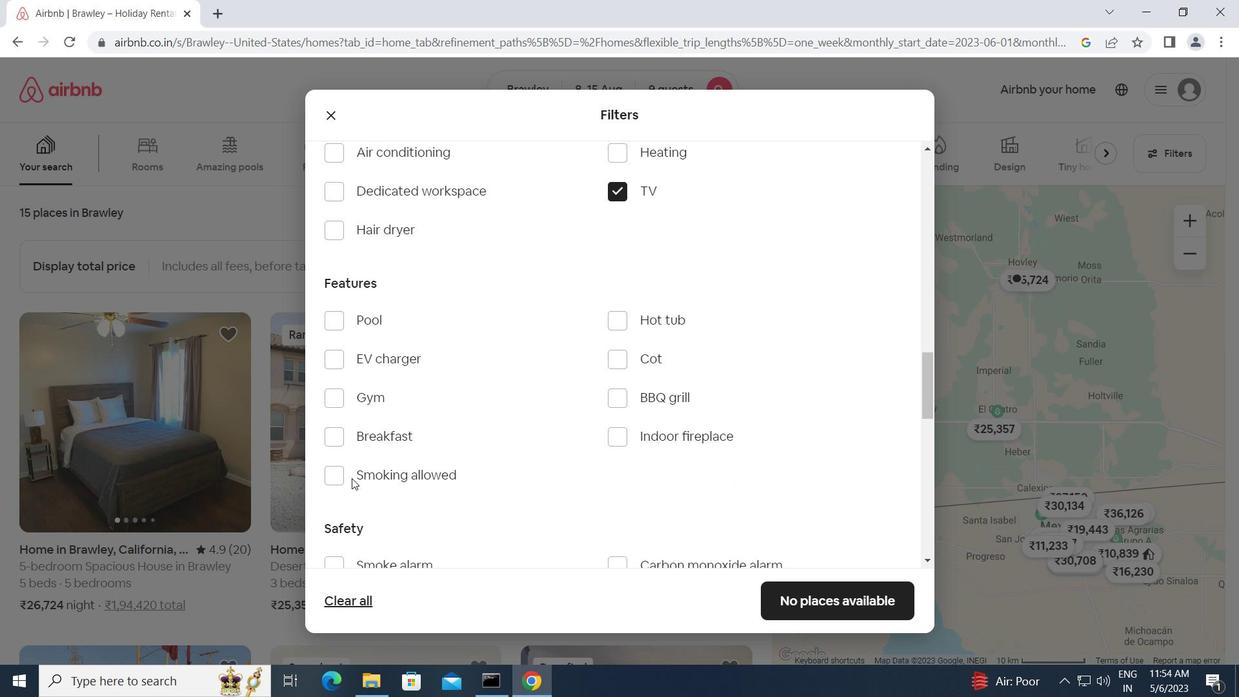 
Action: Mouse scrolled (351, 471) with delta (0, 0)
Screenshot: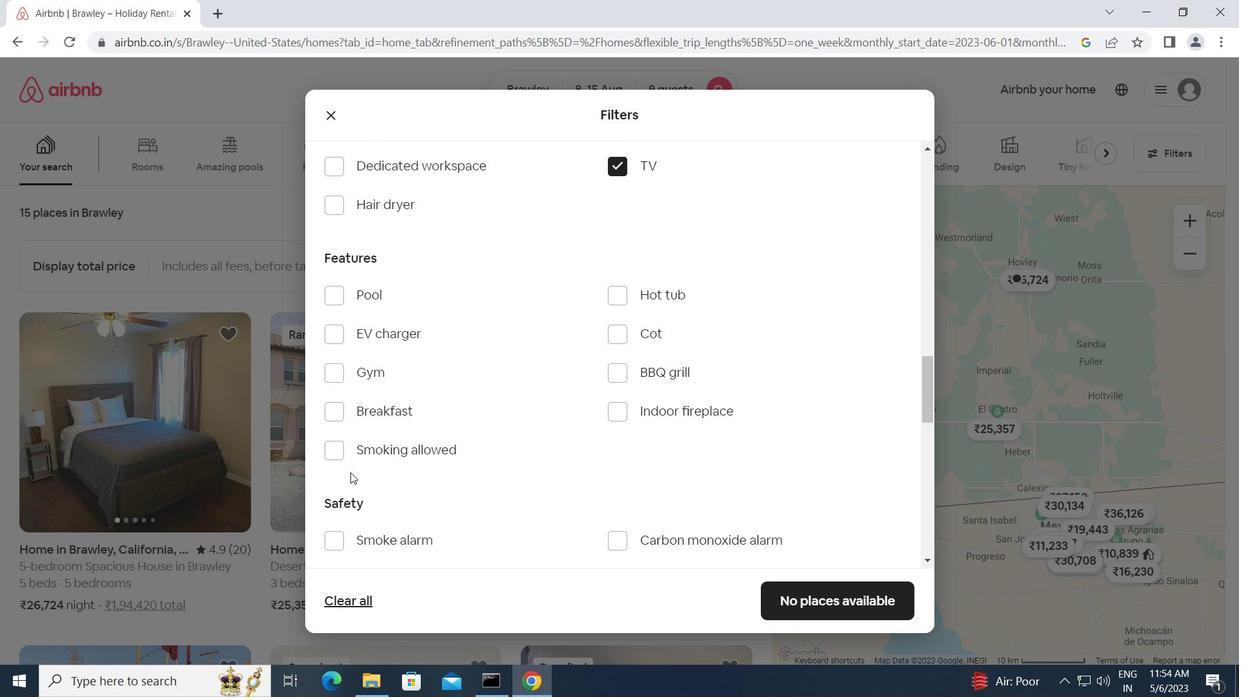 
Action: Mouse moved to (351, 472)
Screenshot: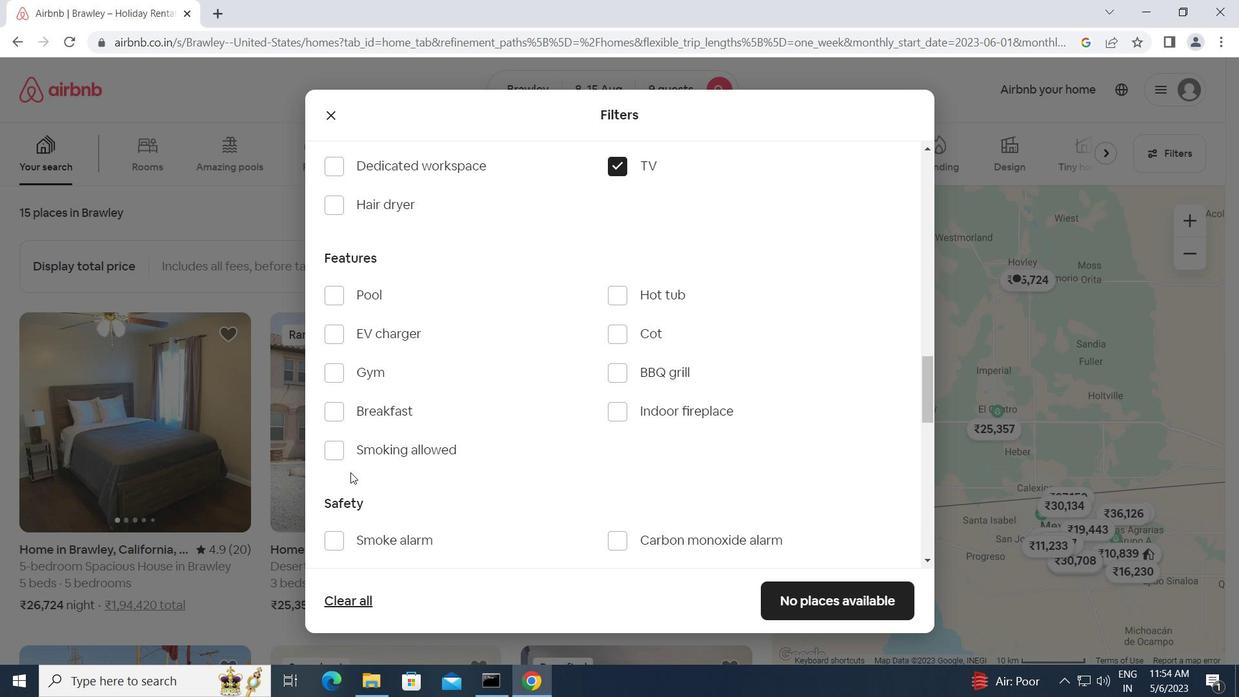 
Action: Mouse scrolled (351, 471) with delta (0, 0)
Screenshot: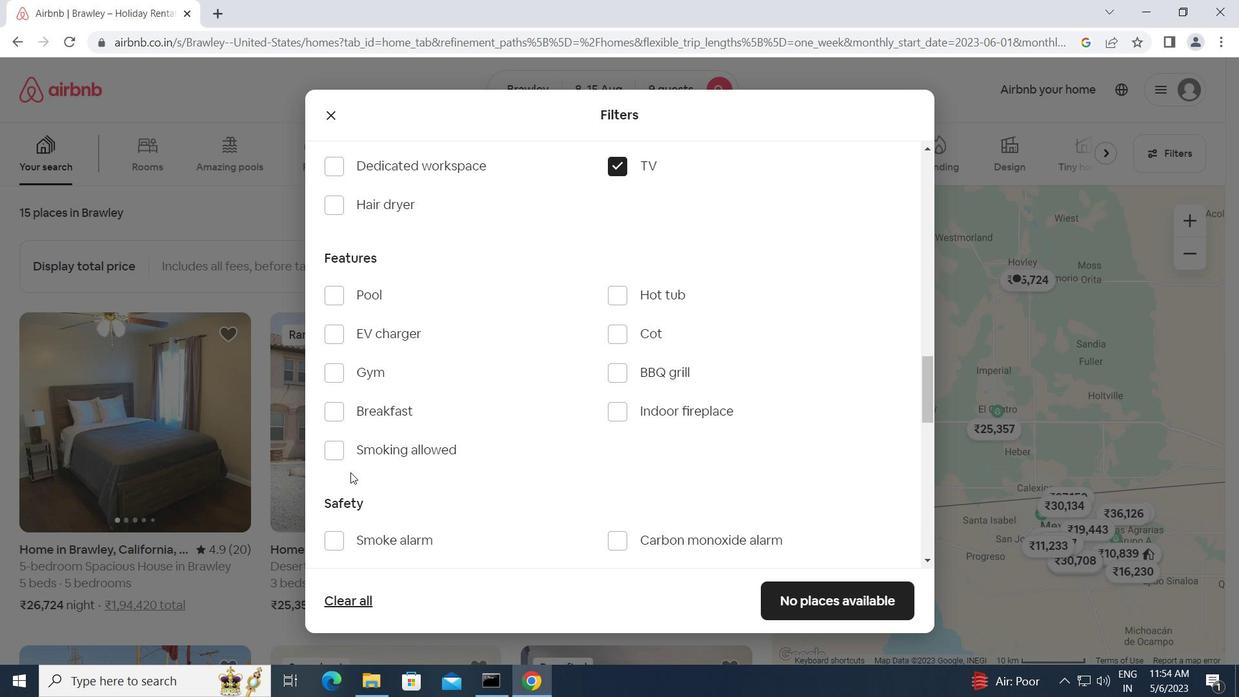 
Action: Mouse scrolled (351, 473) with delta (0, 0)
Screenshot: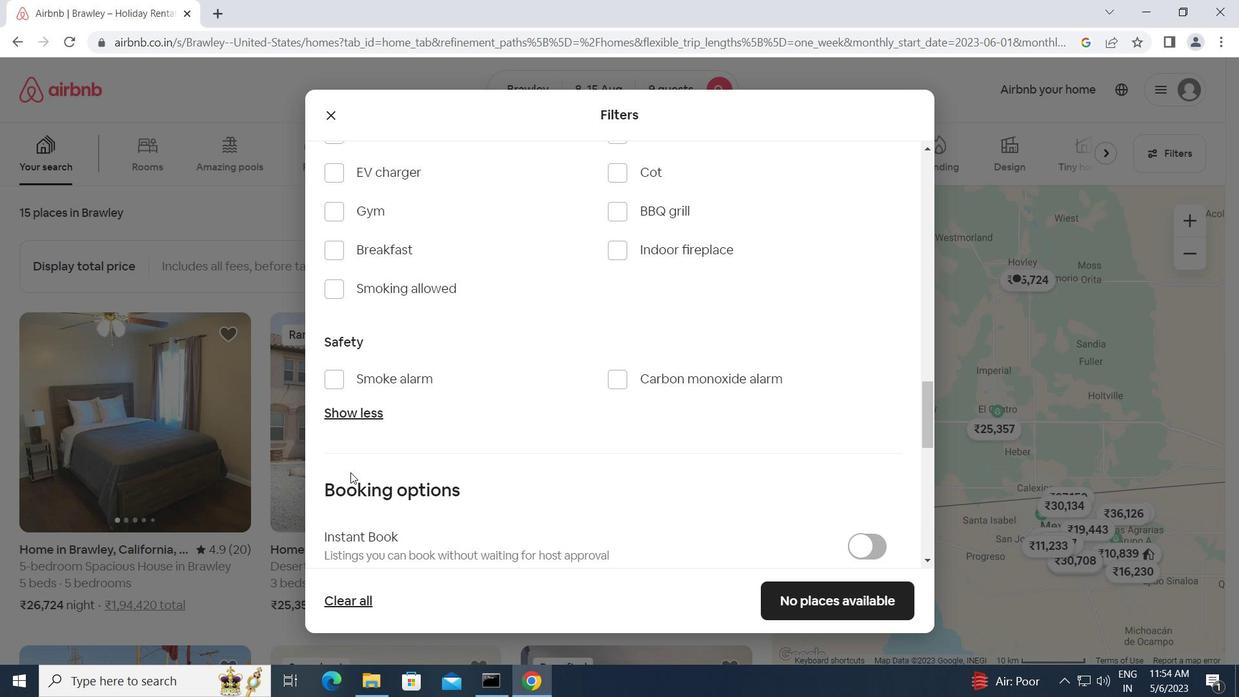 
Action: Mouse scrolled (351, 473) with delta (0, 0)
Screenshot: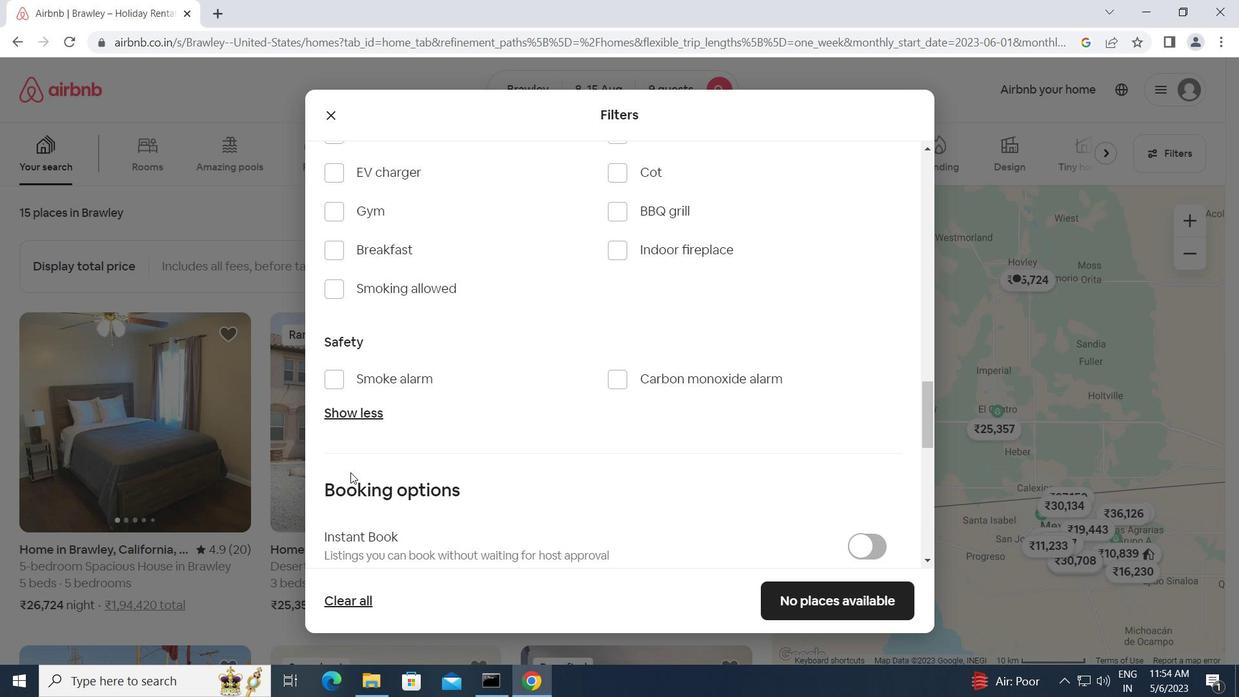 
Action: Mouse scrolled (351, 473) with delta (0, 0)
Screenshot: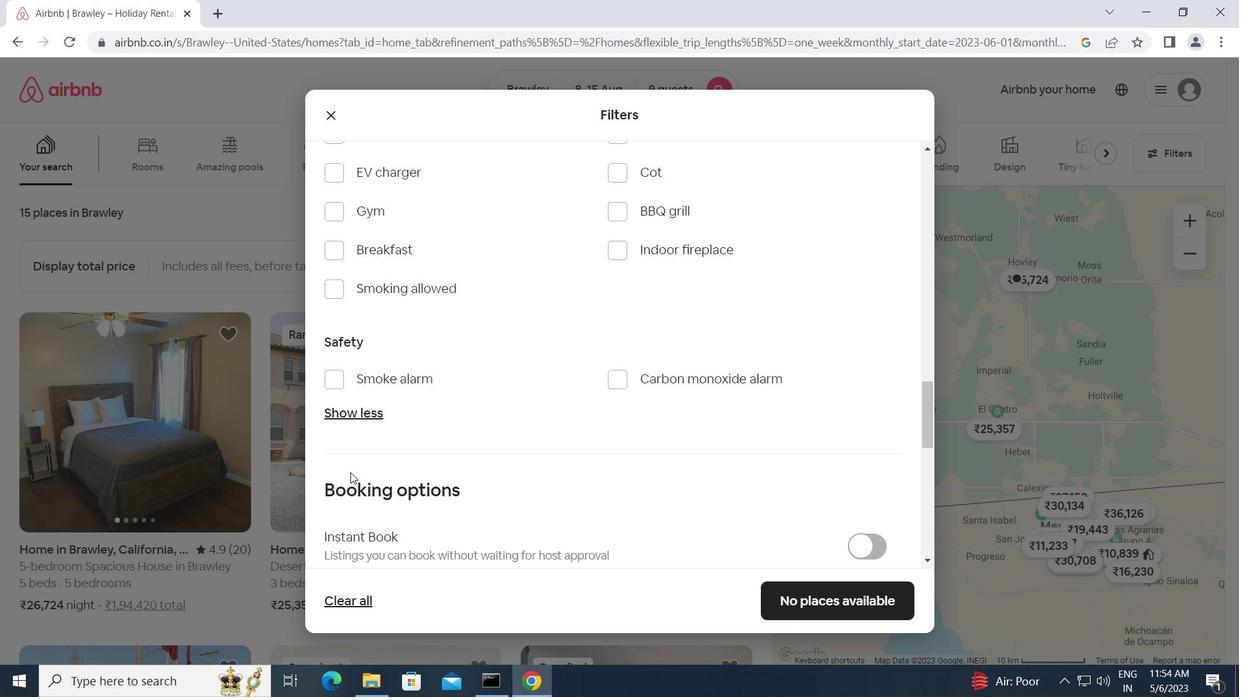 
Action: Mouse scrolled (351, 473) with delta (0, 0)
Screenshot: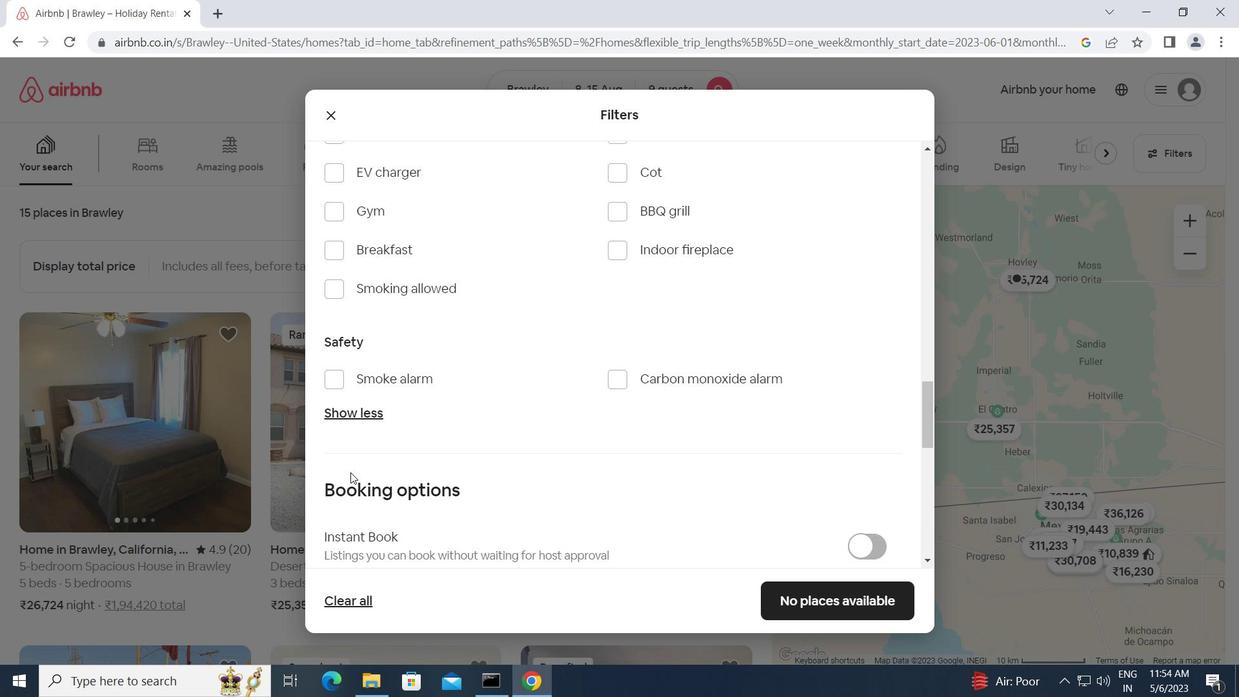 
Action: Mouse moved to (337, 438)
Screenshot: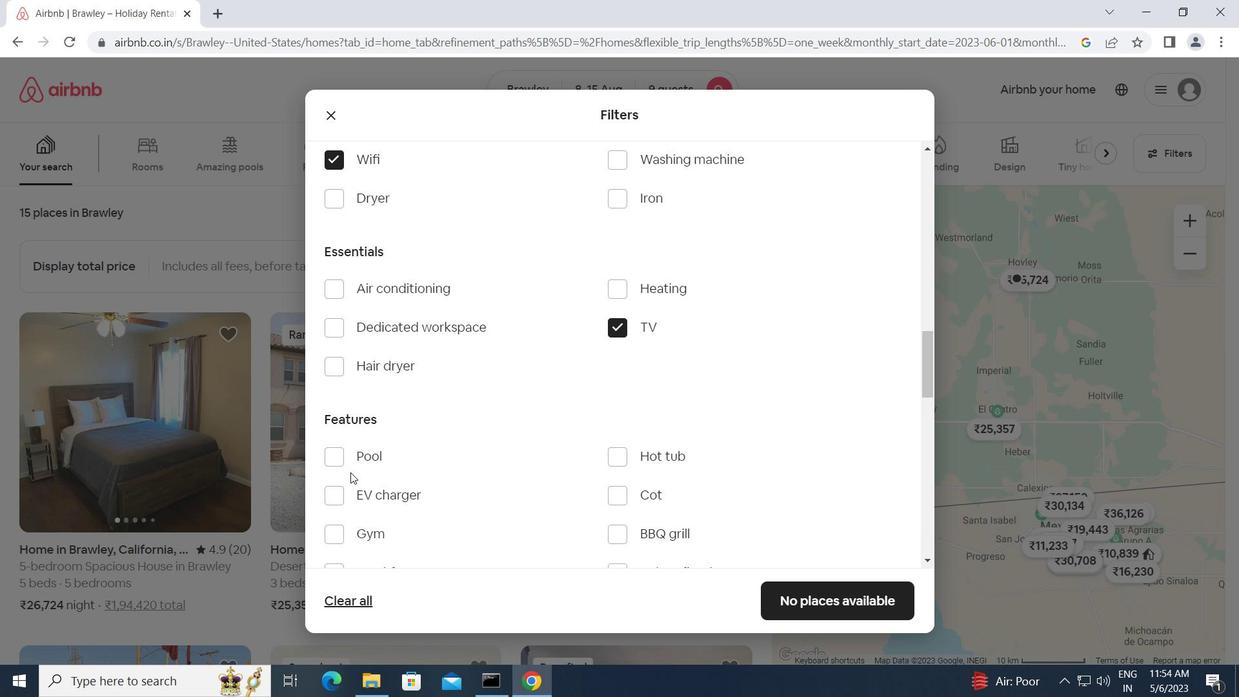 
Action: Mouse scrolled (337, 438) with delta (0, 0)
Screenshot: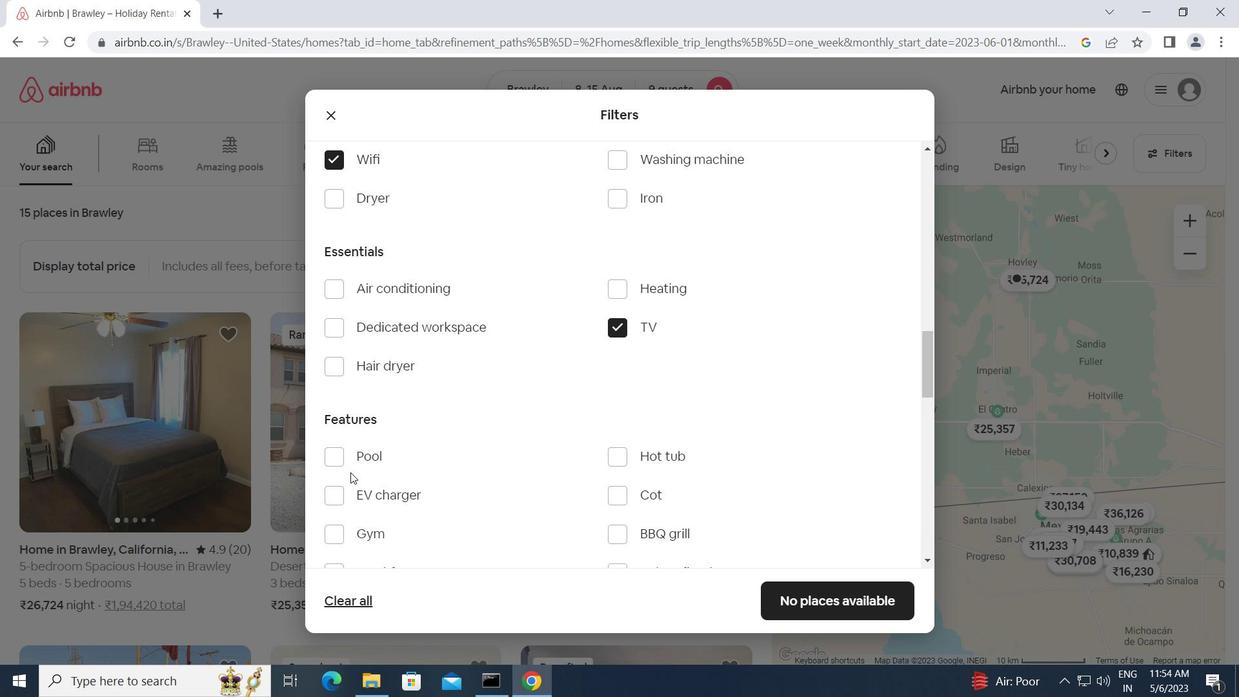 
Action: Mouse scrolled (337, 438) with delta (0, 0)
Screenshot: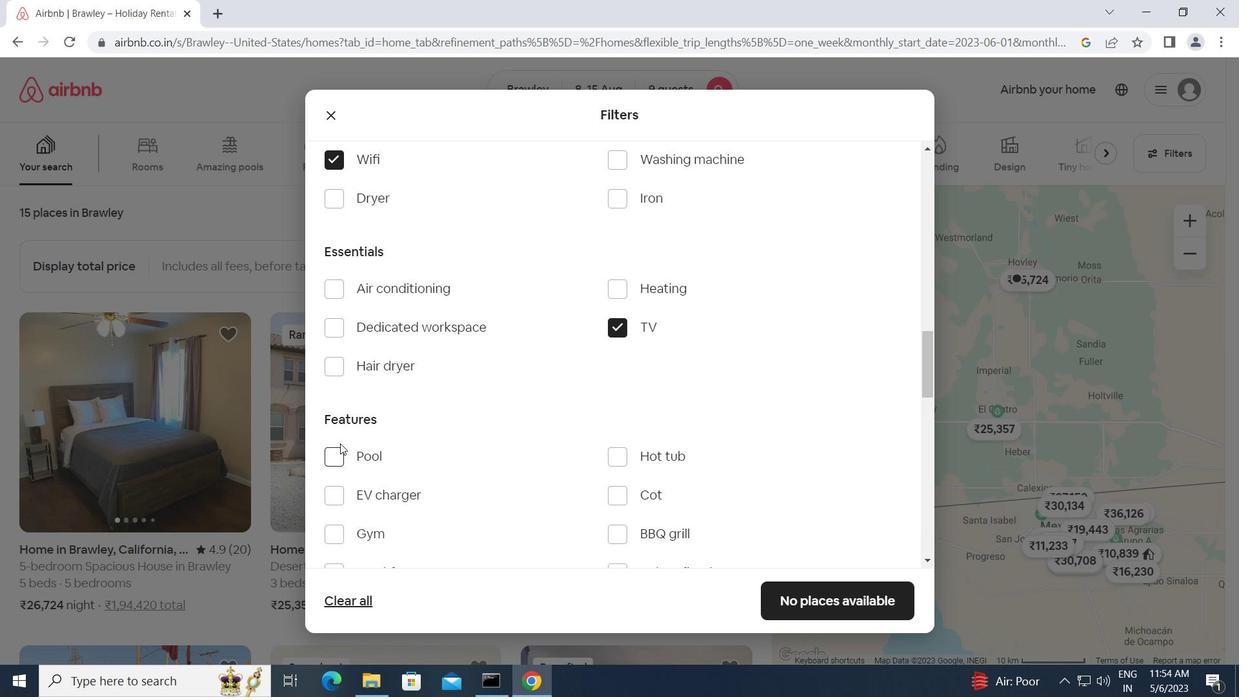 
Action: Mouse moved to (331, 276)
Screenshot: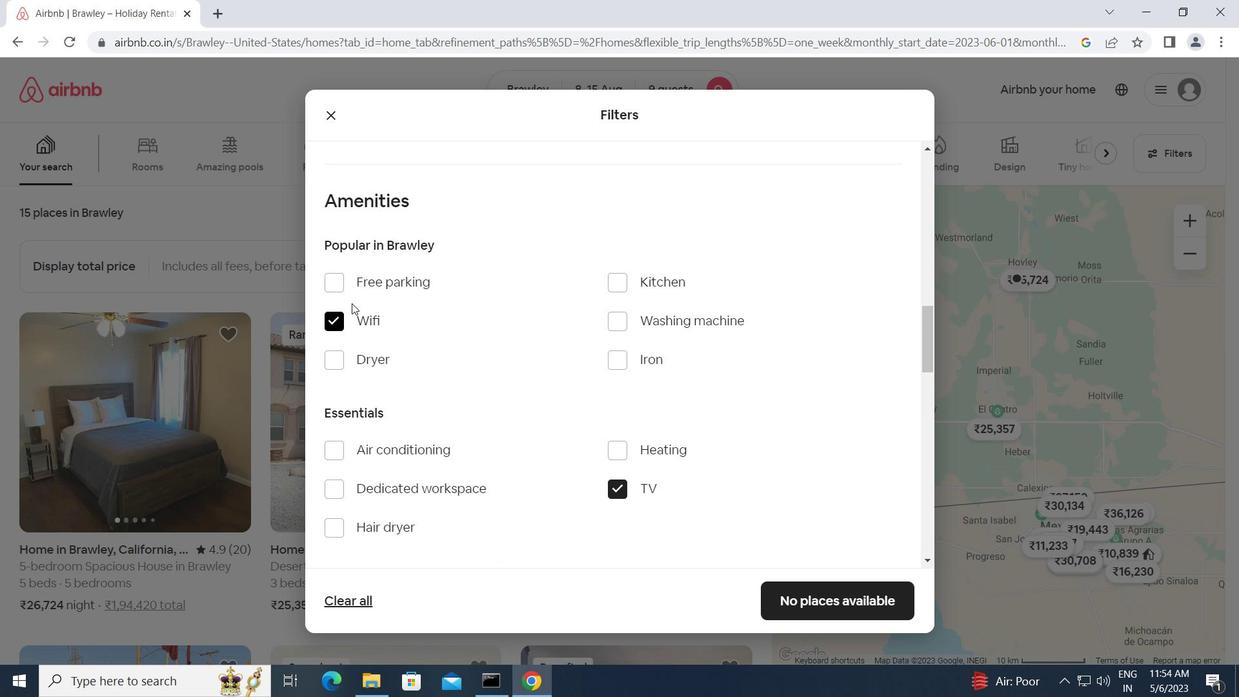 
Action: Mouse pressed left at (331, 276)
Screenshot: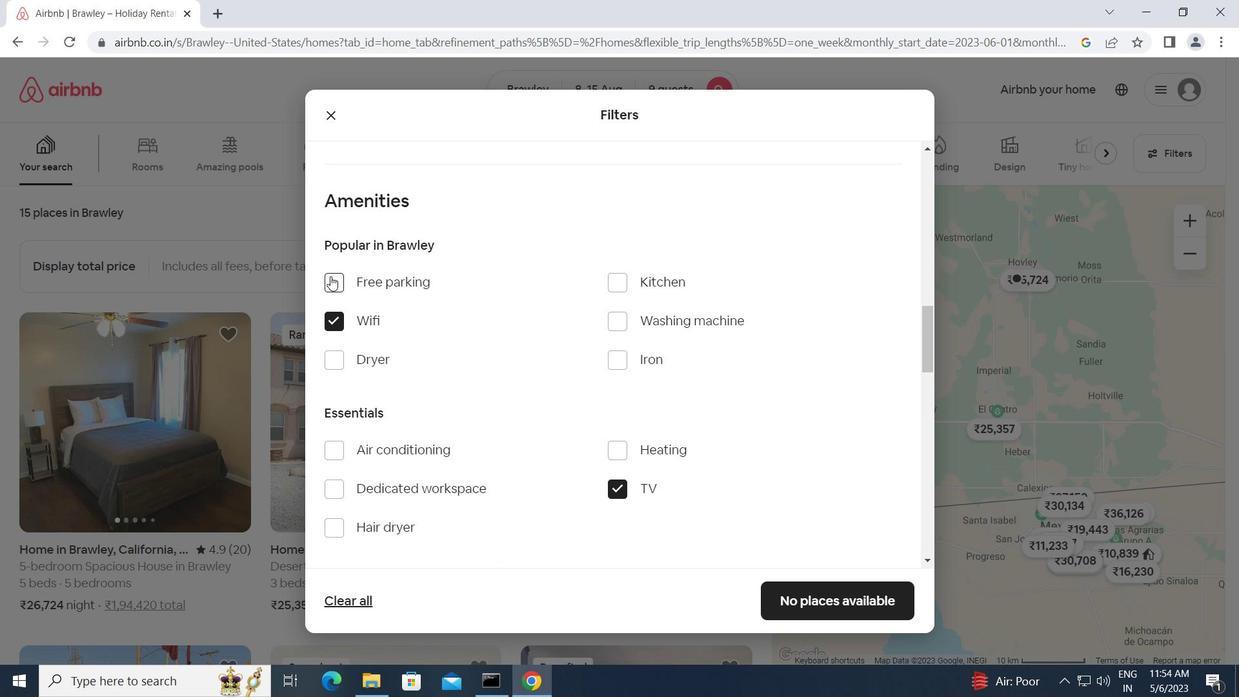 
Action: Mouse moved to (453, 365)
Screenshot: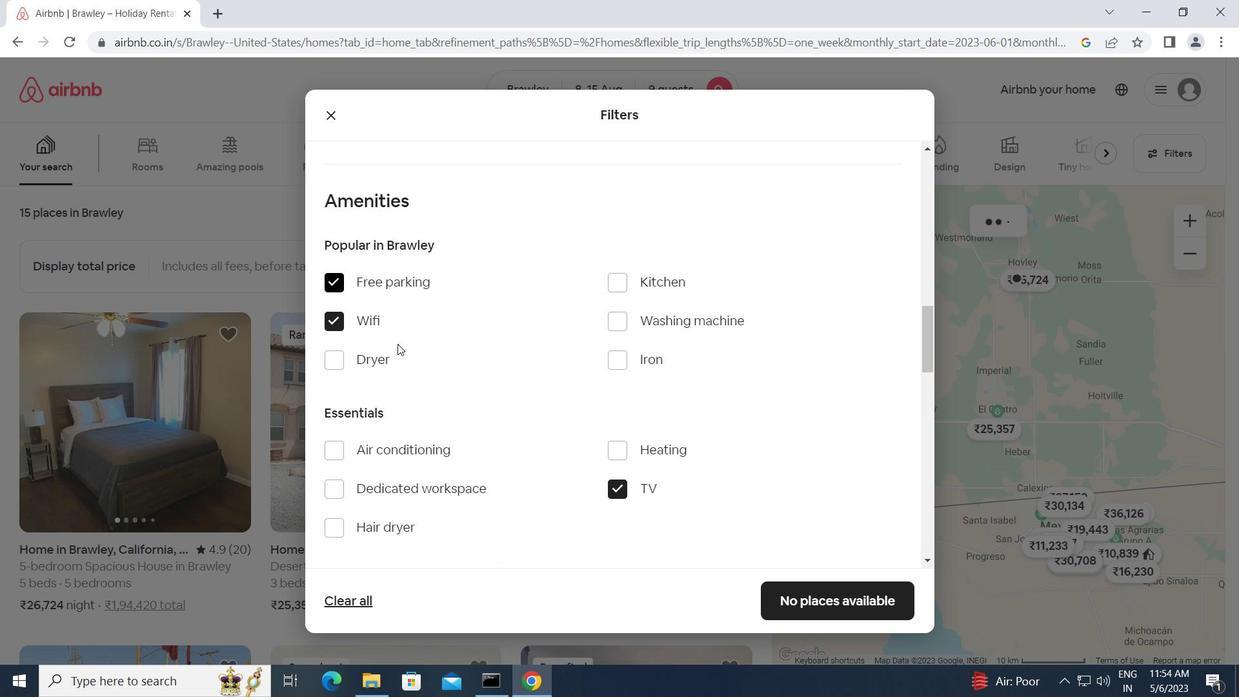 
Action: Mouse scrolled (453, 365) with delta (0, 0)
Screenshot: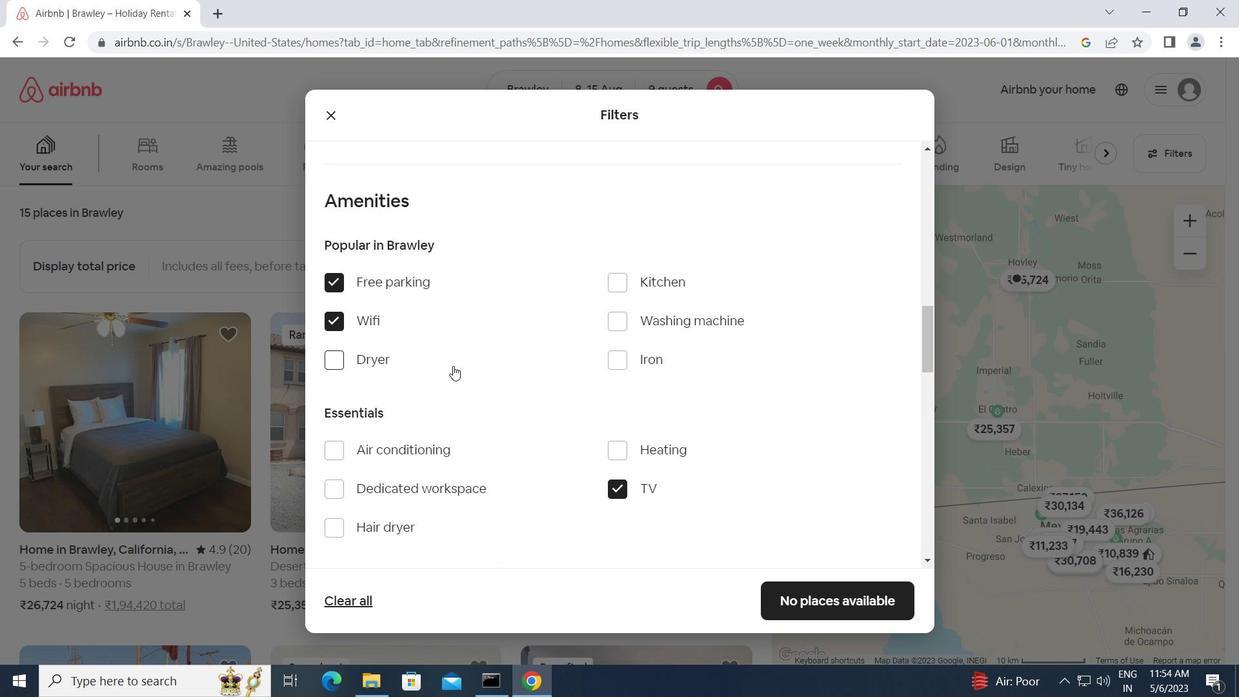 
Action: Mouse moved to (622, 381)
Screenshot: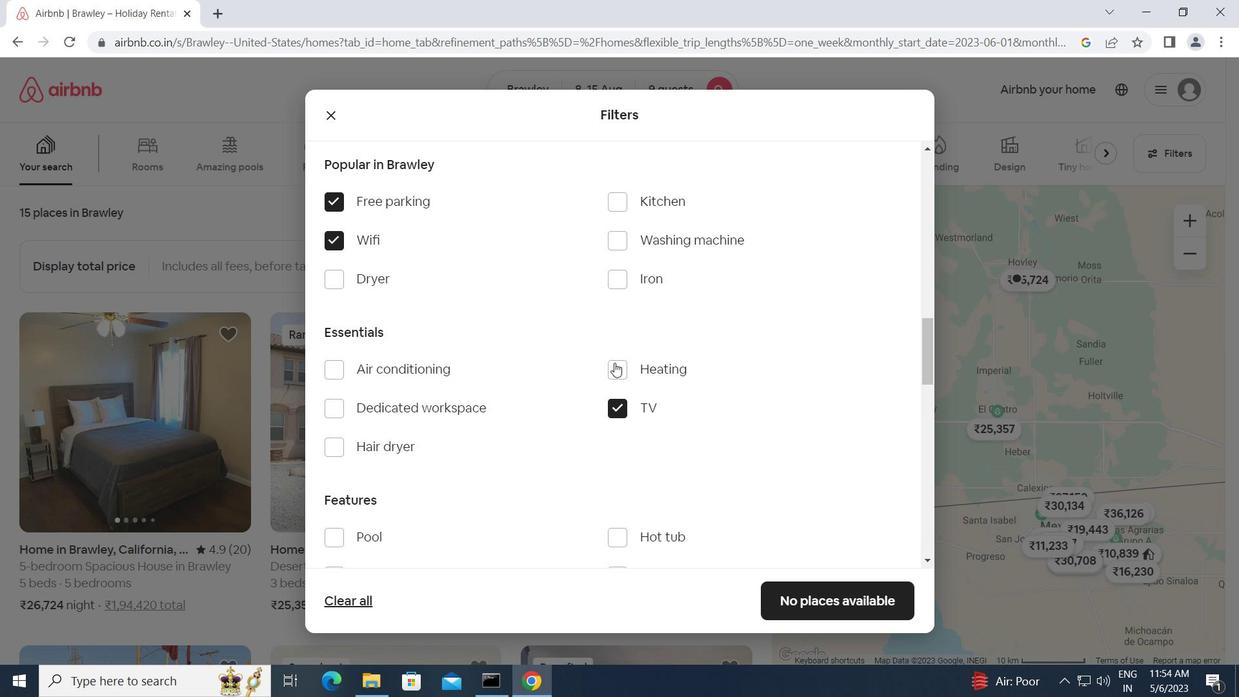 
Action: Mouse scrolled (622, 380) with delta (0, 0)
Screenshot: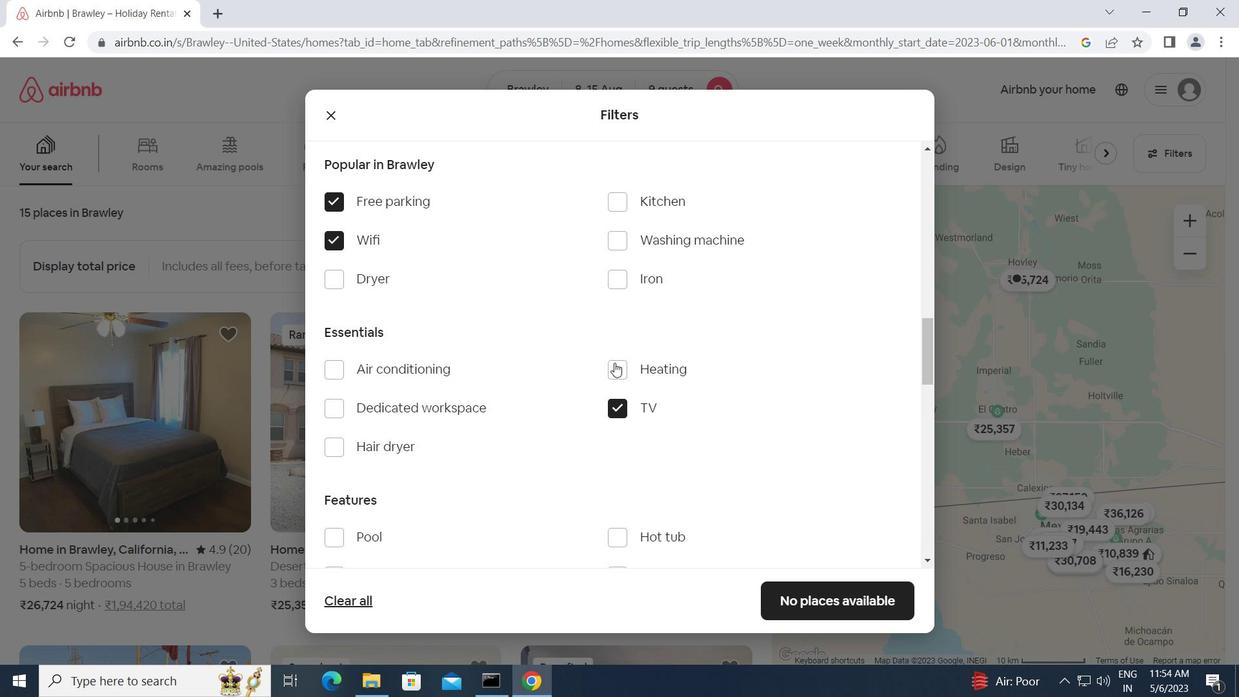 
Action: Mouse moved to (620, 384)
Screenshot: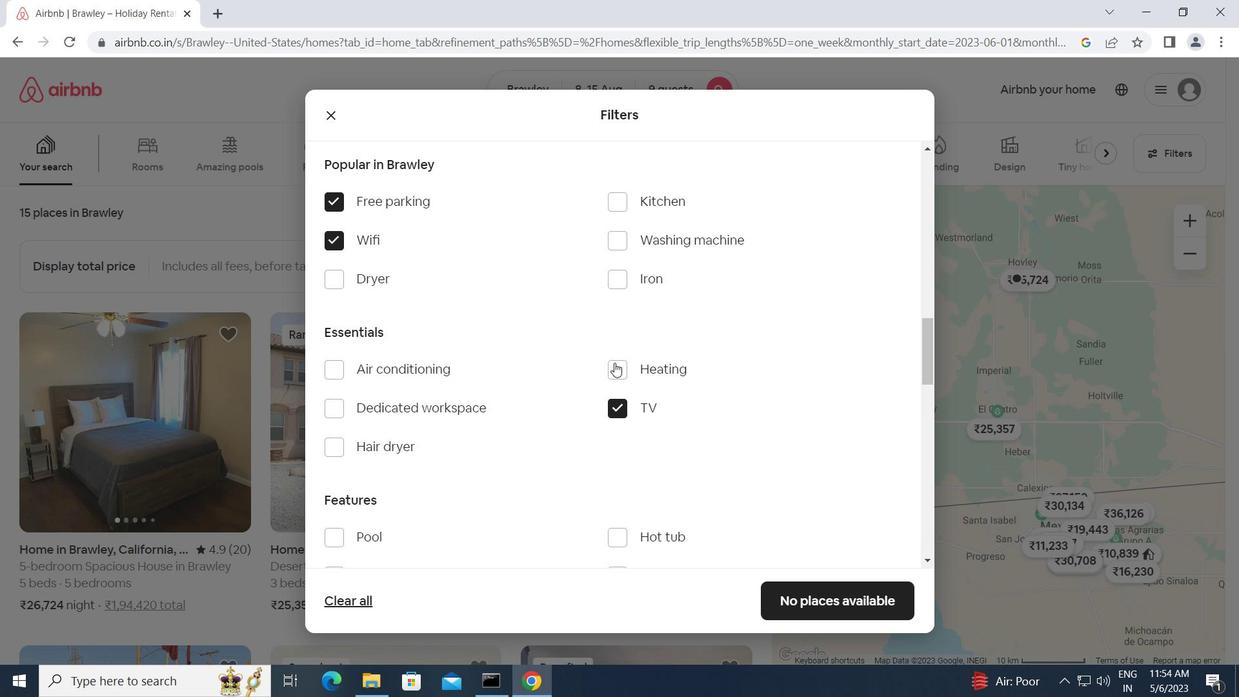 
Action: Mouse scrolled (620, 383) with delta (0, 0)
Screenshot: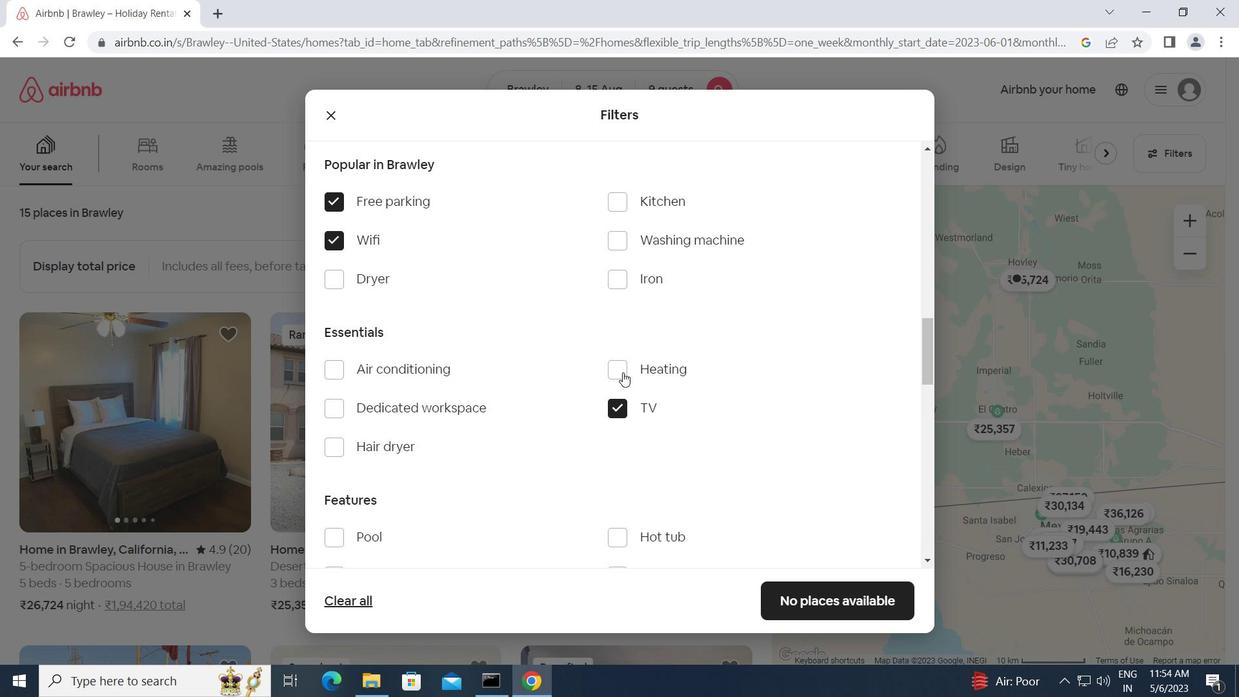 
Action: Mouse moved to (619, 385)
Screenshot: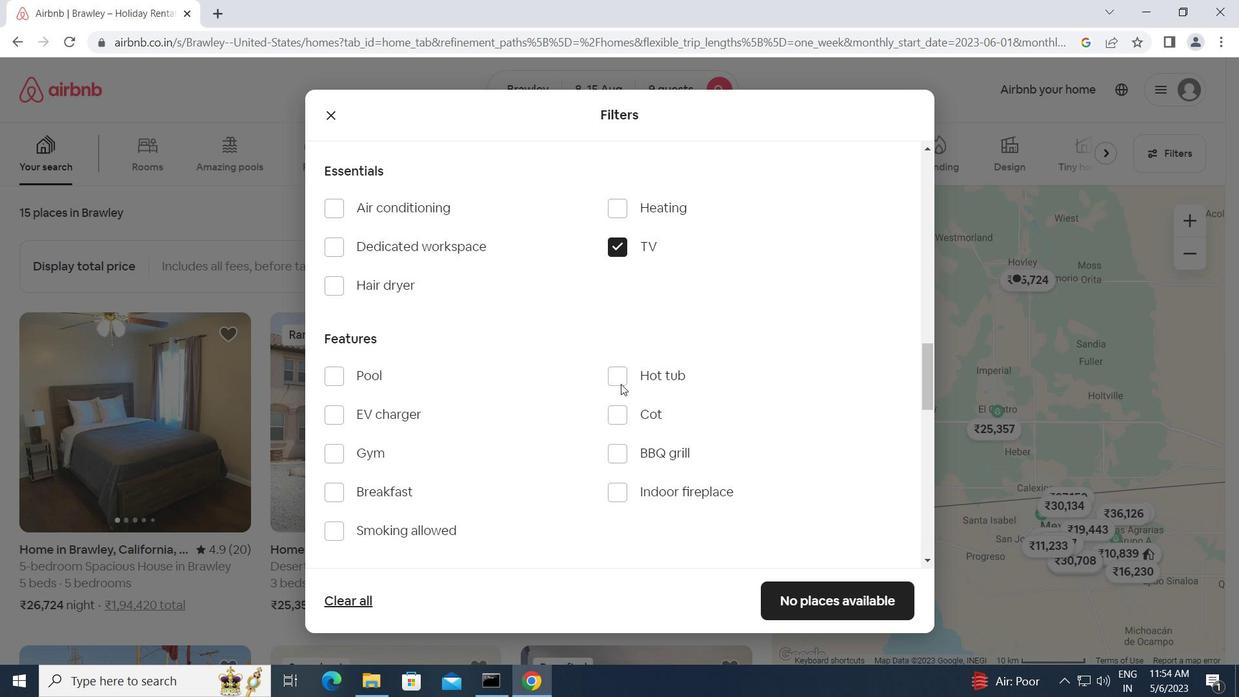 
Action: Mouse scrolled (619, 384) with delta (0, 0)
Screenshot: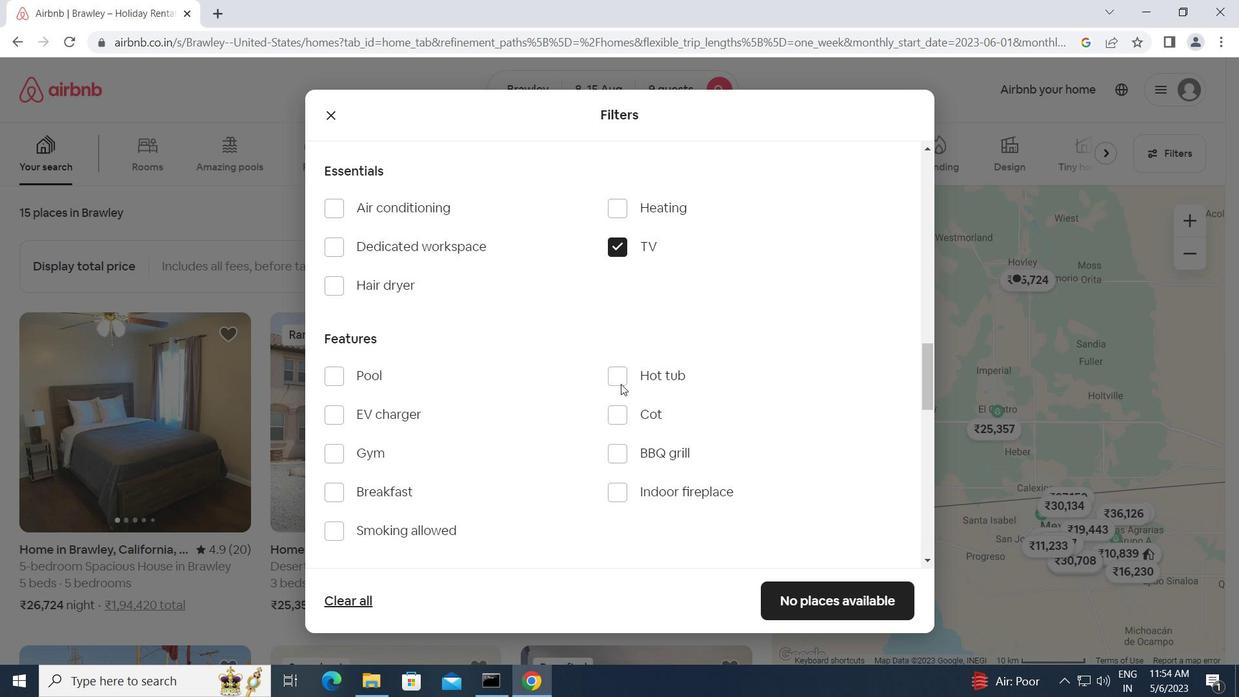 
Action: Mouse moved to (338, 369)
Screenshot: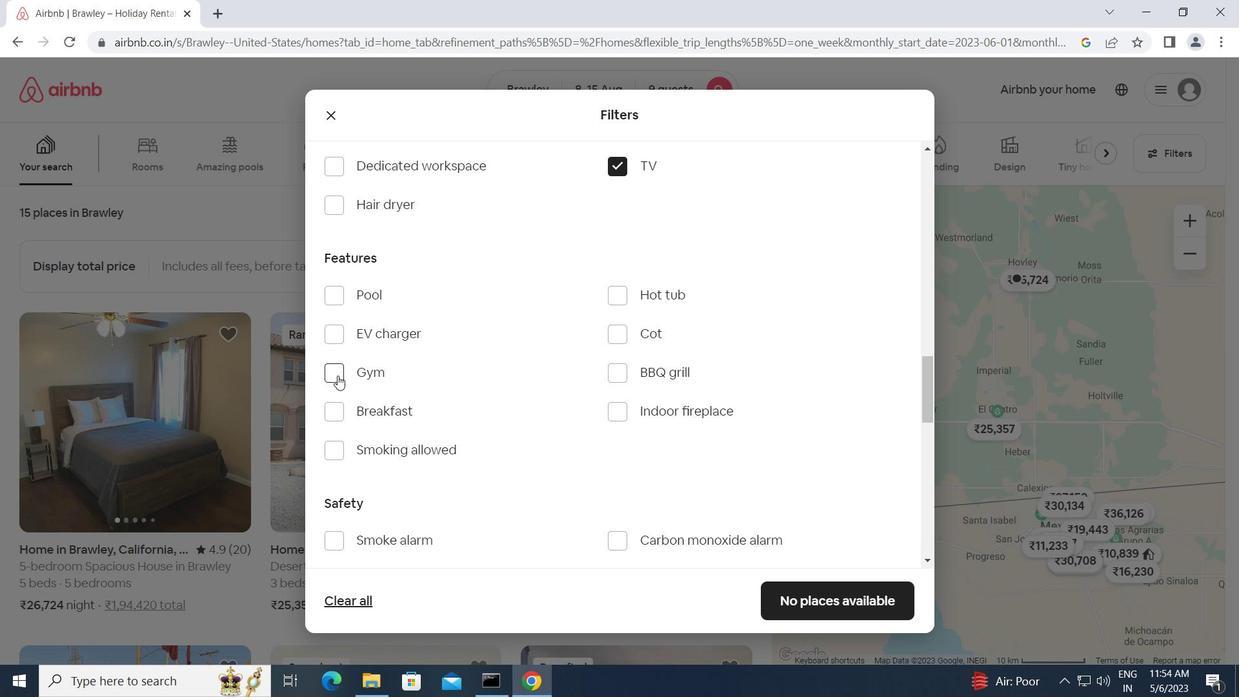 
Action: Mouse pressed left at (338, 369)
Screenshot: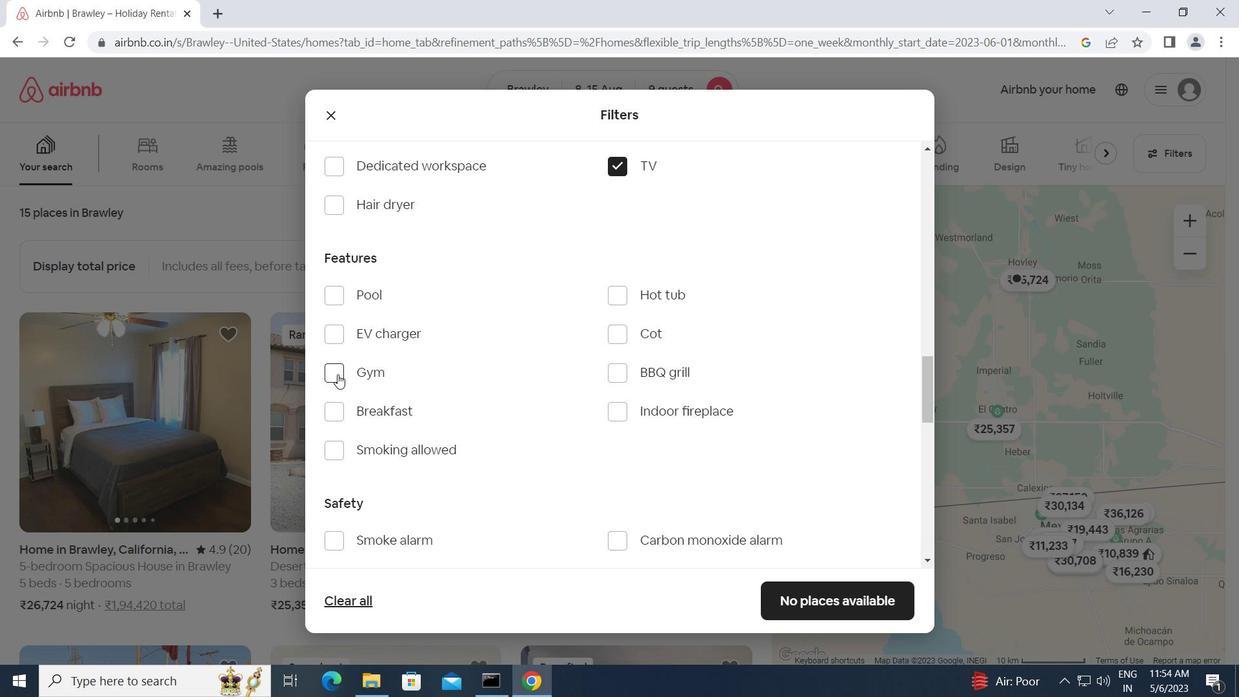 
Action: Mouse moved to (418, 420)
Screenshot: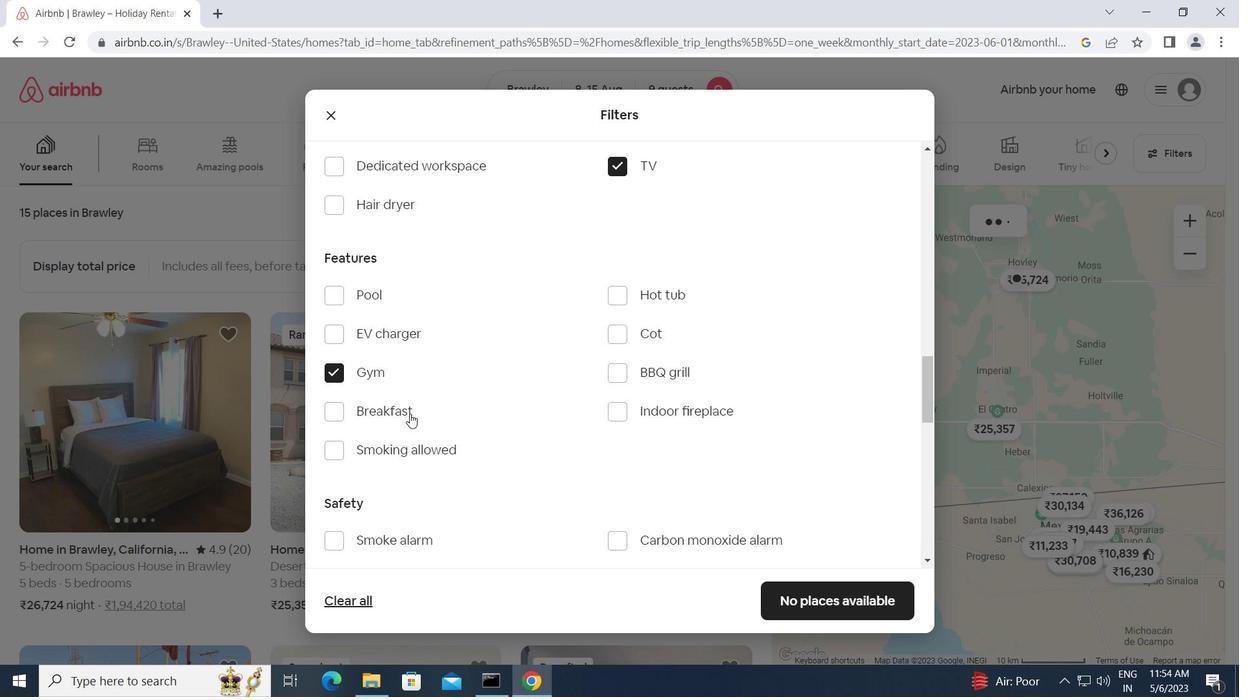 
Action: Mouse scrolled (418, 419) with delta (0, 0)
Screenshot: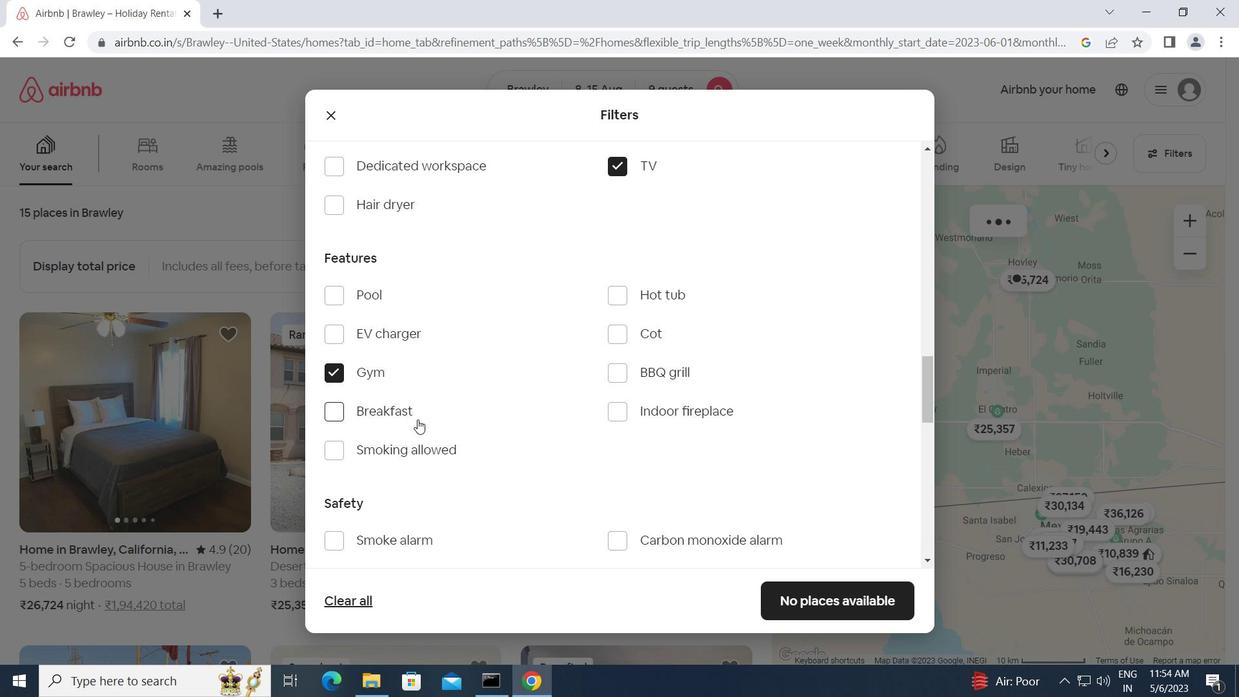 
Action: Mouse scrolled (418, 419) with delta (0, 0)
Screenshot: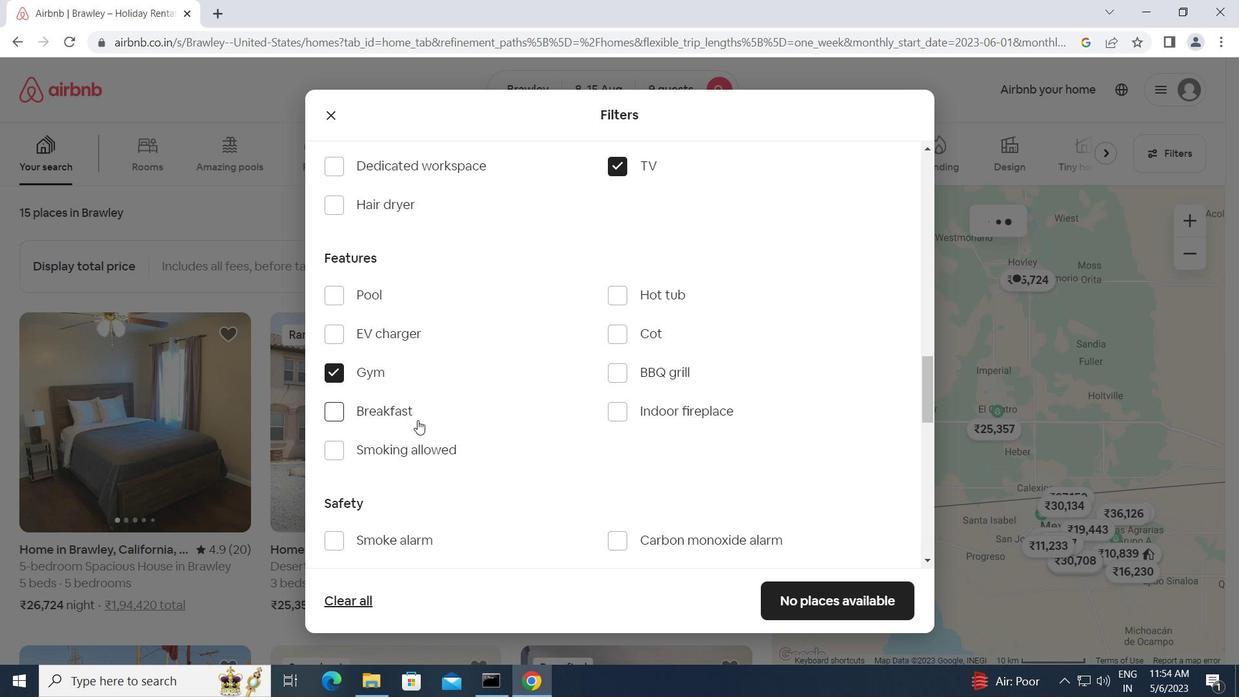 
Action: Mouse scrolled (418, 419) with delta (0, 0)
Screenshot: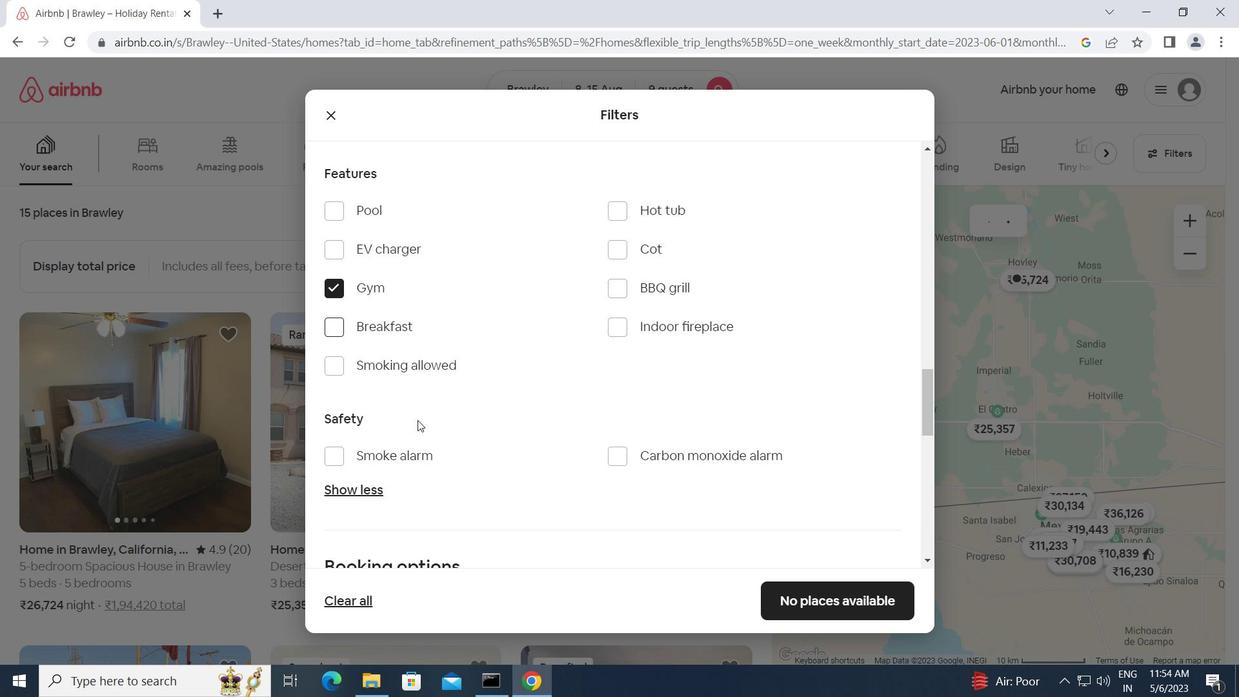 
Action: Mouse scrolled (418, 419) with delta (0, 0)
Screenshot: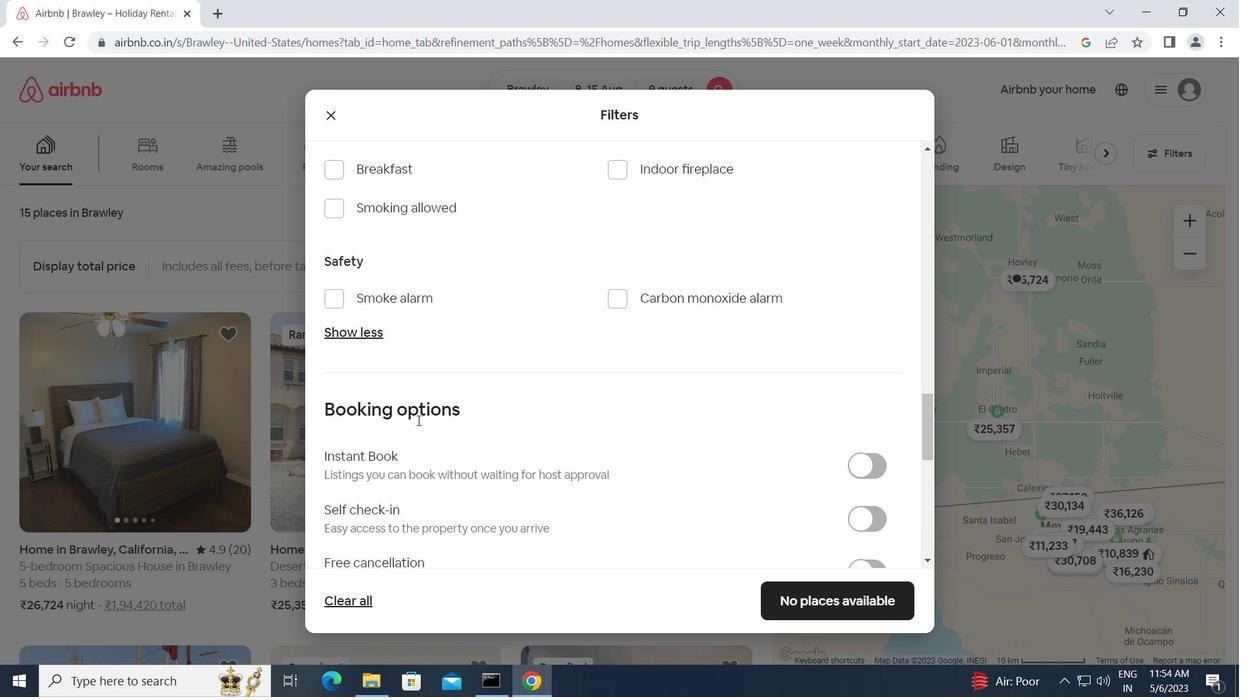 
Action: Mouse scrolled (418, 419) with delta (0, 0)
Screenshot: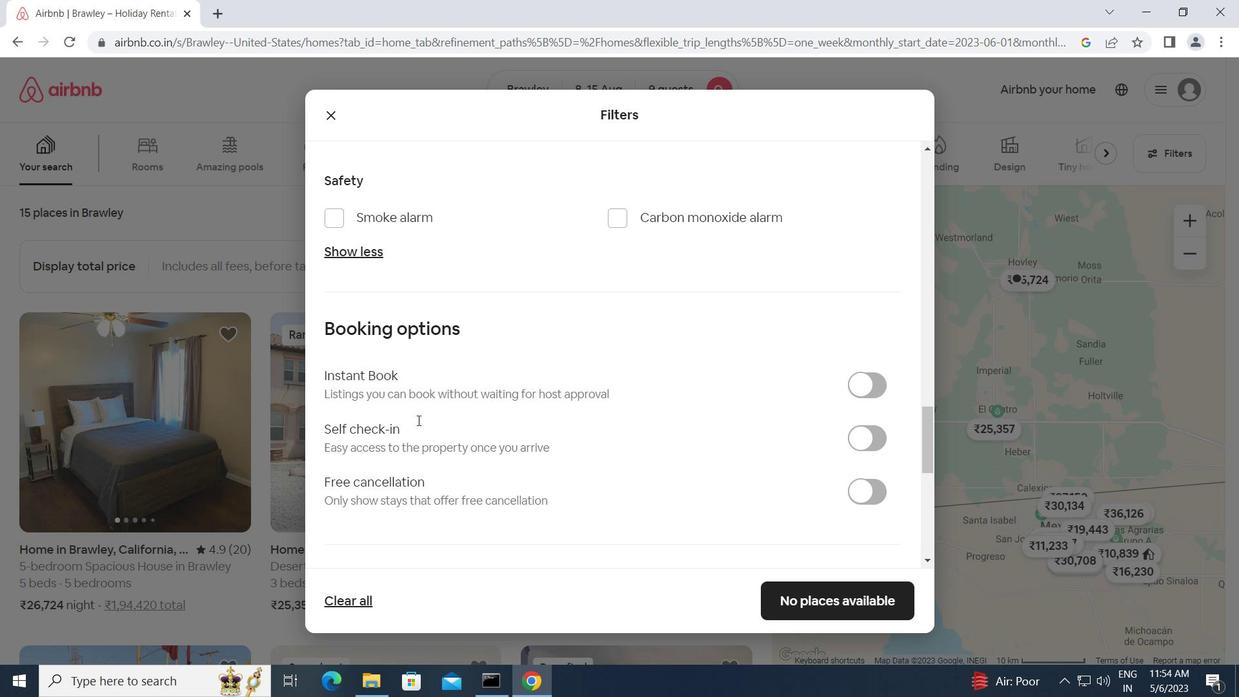 
Action: Mouse moved to (853, 364)
Screenshot: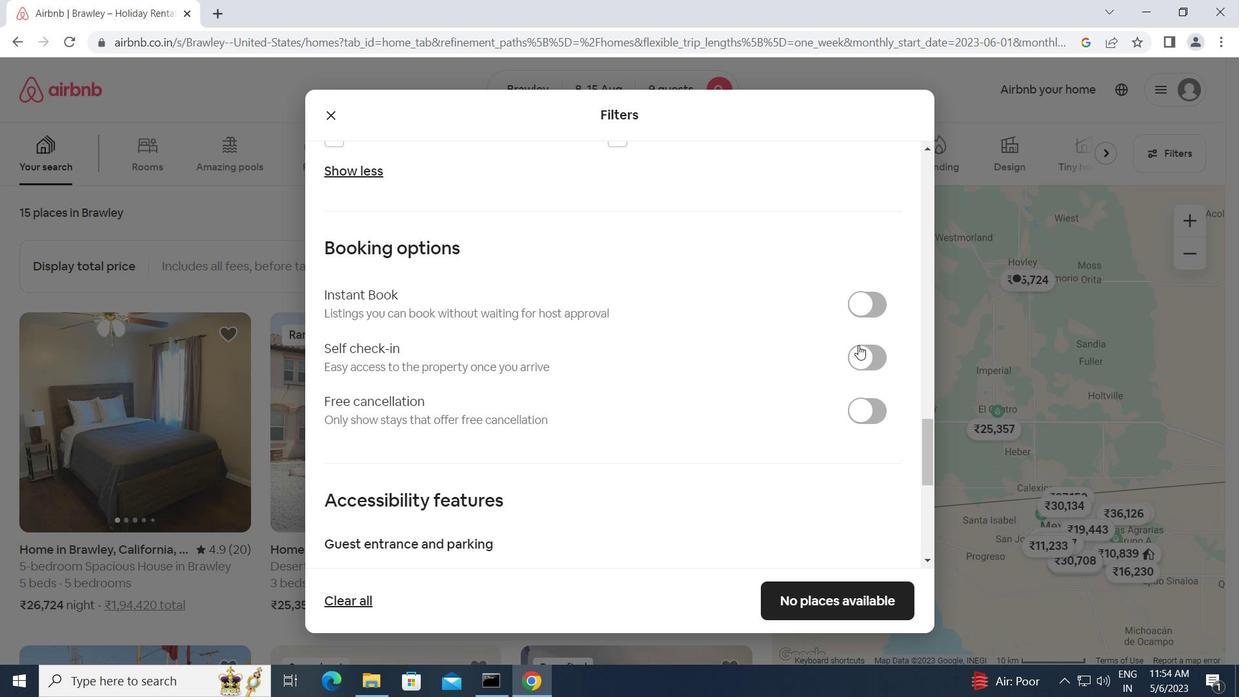 
Action: Mouse pressed left at (853, 364)
Screenshot: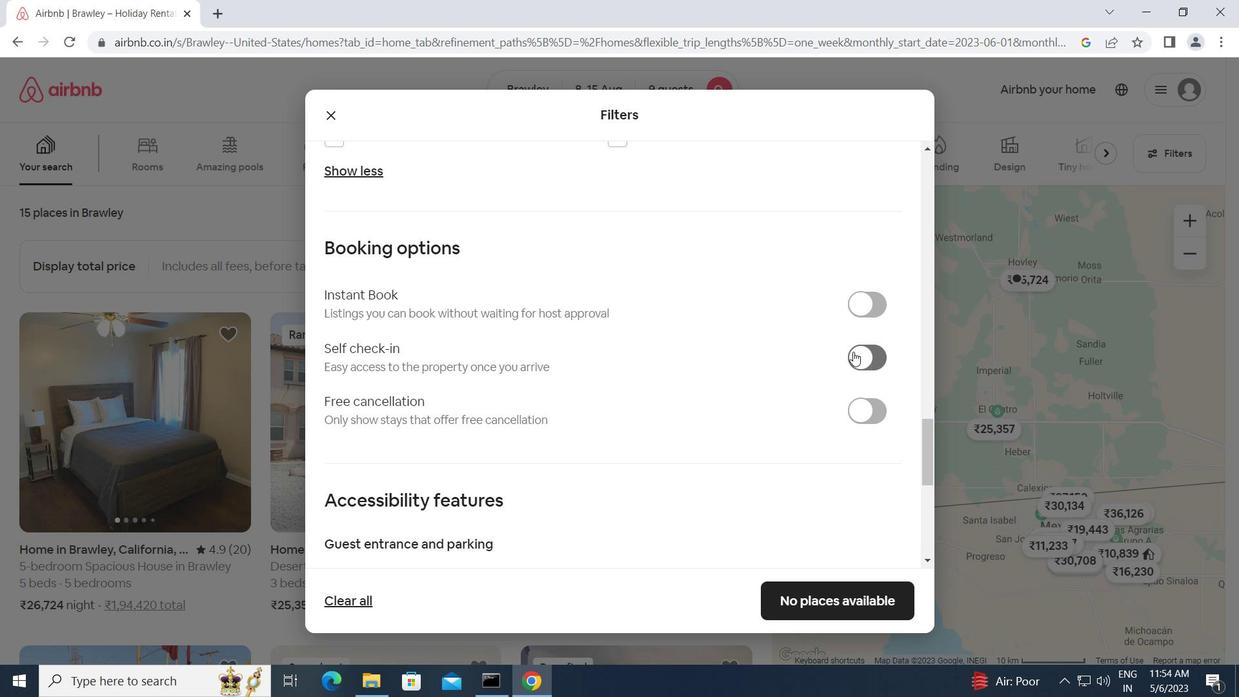 
Action: Mouse moved to (804, 384)
Screenshot: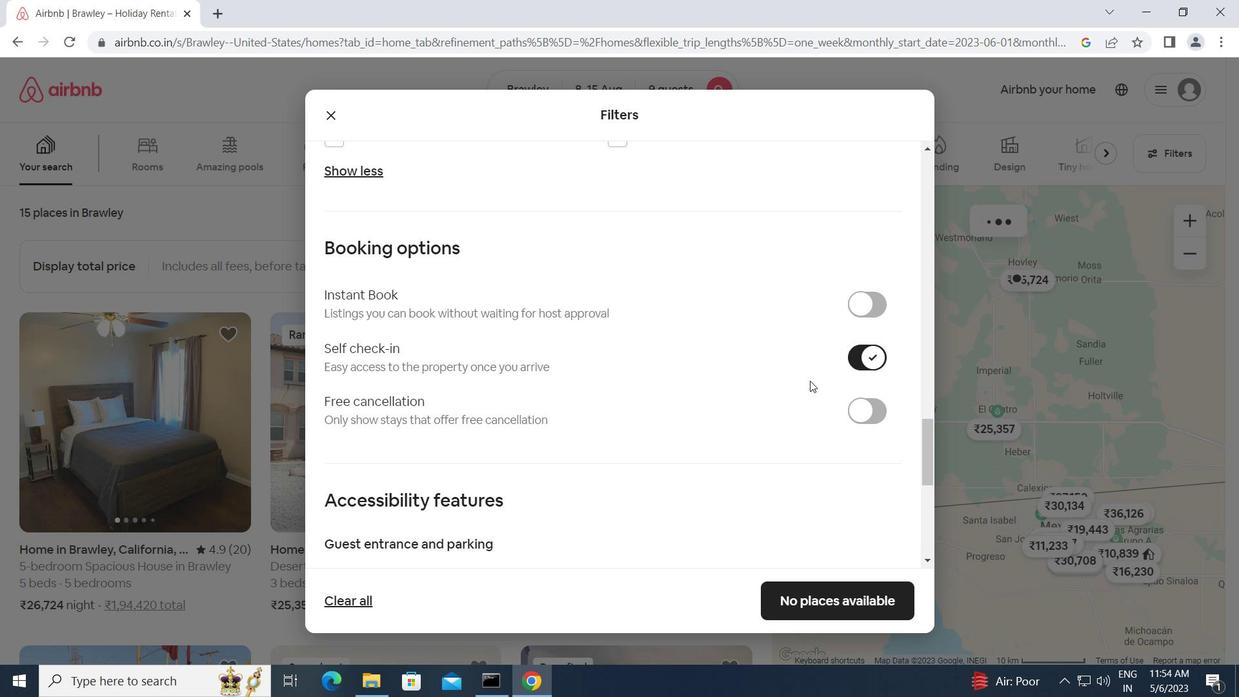 
Action: Mouse scrolled (804, 383) with delta (0, 0)
Screenshot: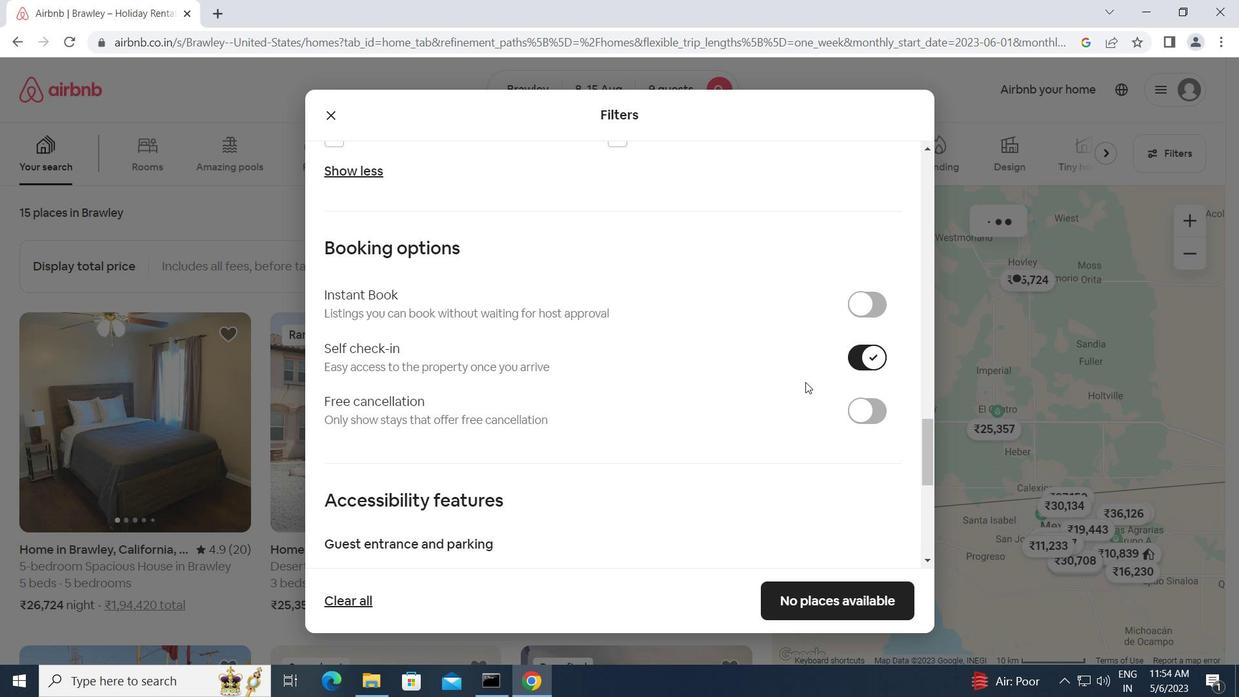 
Action: Mouse scrolled (804, 383) with delta (0, 0)
Screenshot: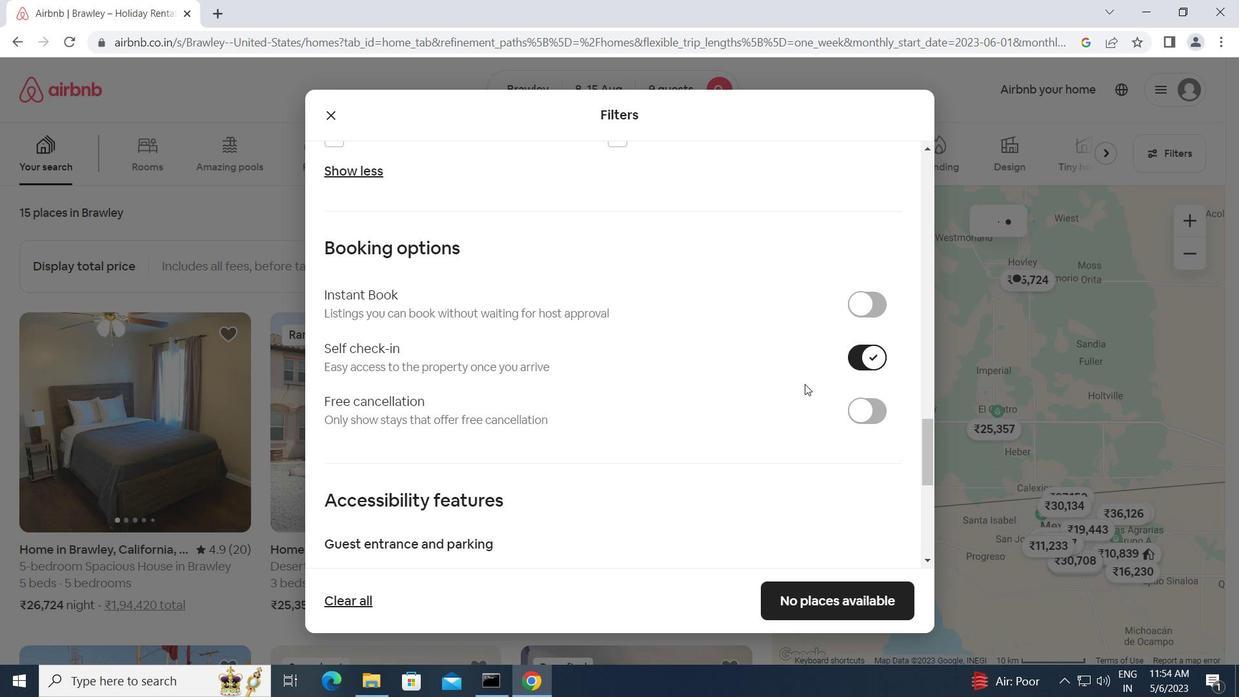 
Action: Mouse scrolled (804, 383) with delta (0, 0)
Screenshot: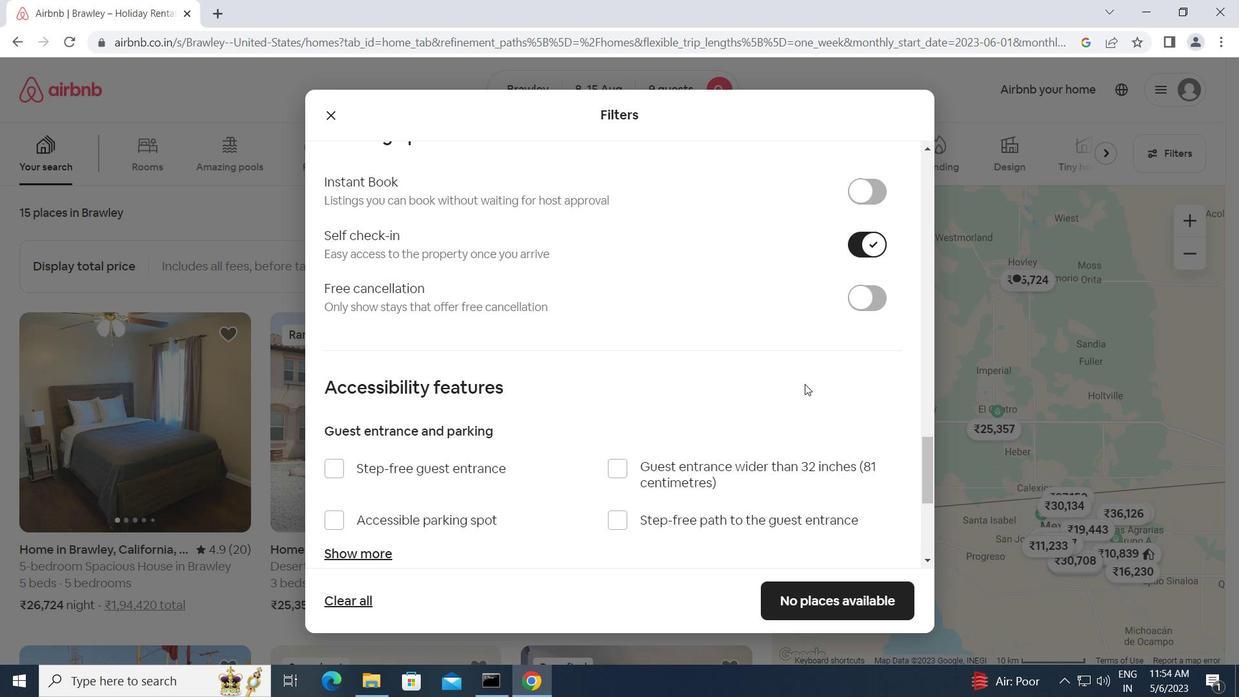 
Action: Mouse scrolled (804, 383) with delta (0, 0)
Screenshot: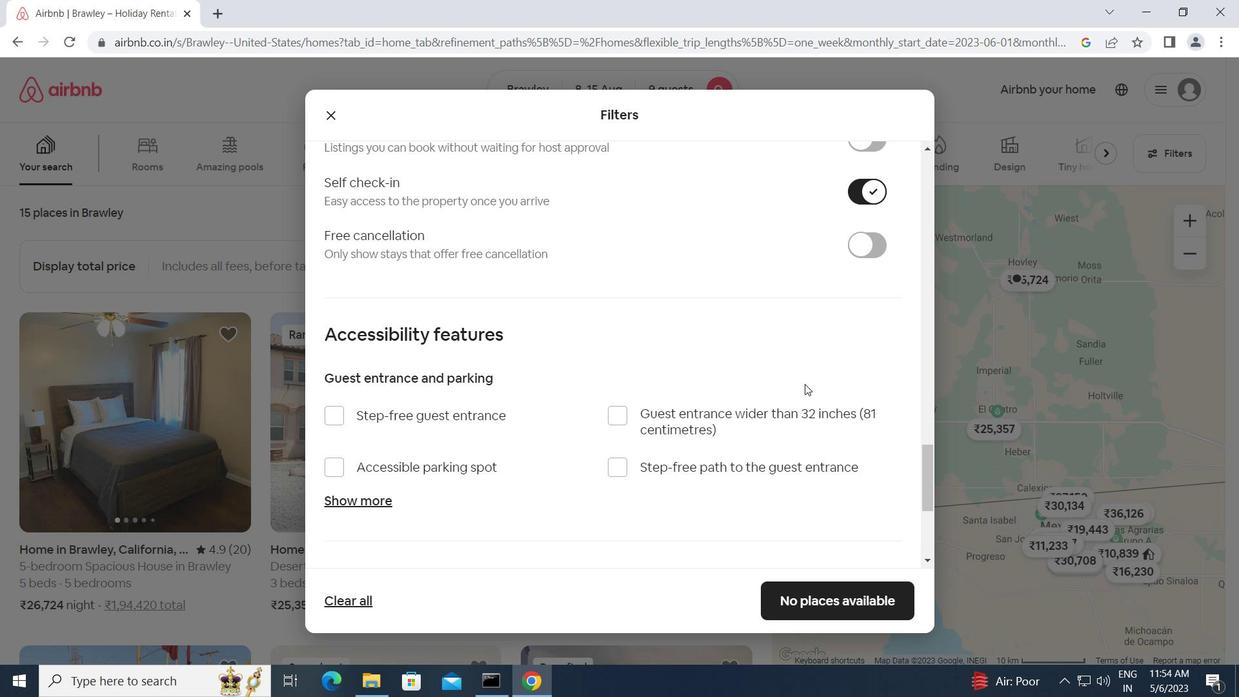 
Action: Mouse moved to (804, 384)
Screenshot: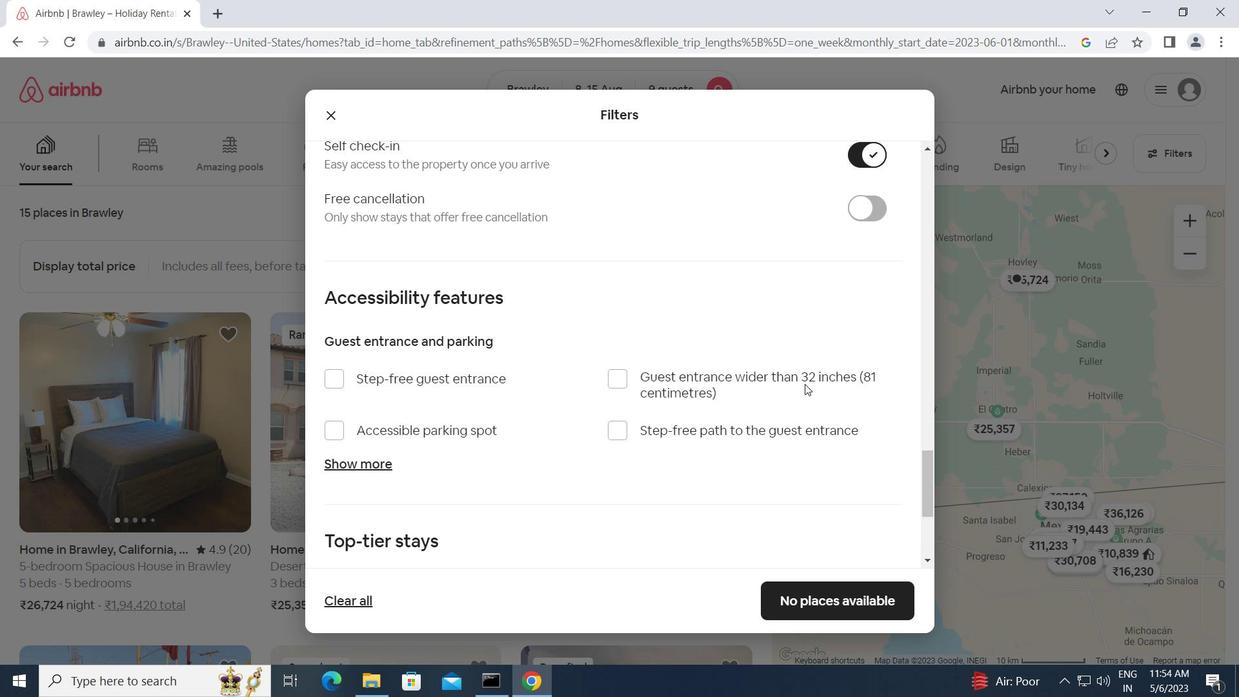 
Action: Mouse scrolled (804, 383) with delta (0, 0)
Screenshot: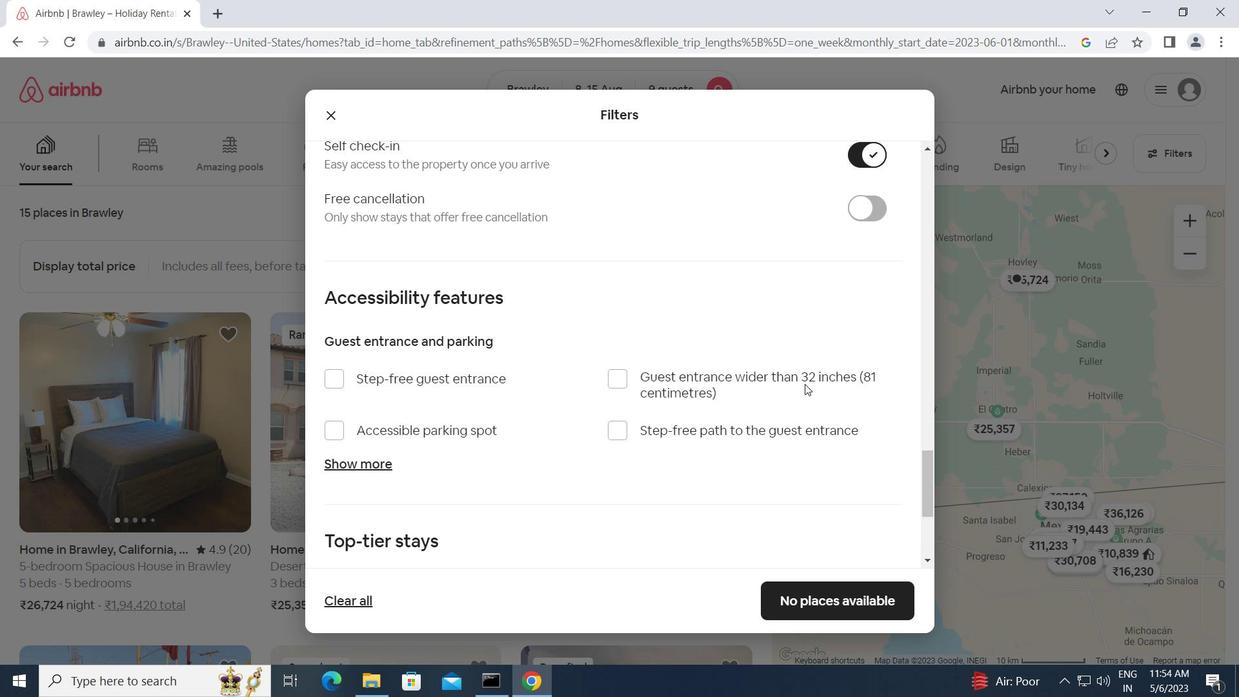 
Action: Mouse moved to (584, 477)
Screenshot: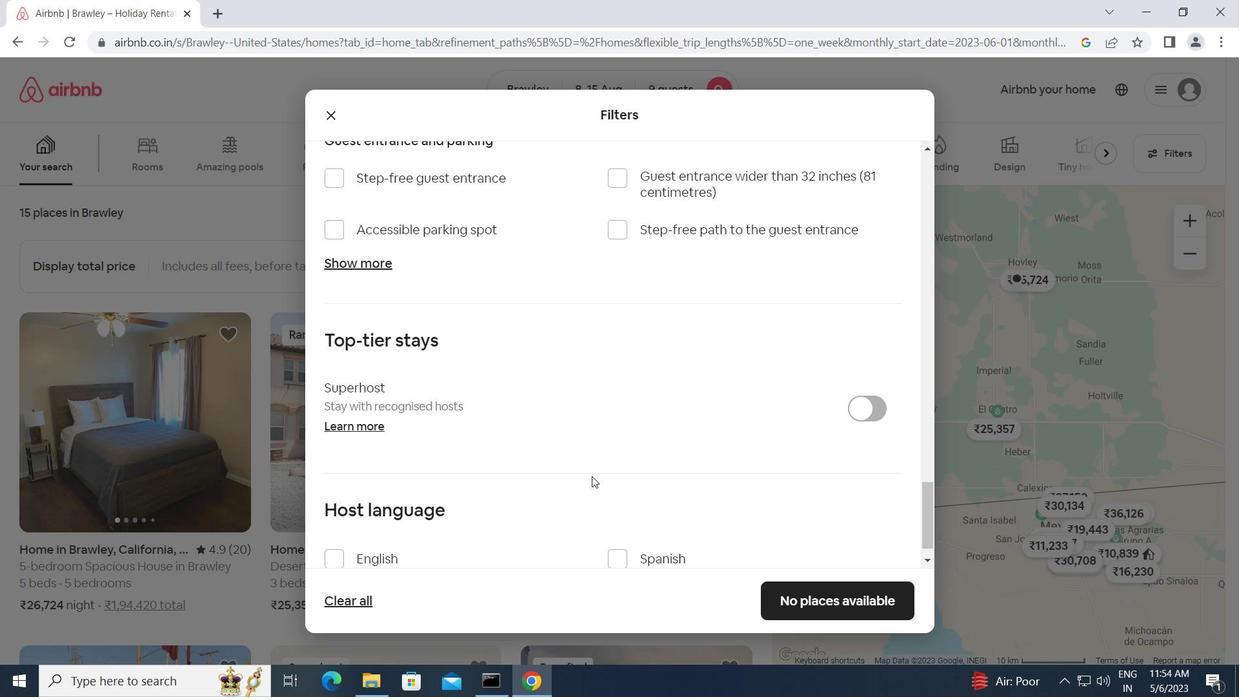 
Action: Mouse scrolled (584, 476) with delta (0, 0)
Screenshot: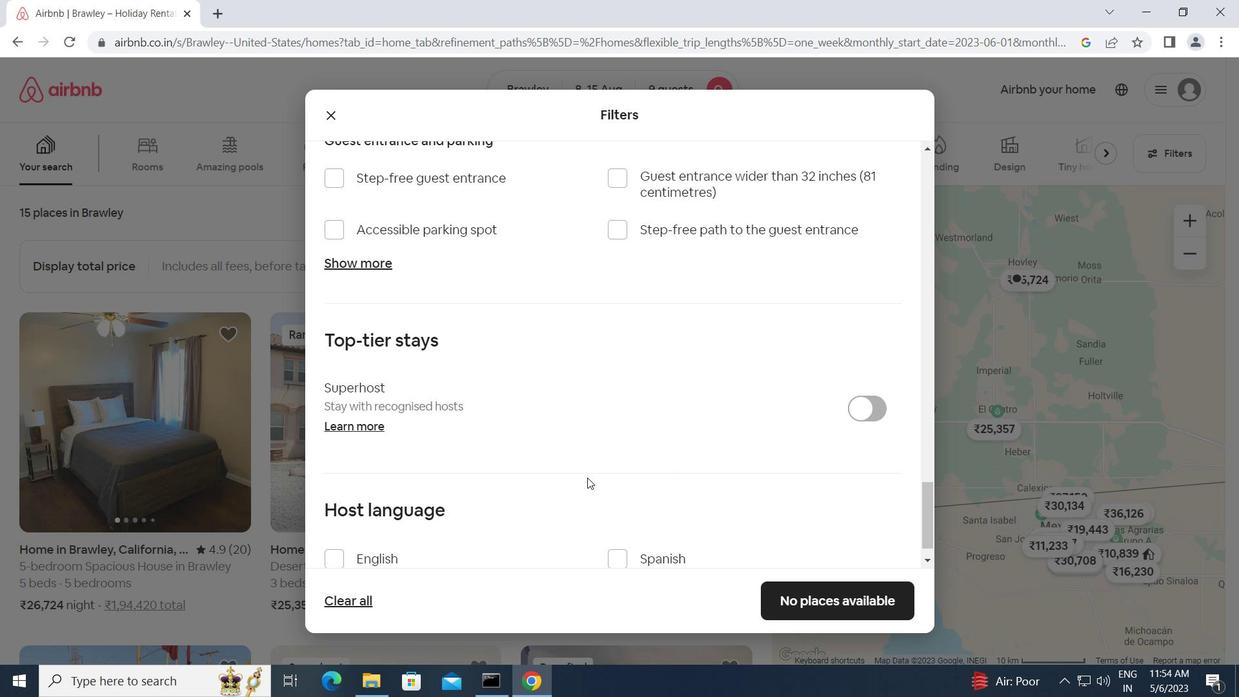 
Action: Mouse scrolled (584, 476) with delta (0, 0)
Screenshot: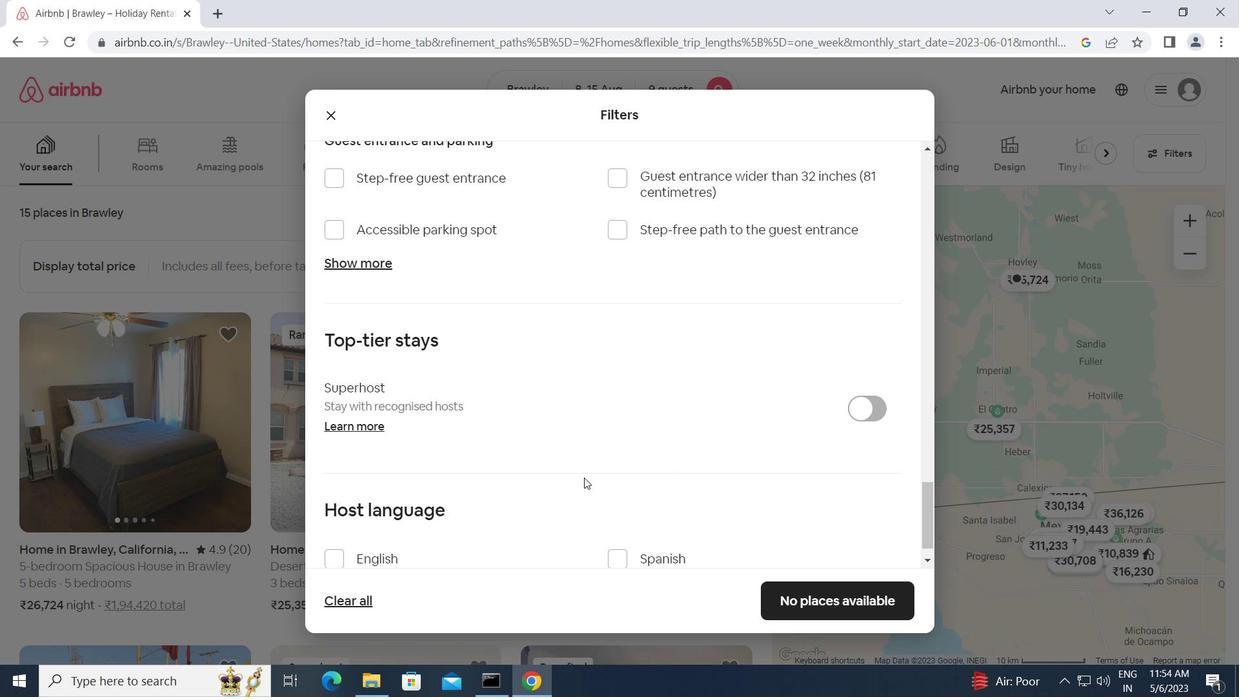 
Action: Mouse moved to (580, 478)
Screenshot: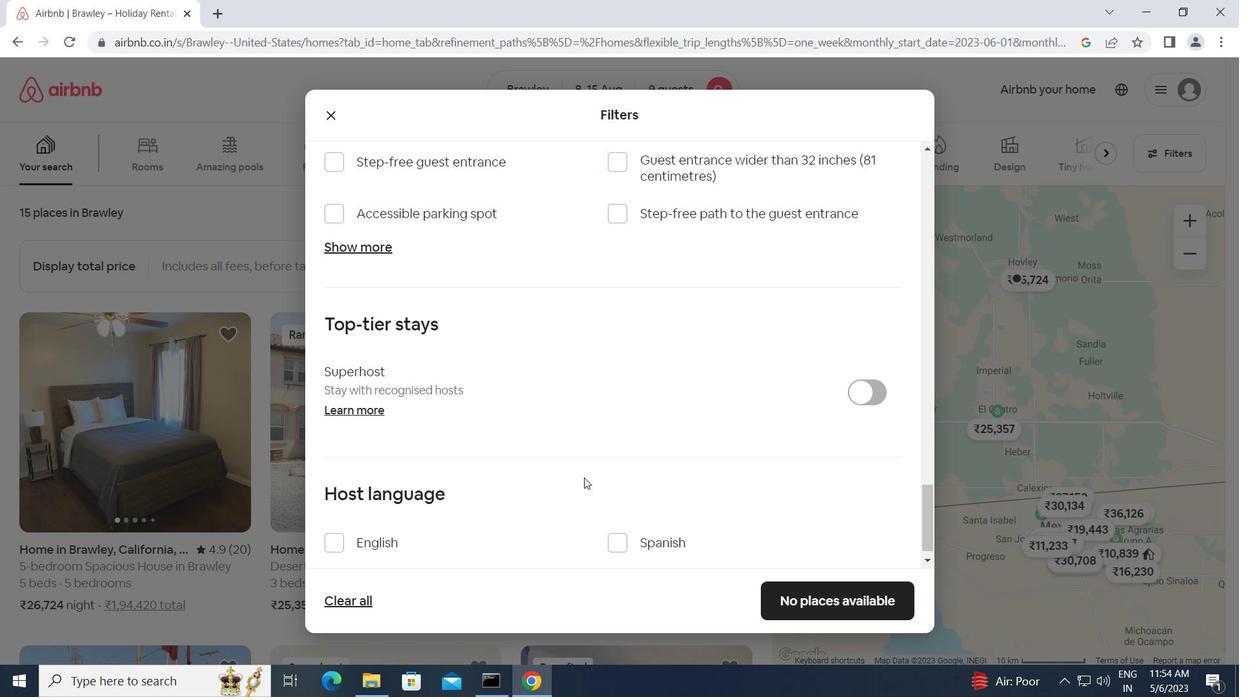 
Action: Mouse scrolled (580, 477) with delta (0, 0)
Screenshot: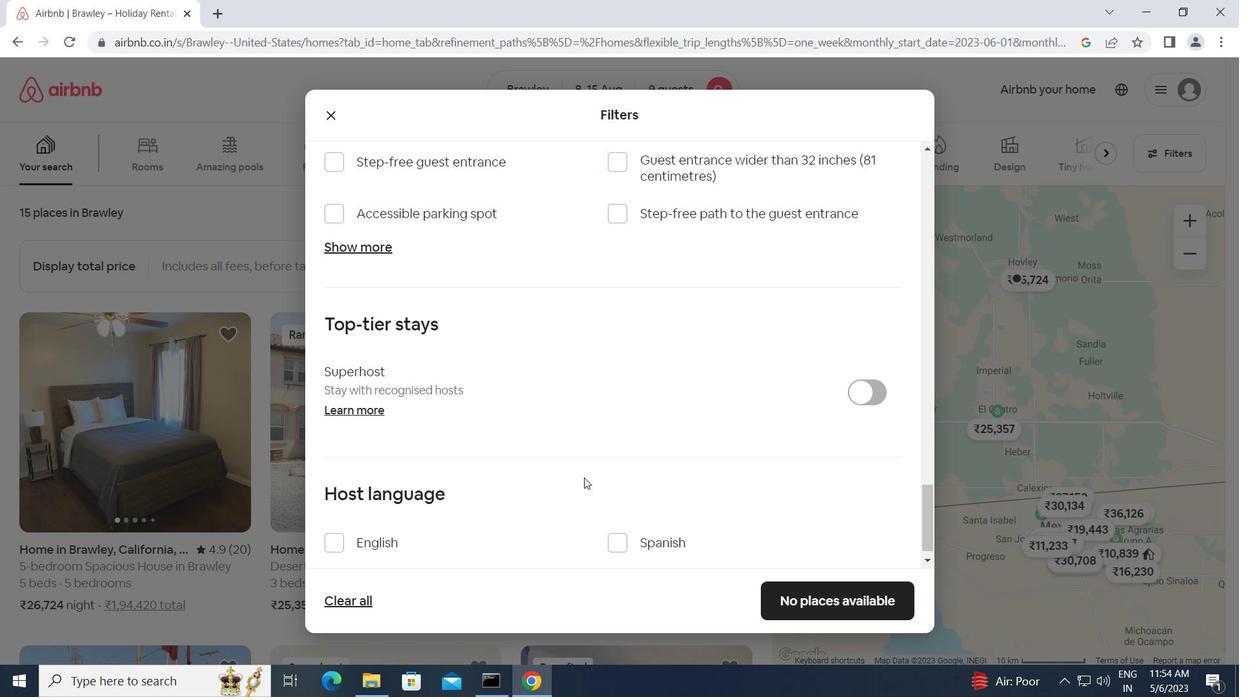 
Action: Mouse moved to (327, 520)
Screenshot: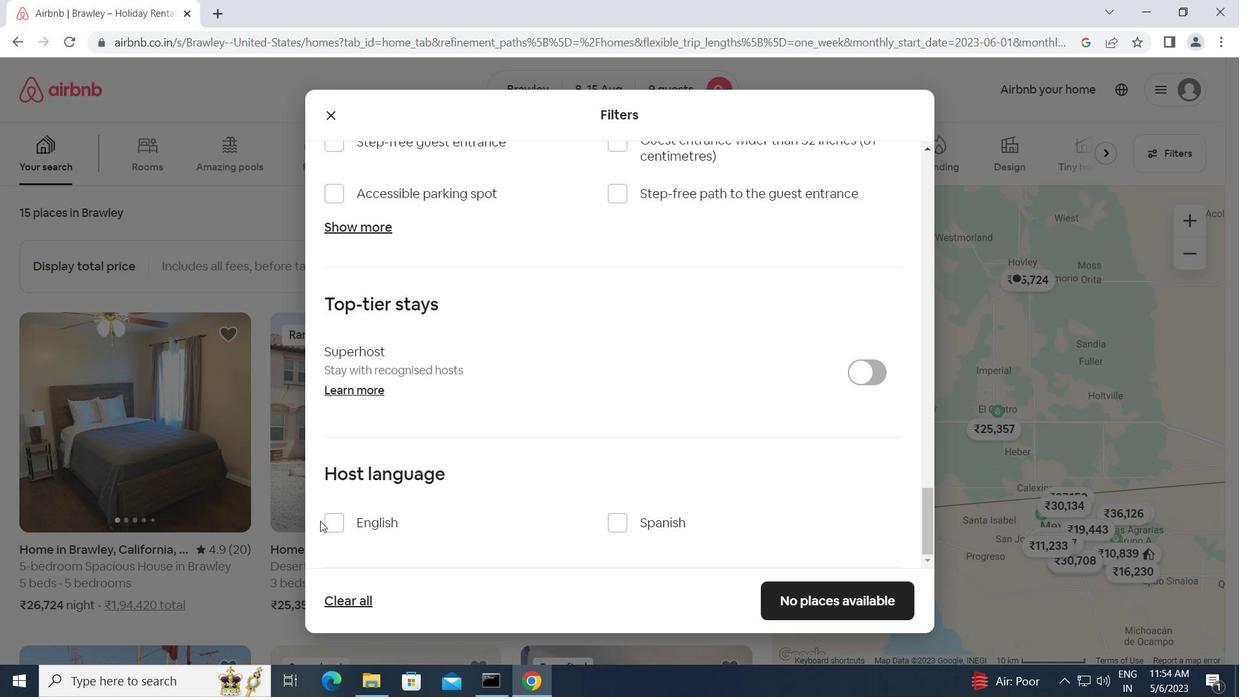 
Action: Mouse pressed left at (327, 520)
Screenshot: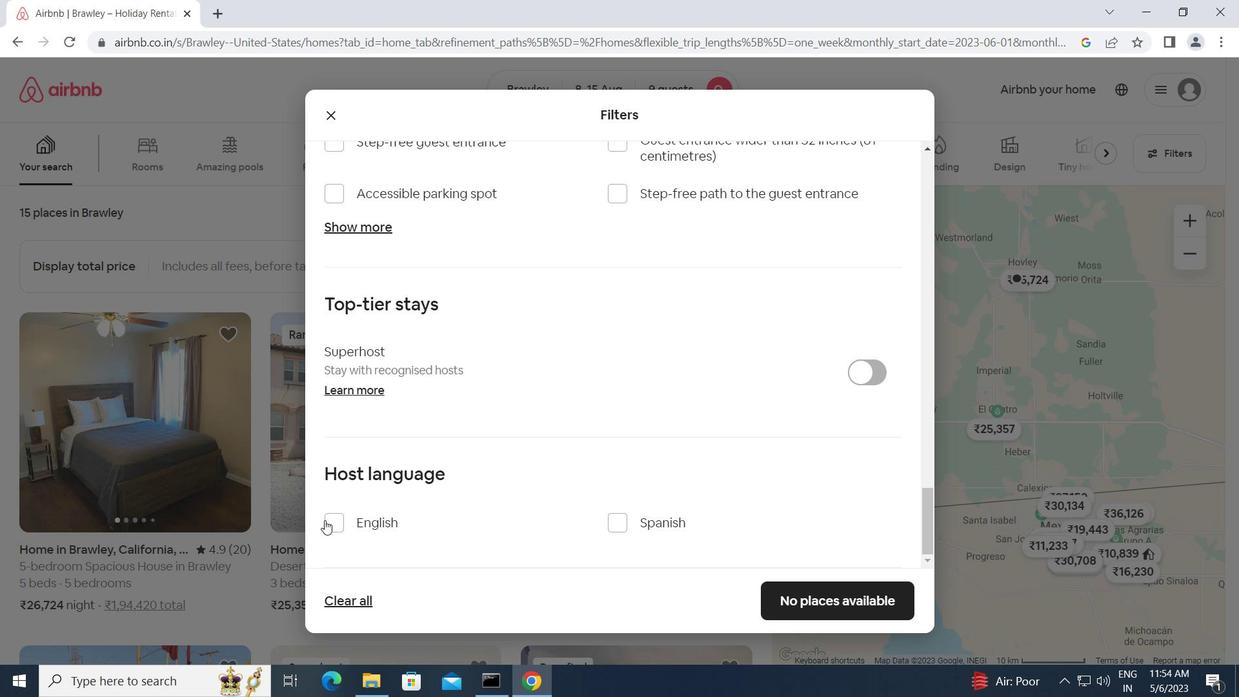 
Action: Mouse moved to (844, 598)
Screenshot: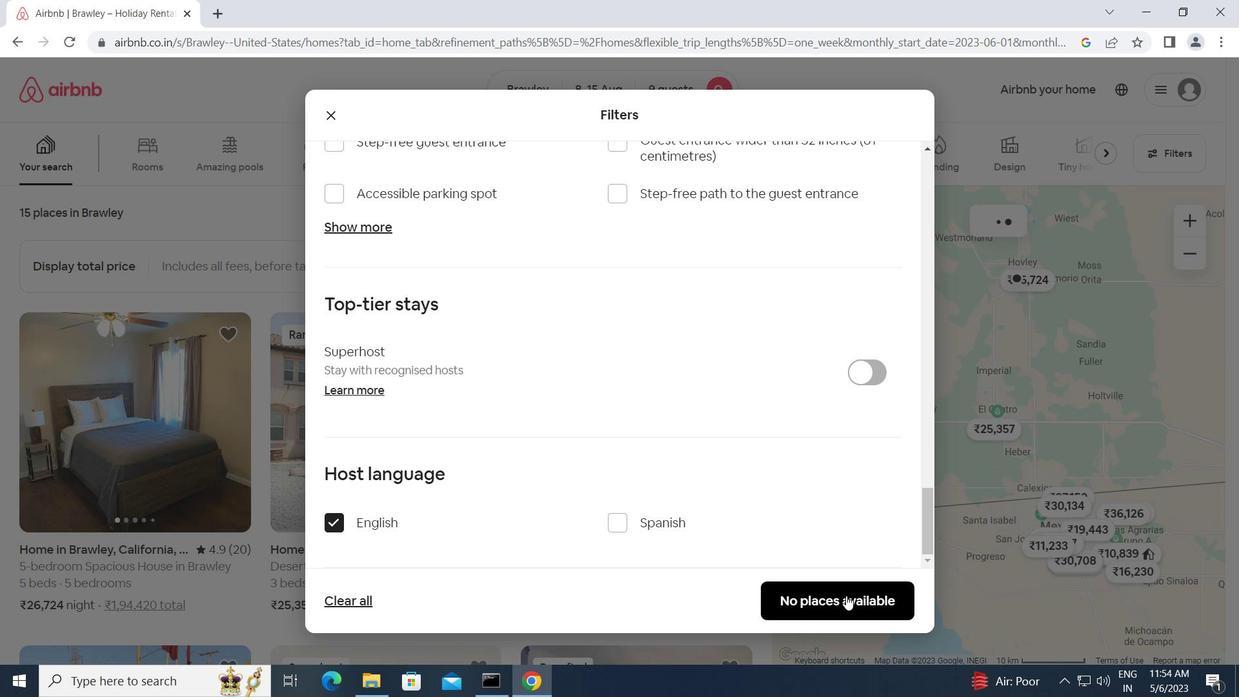 
Action: Mouse pressed left at (844, 598)
Screenshot: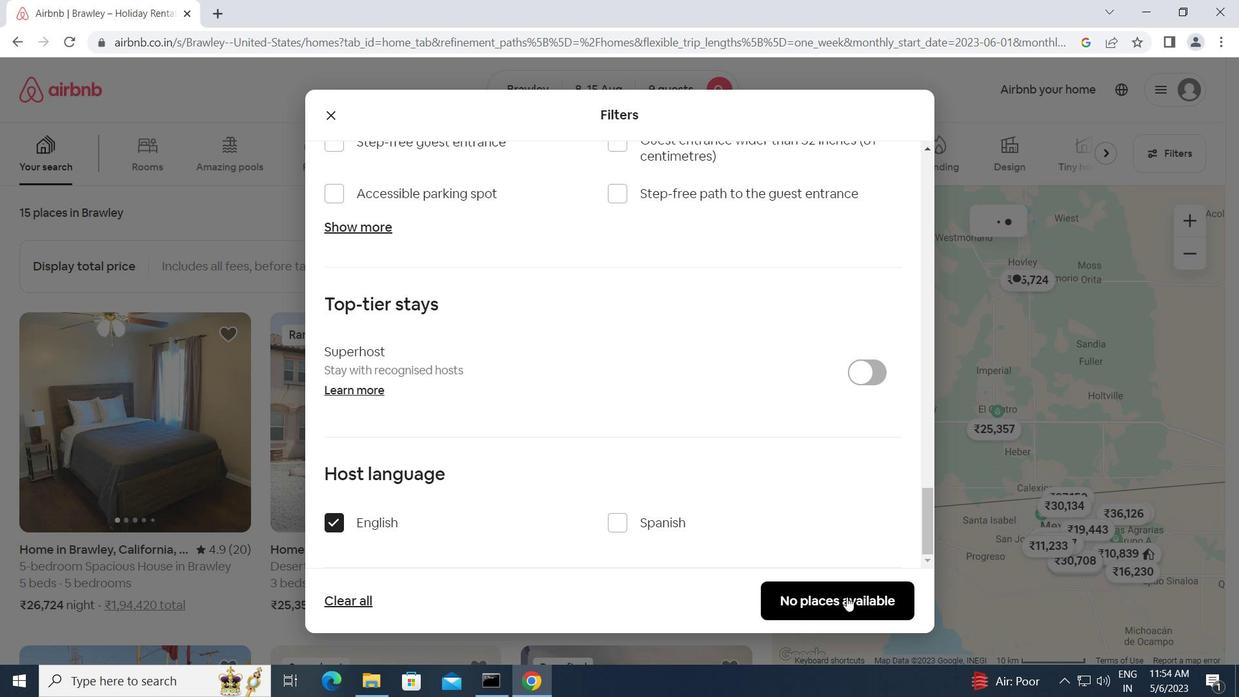 
